 Task: Explore Airbnb accommodation in Iskandar, Uzbekistan from 11th December, 2023 to 18th December, 2023 for 2 adults. Place can be private room with 1  bedroom having 1 bed and 1 bathroom. Property type can be flat. Amenities needed are: wifi, TV, free parkinig on premises, gym, breakfast.
Action: Mouse moved to (573, 112)
Screenshot: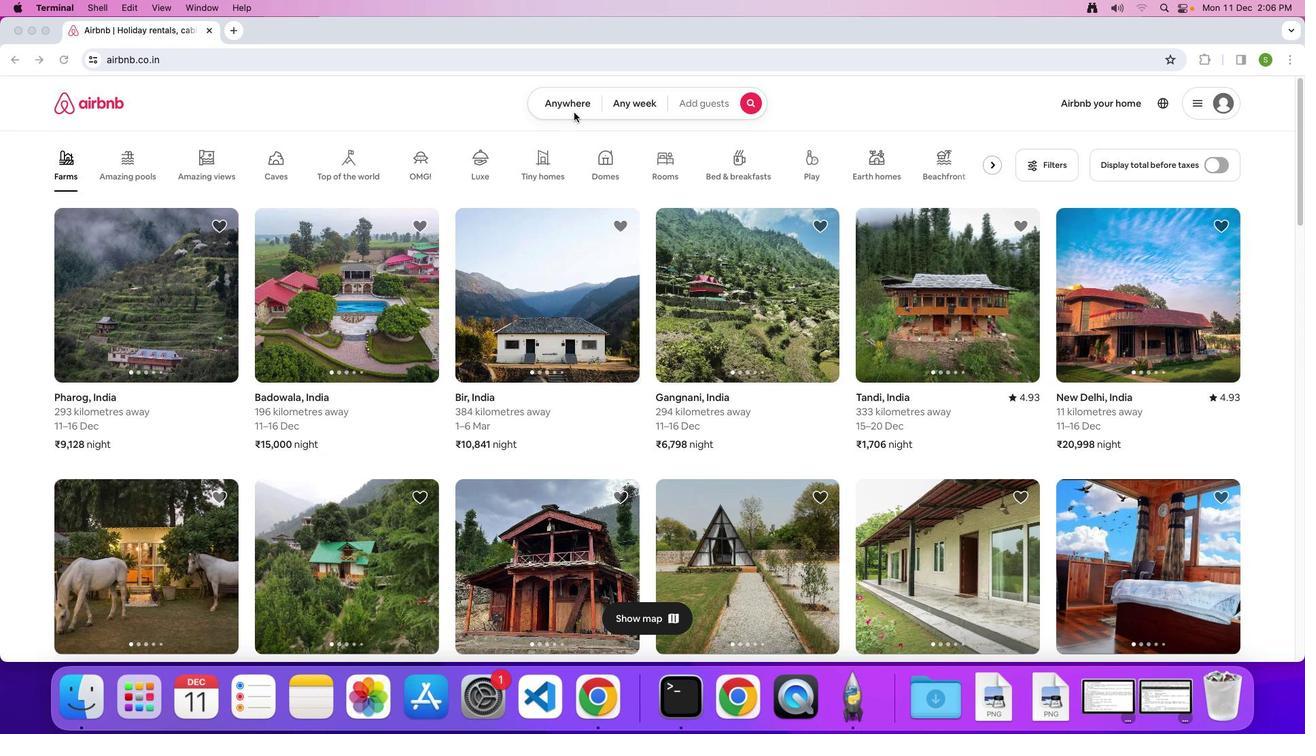 
Action: Mouse pressed left at (573, 112)
Screenshot: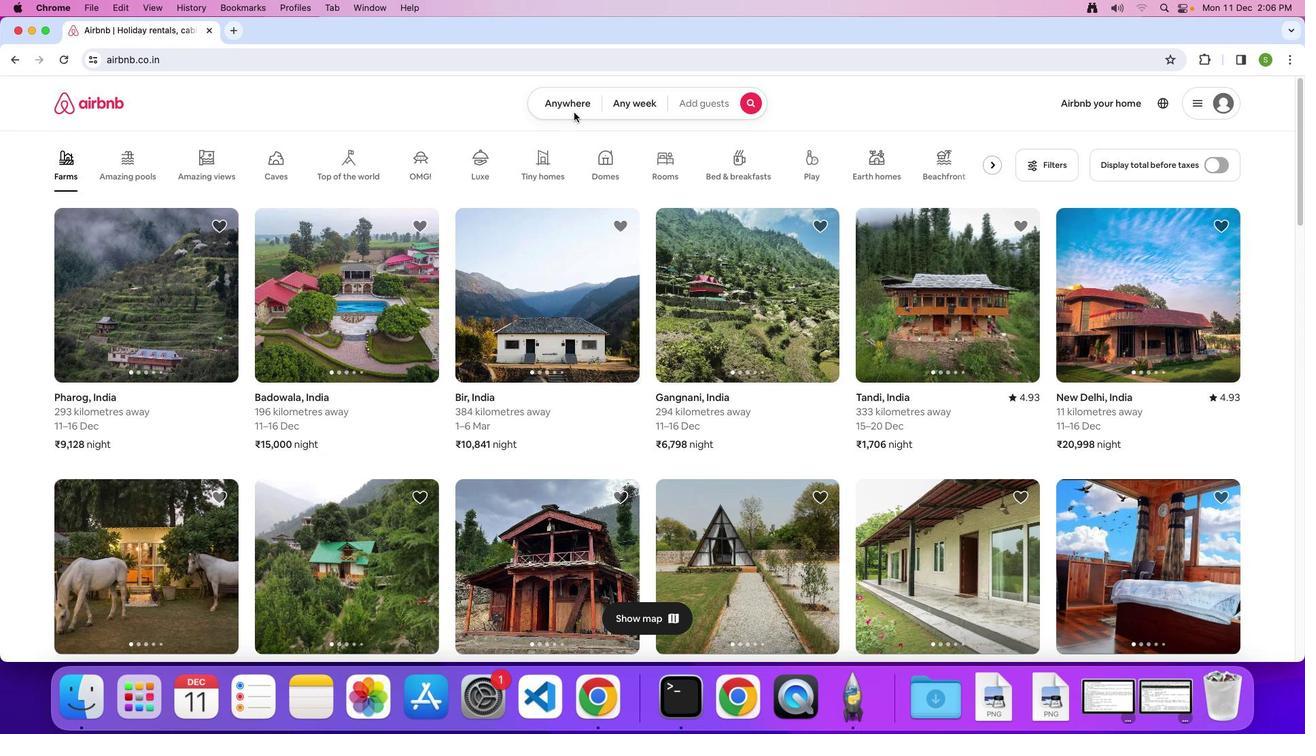 
Action: Mouse moved to (575, 100)
Screenshot: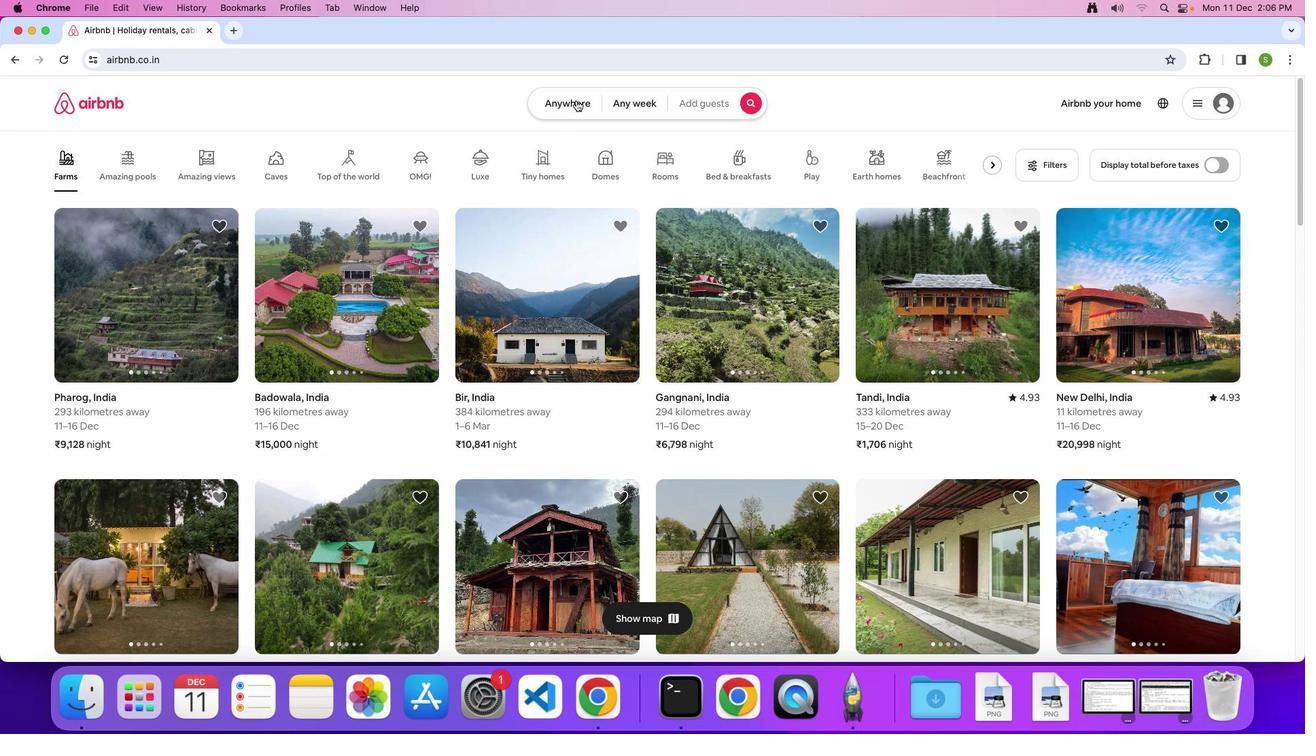 
Action: Mouse pressed left at (575, 100)
Screenshot: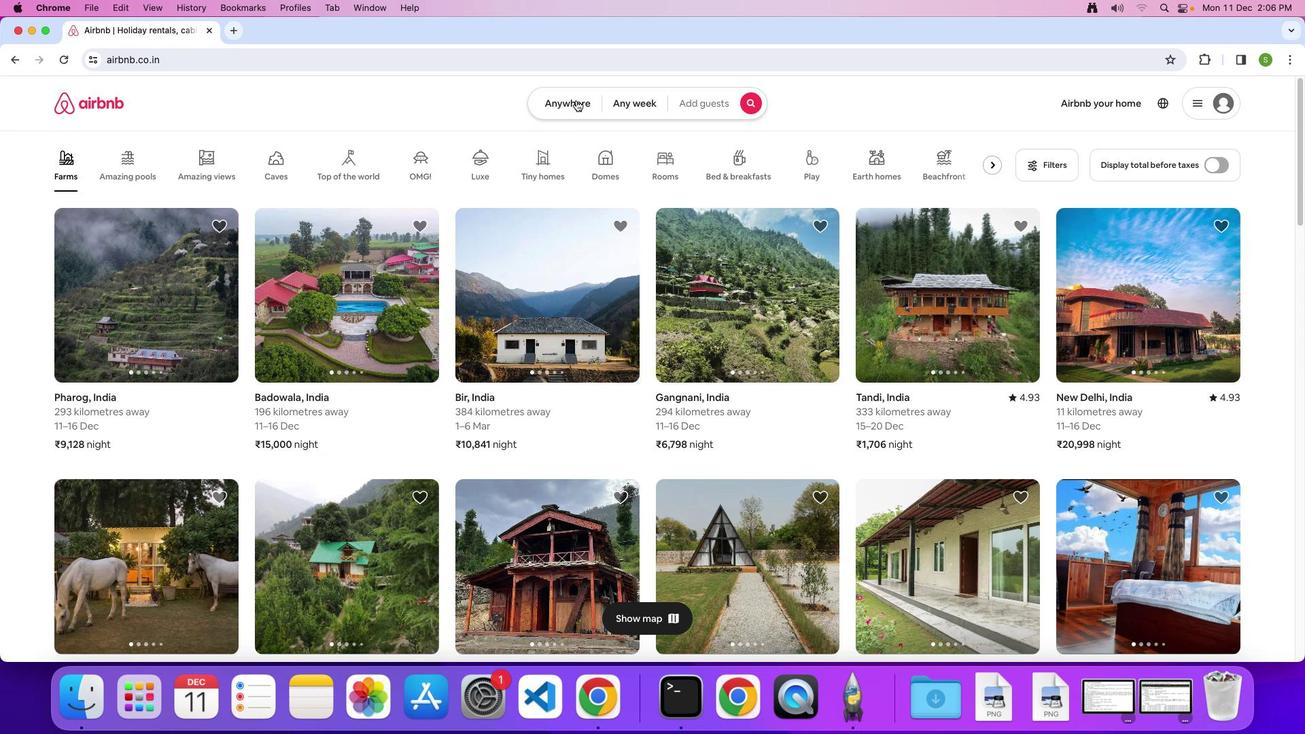 
Action: Mouse moved to (471, 154)
Screenshot: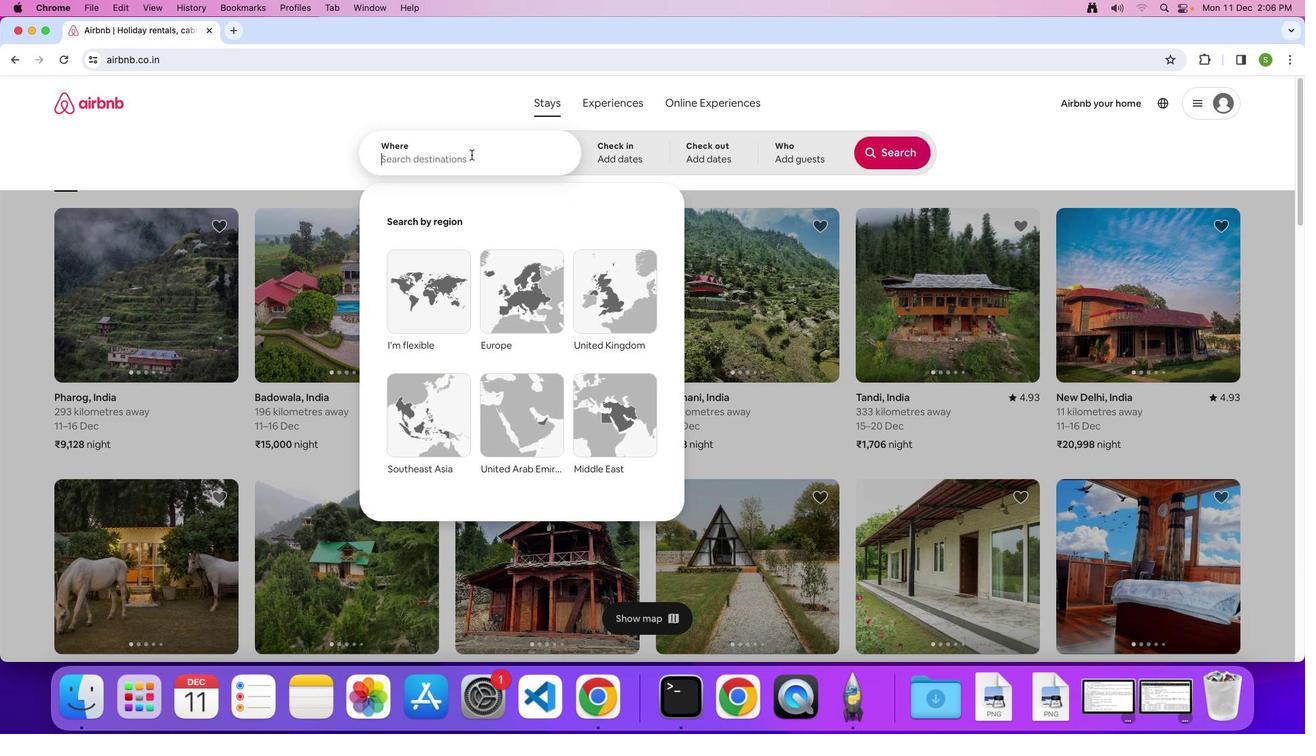 
Action: Mouse pressed left at (471, 154)
Screenshot: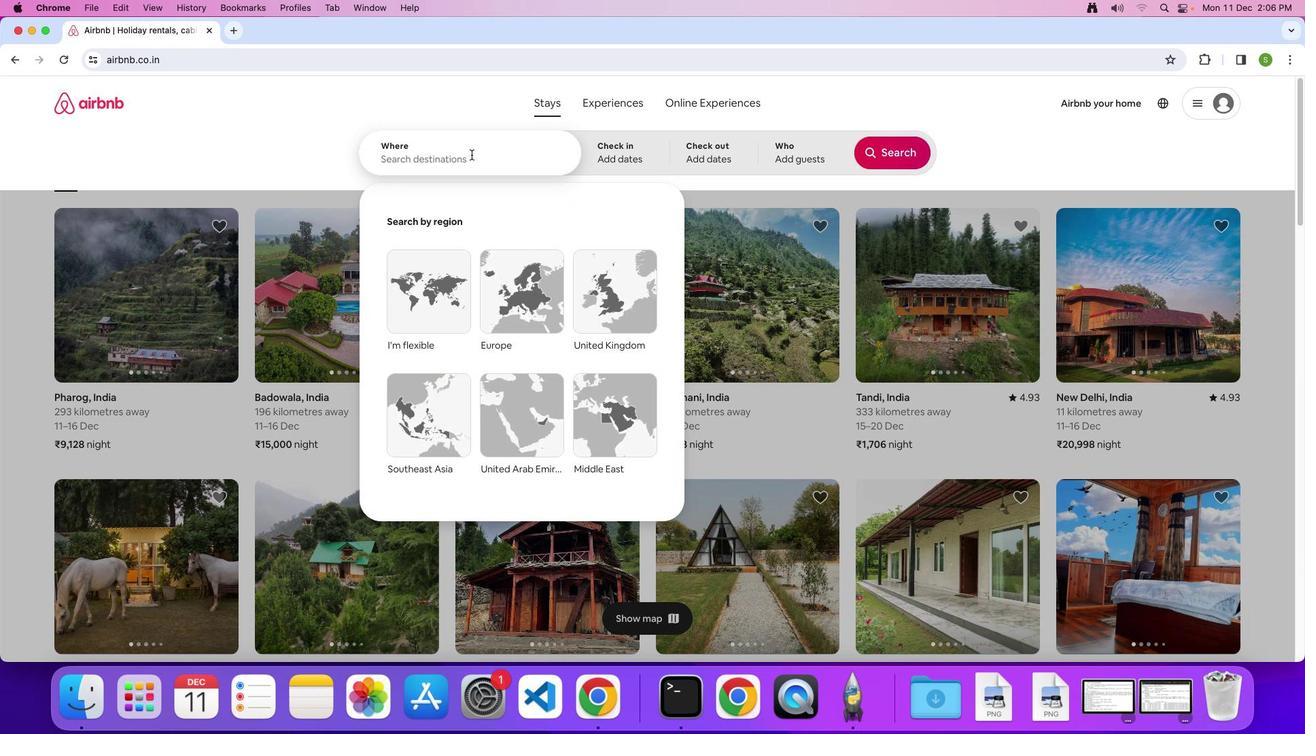 
Action: Mouse moved to (475, 167)
Screenshot: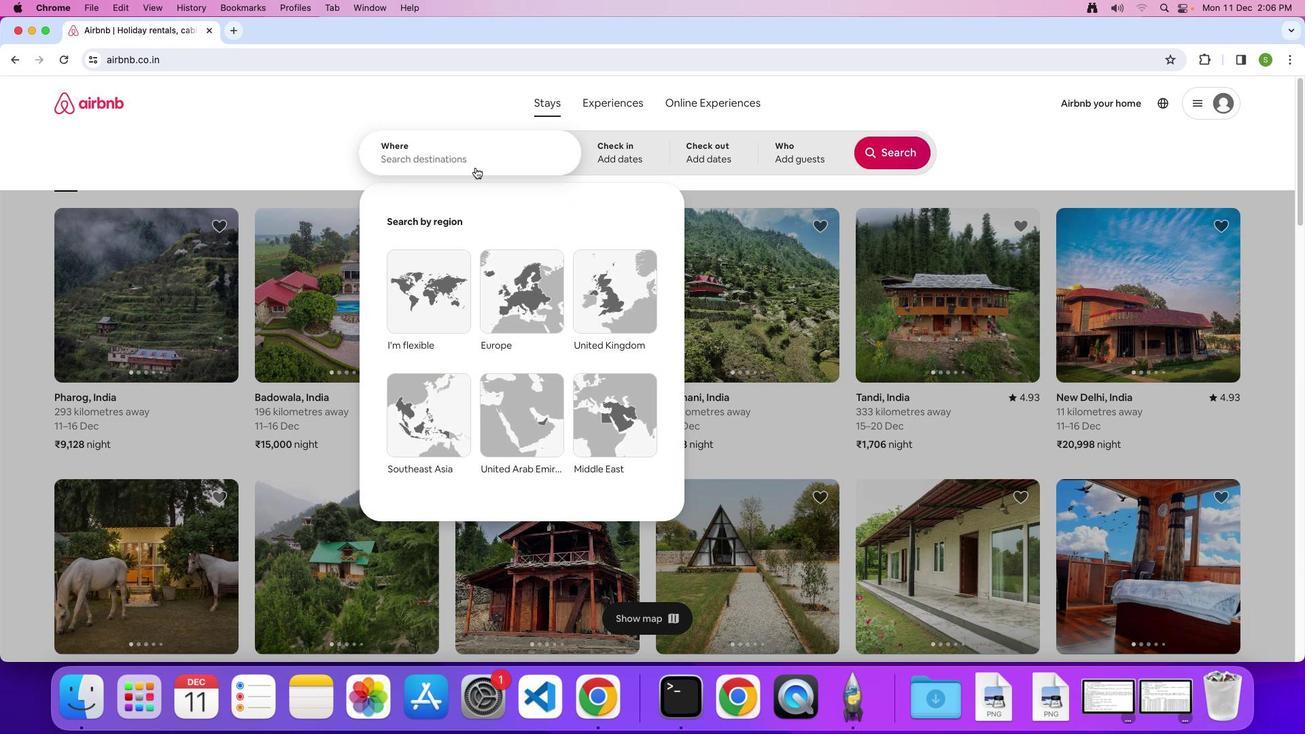 
Action: Key pressed 'I'Key.caps_lock's''k''a''n''d''a''r'','Key.spaceKey.shift'U''z''b''e''k''i''s''t''a''n'Key.enter
Screenshot: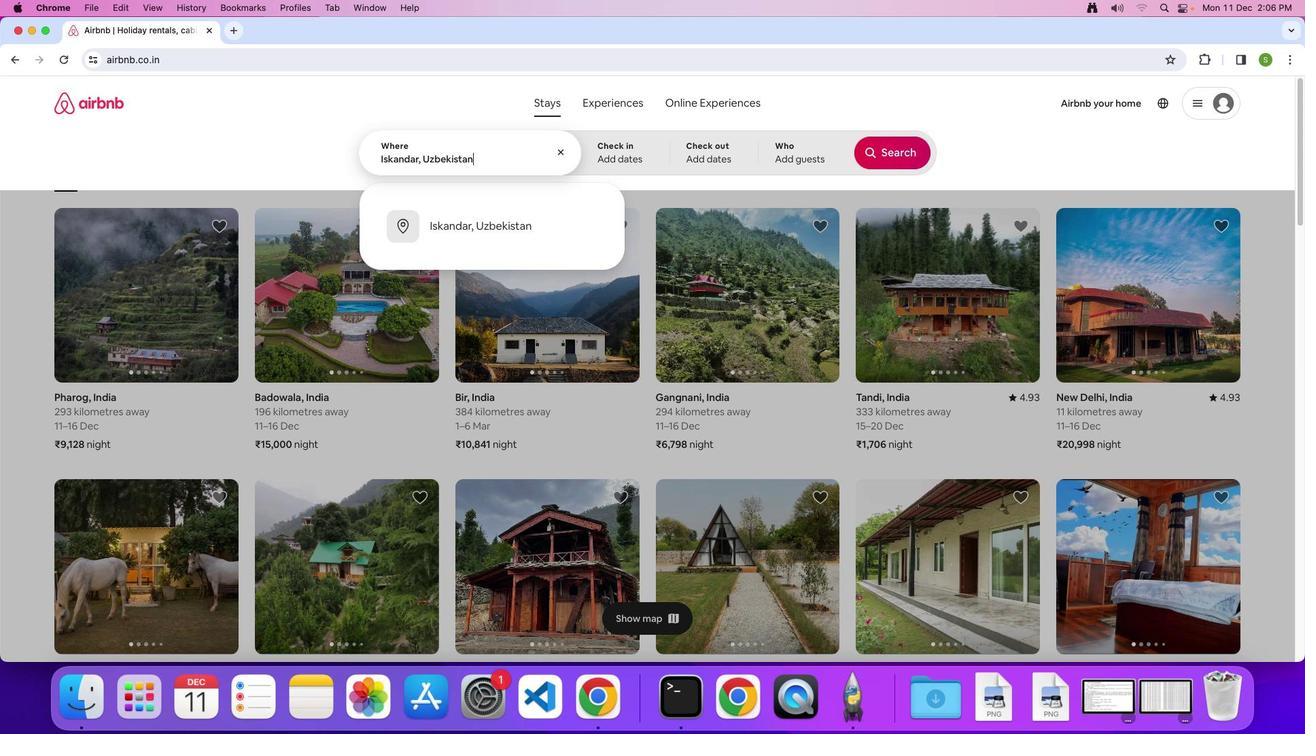 
Action: Mouse moved to (454, 391)
Screenshot: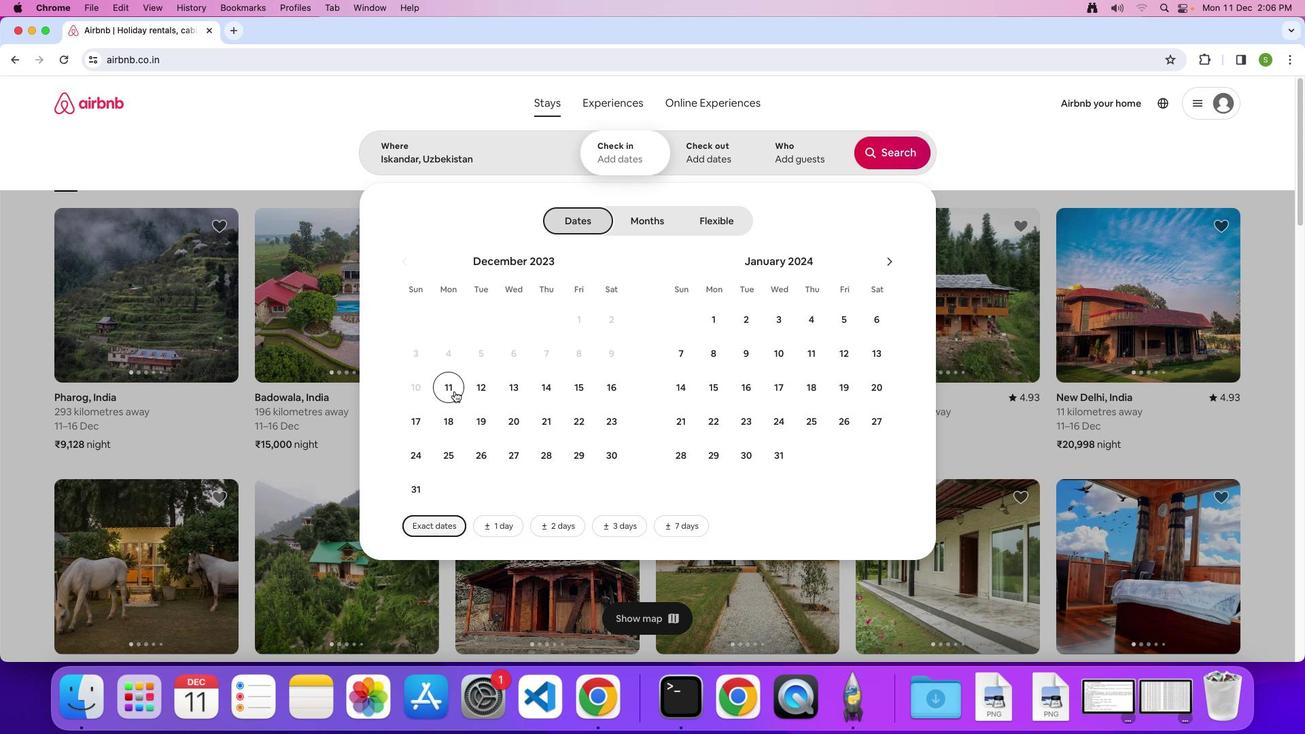 
Action: Mouse pressed left at (454, 391)
Screenshot: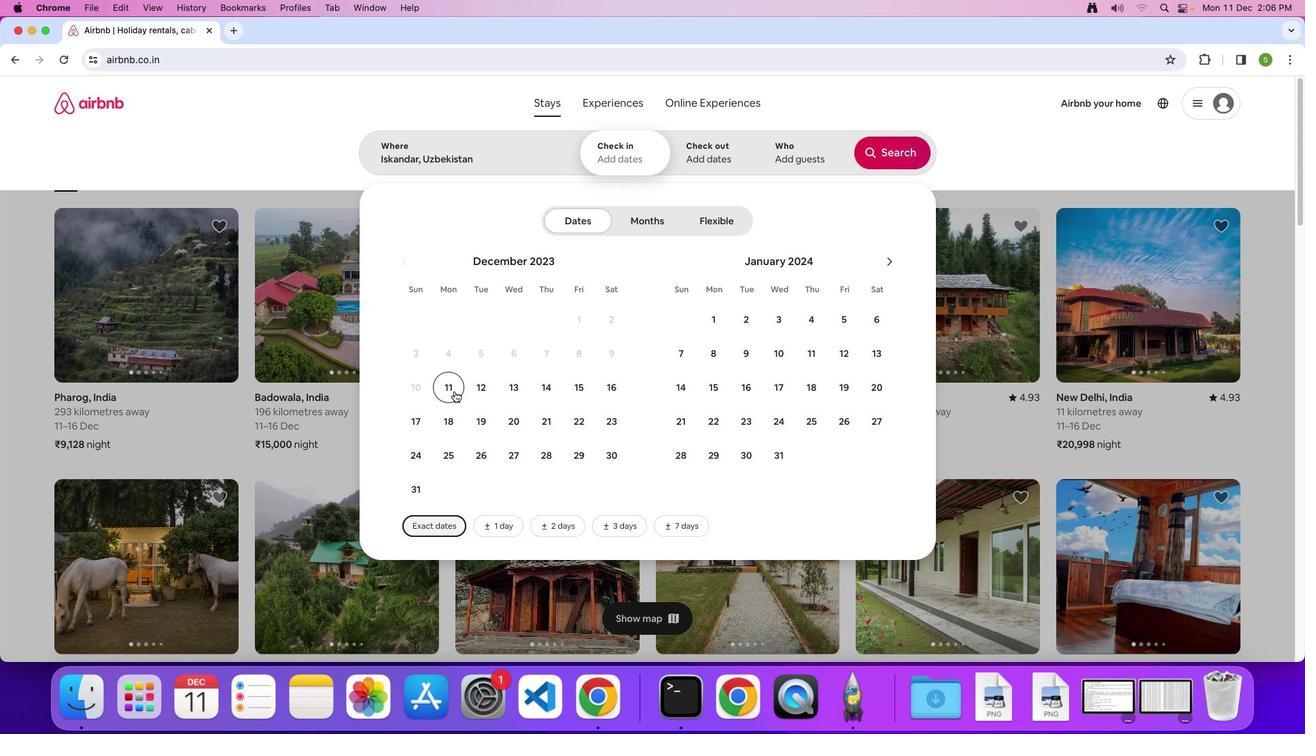 
Action: Mouse moved to (450, 427)
Screenshot: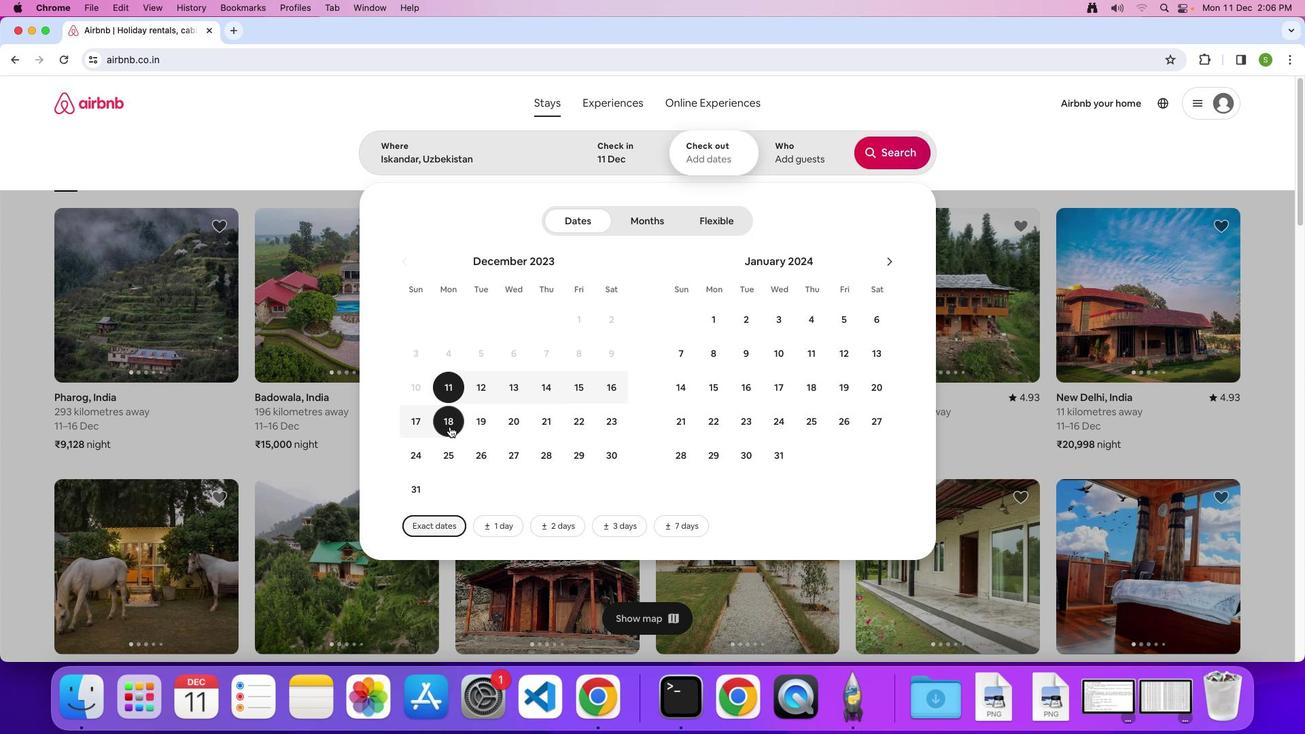 
Action: Mouse pressed left at (450, 427)
Screenshot: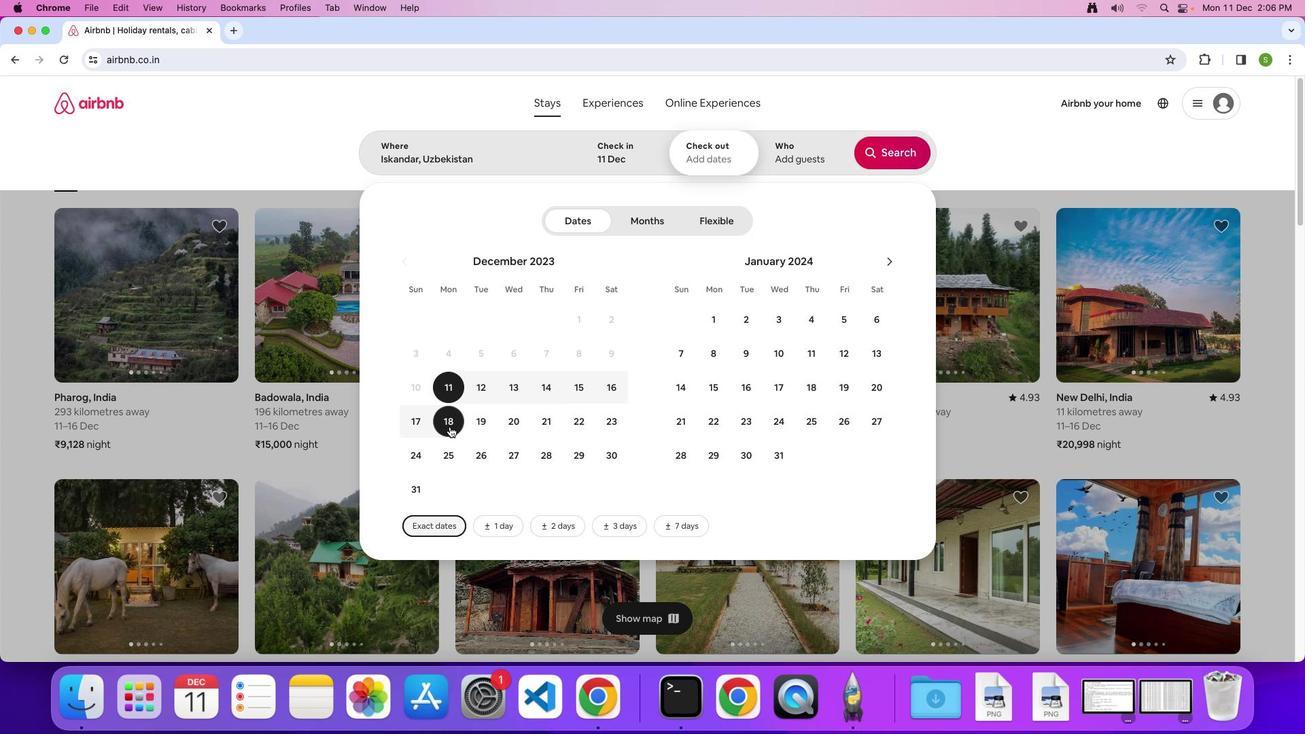 
Action: Mouse moved to (787, 162)
Screenshot: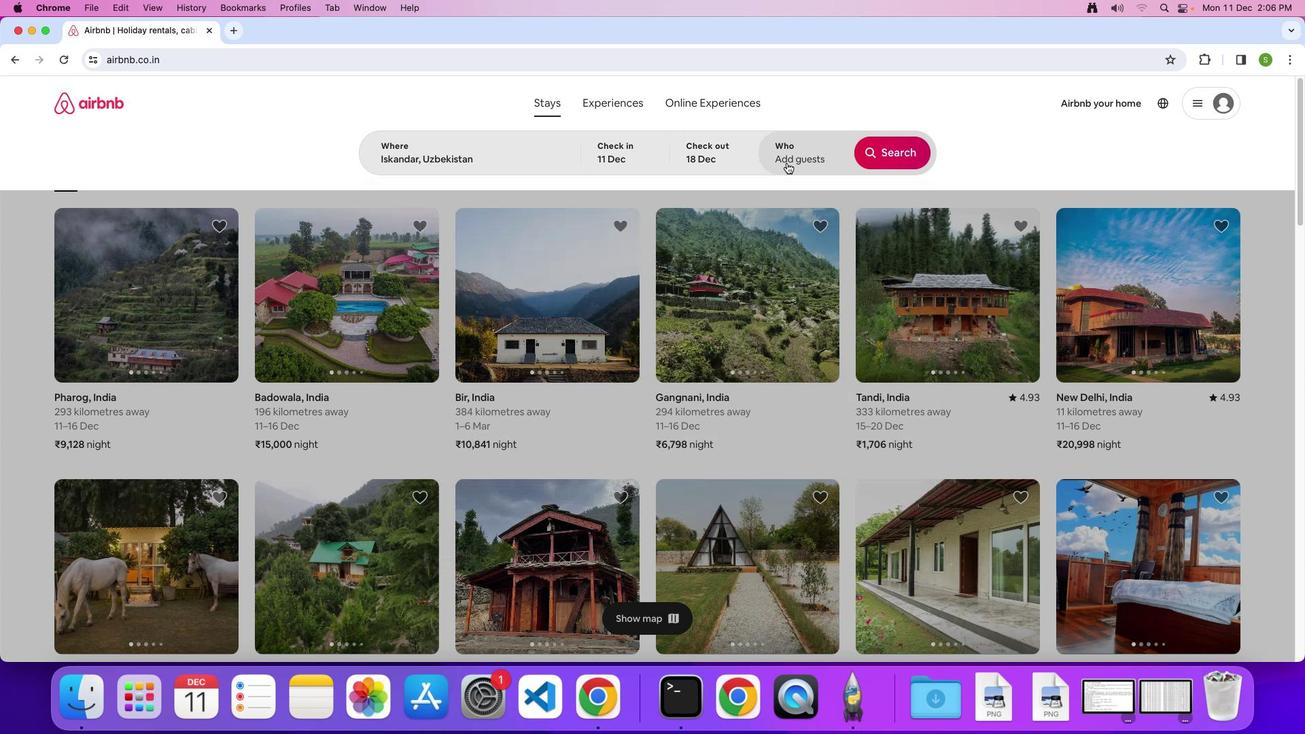 
Action: Mouse pressed left at (787, 162)
Screenshot: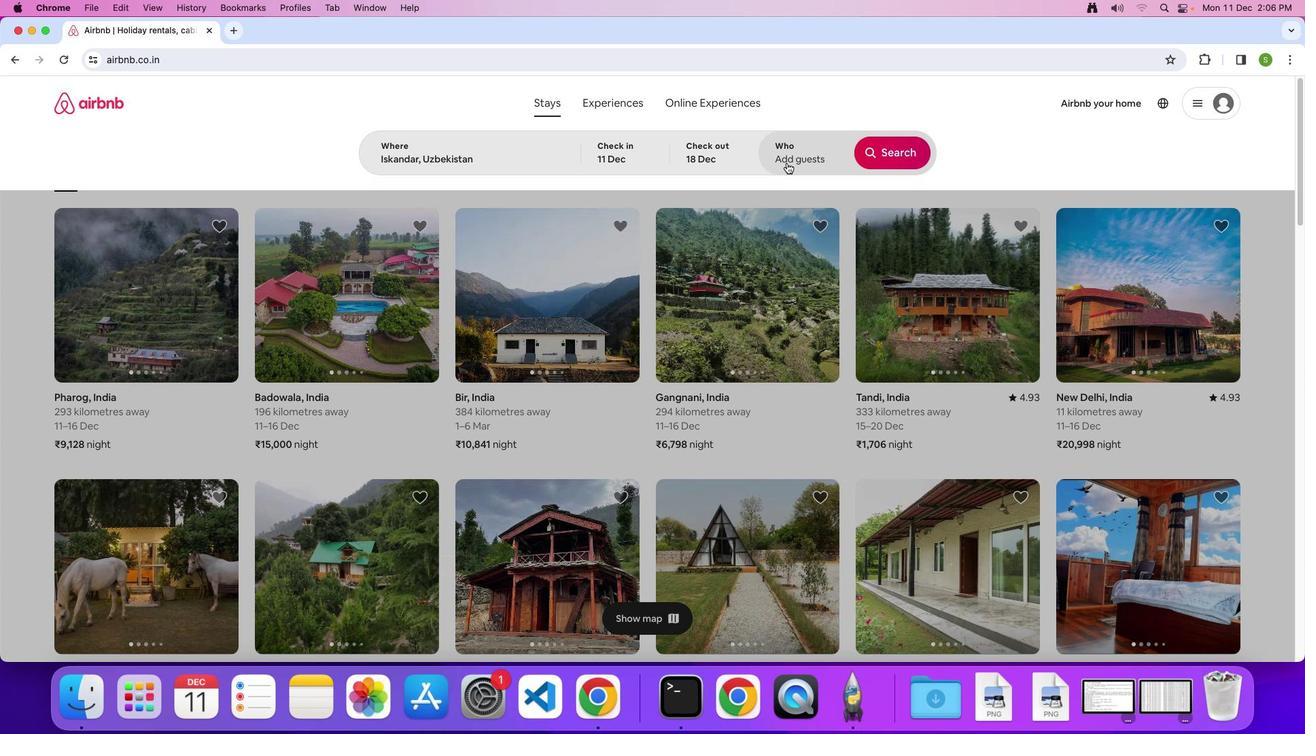 
Action: Mouse moved to (897, 217)
Screenshot: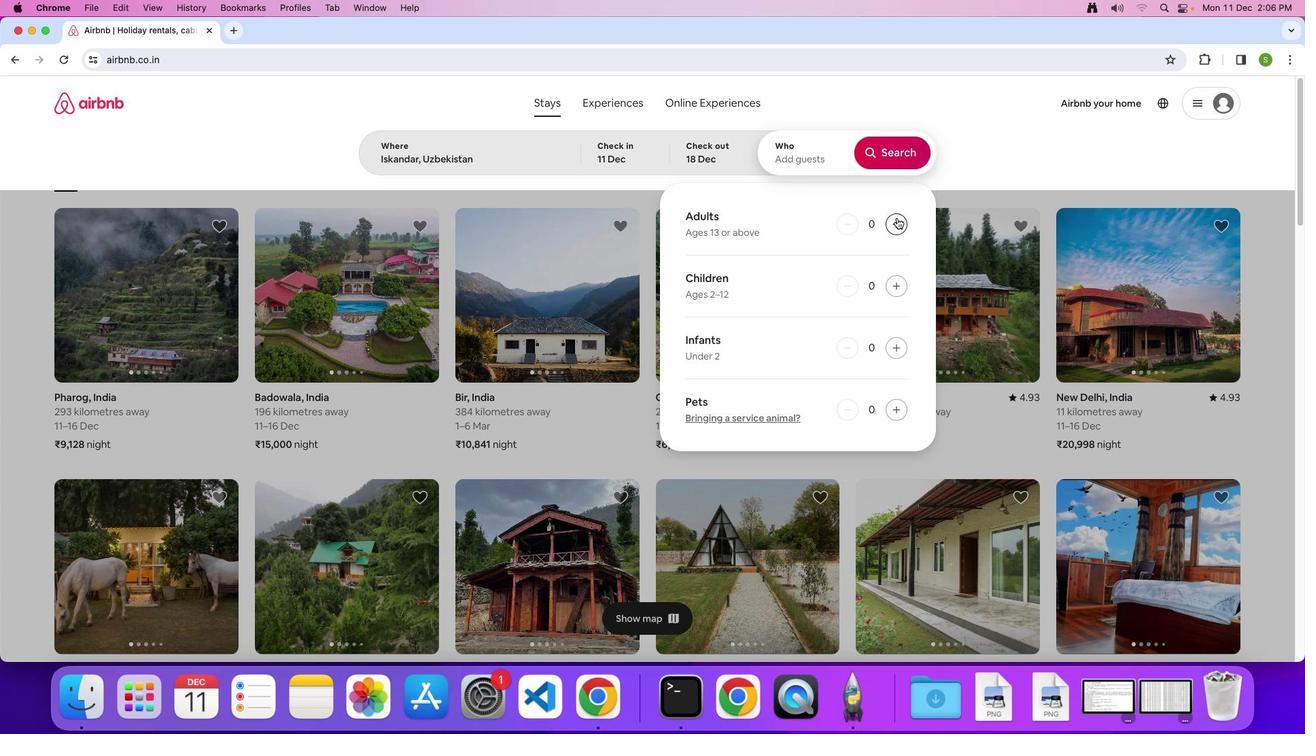 
Action: Mouse pressed left at (897, 217)
Screenshot: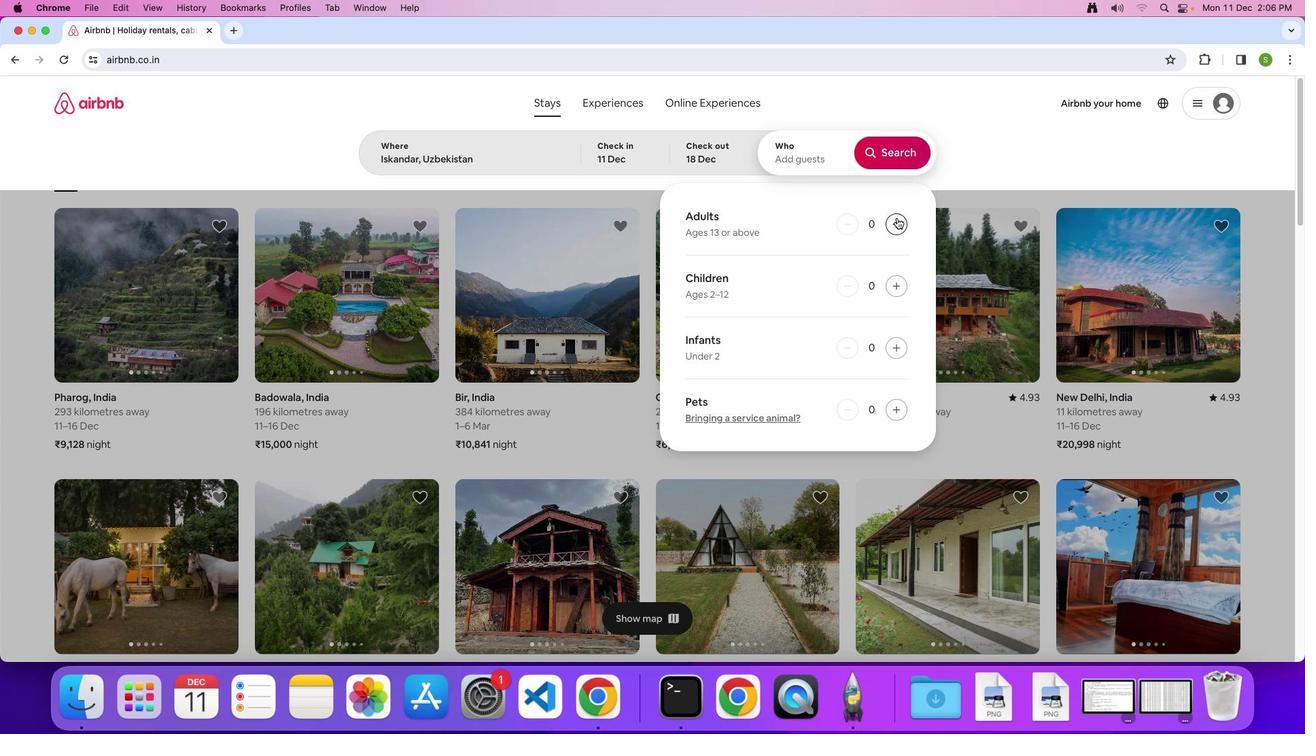 
Action: Mouse pressed left at (897, 217)
Screenshot: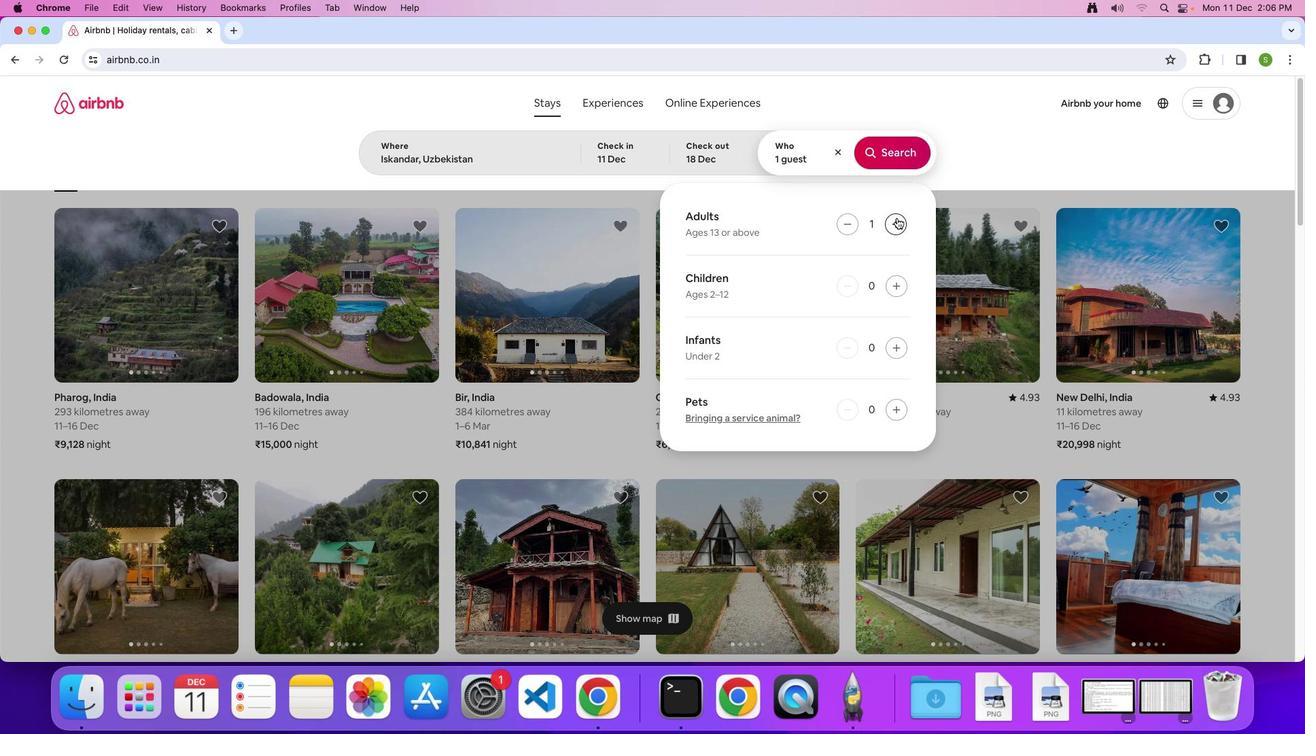 
Action: Mouse moved to (900, 161)
Screenshot: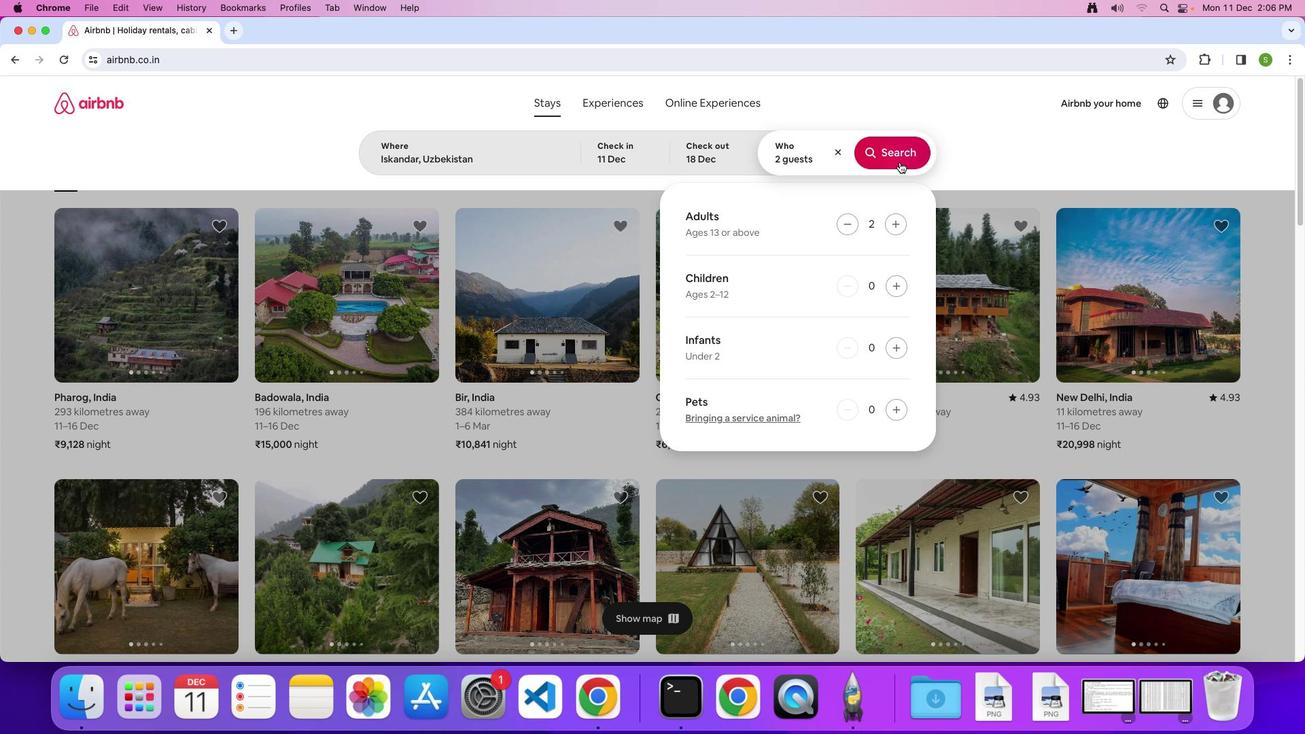 
Action: Mouse pressed left at (900, 161)
Screenshot: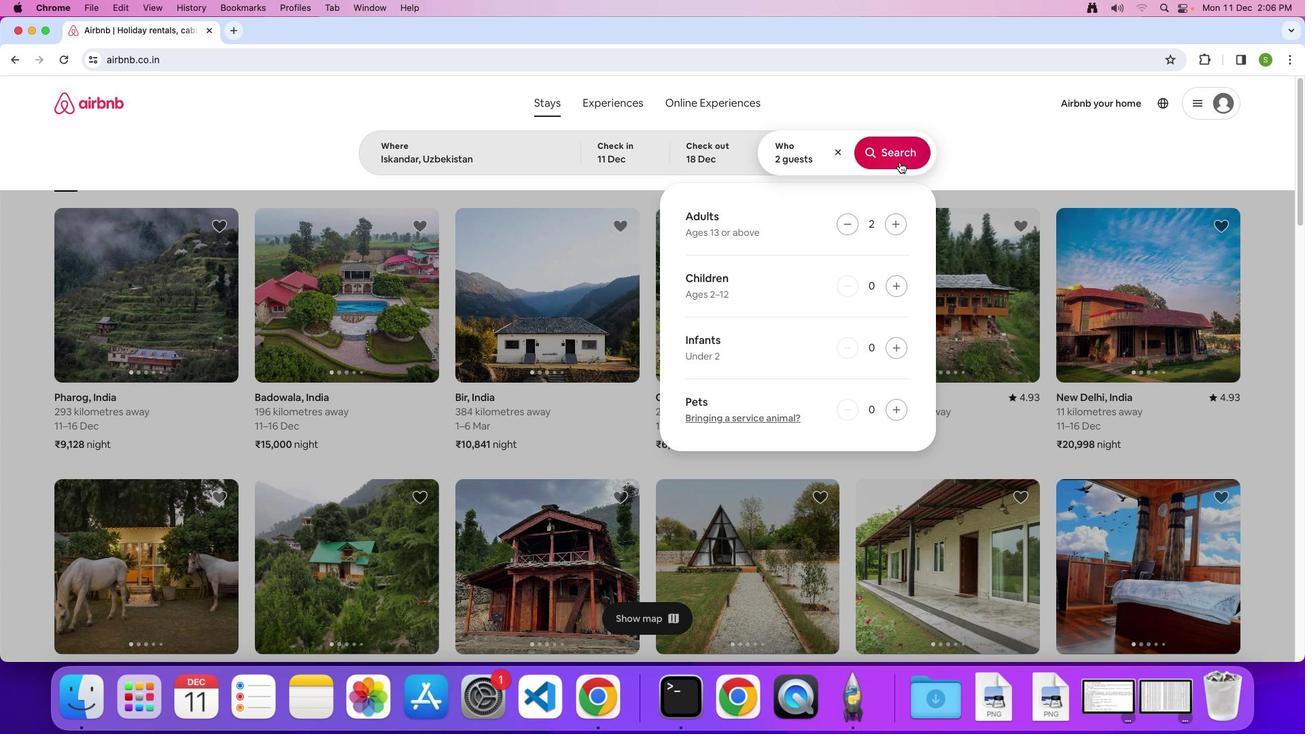 
Action: Mouse moved to (1091, 163)
Screenshot: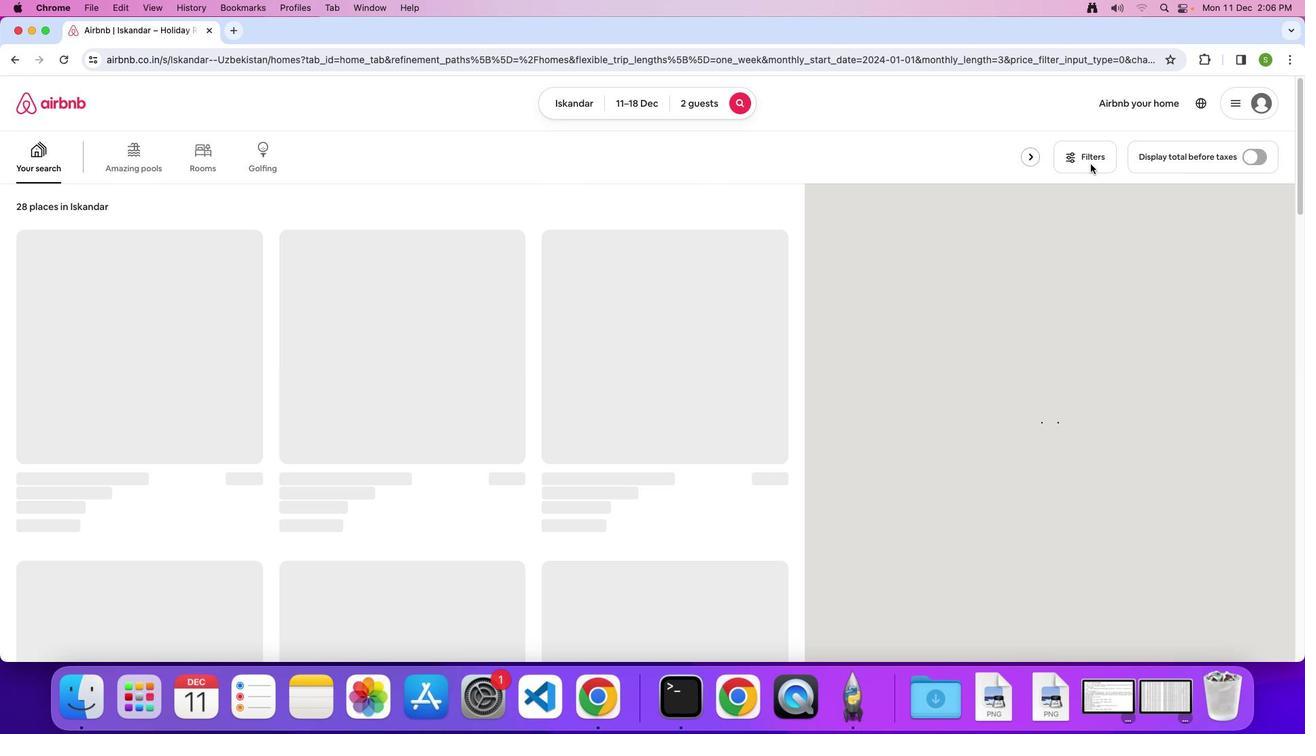 
Action: Mouse pressed left at (1091, 163)
Screenshot: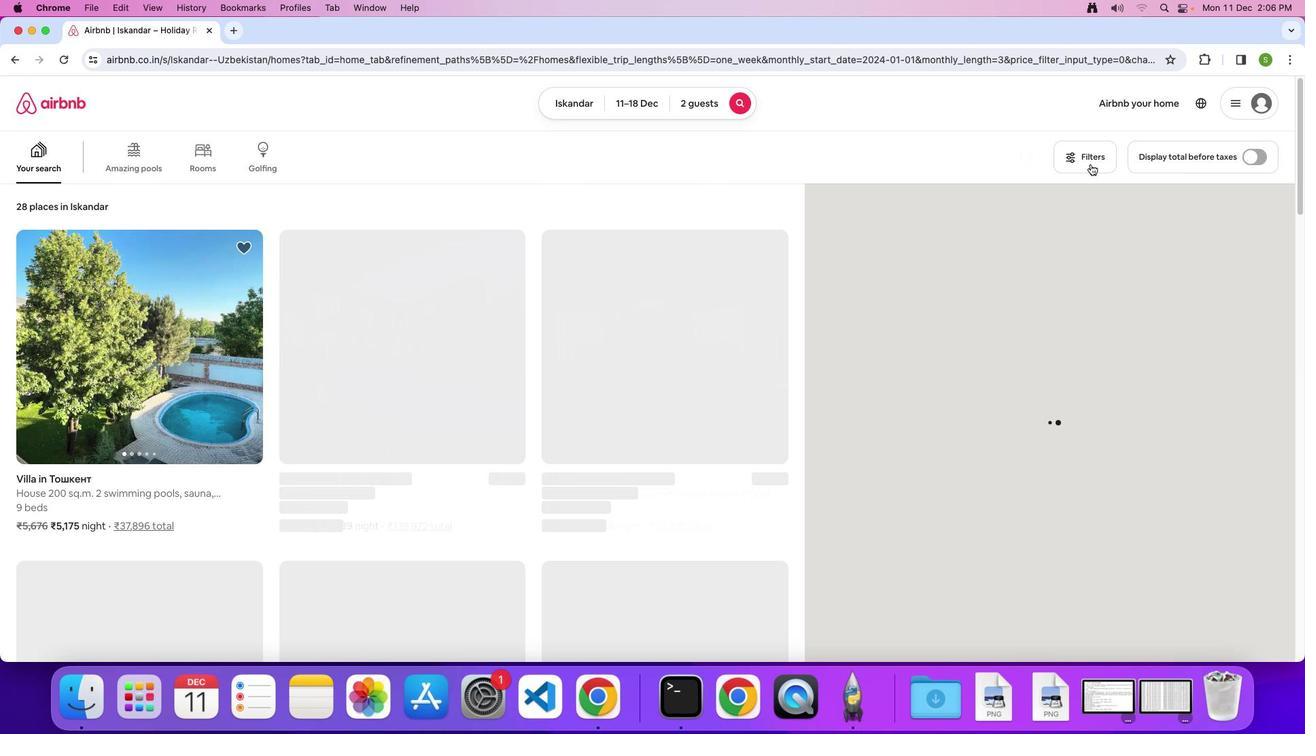 
Action: Mouse moved to (689, 389)
Screenshot: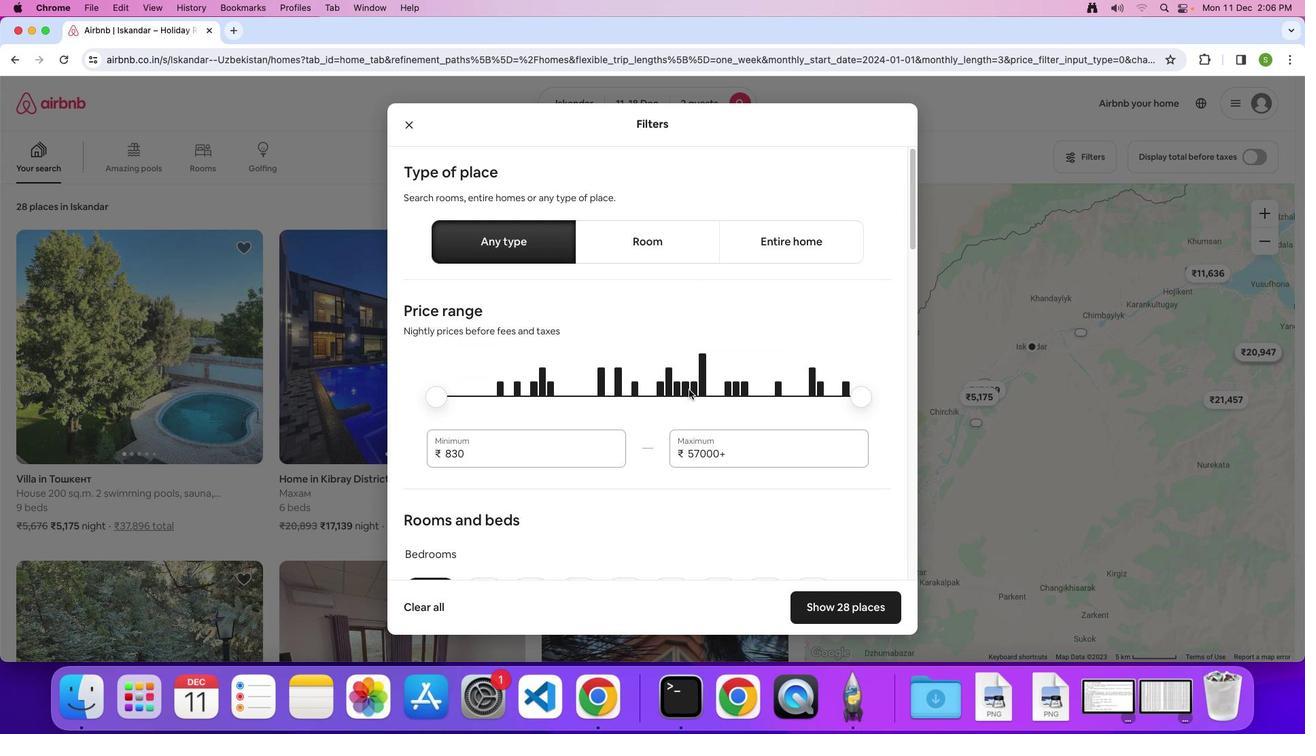 
Action: Mouse scrolled (689, 389) with delta (0, 0)
Screenshot: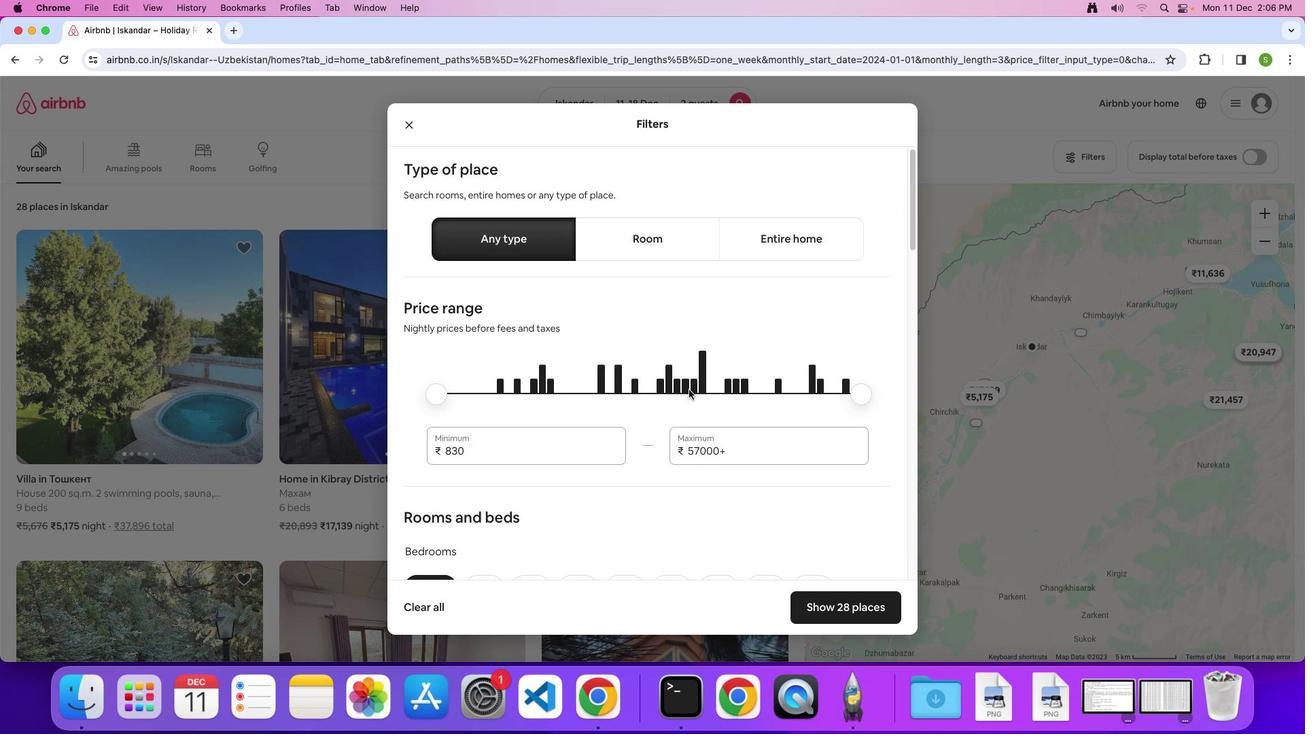 
Action: Mouse scrolled (689, 389) with delta (0, 0)
Screenshot: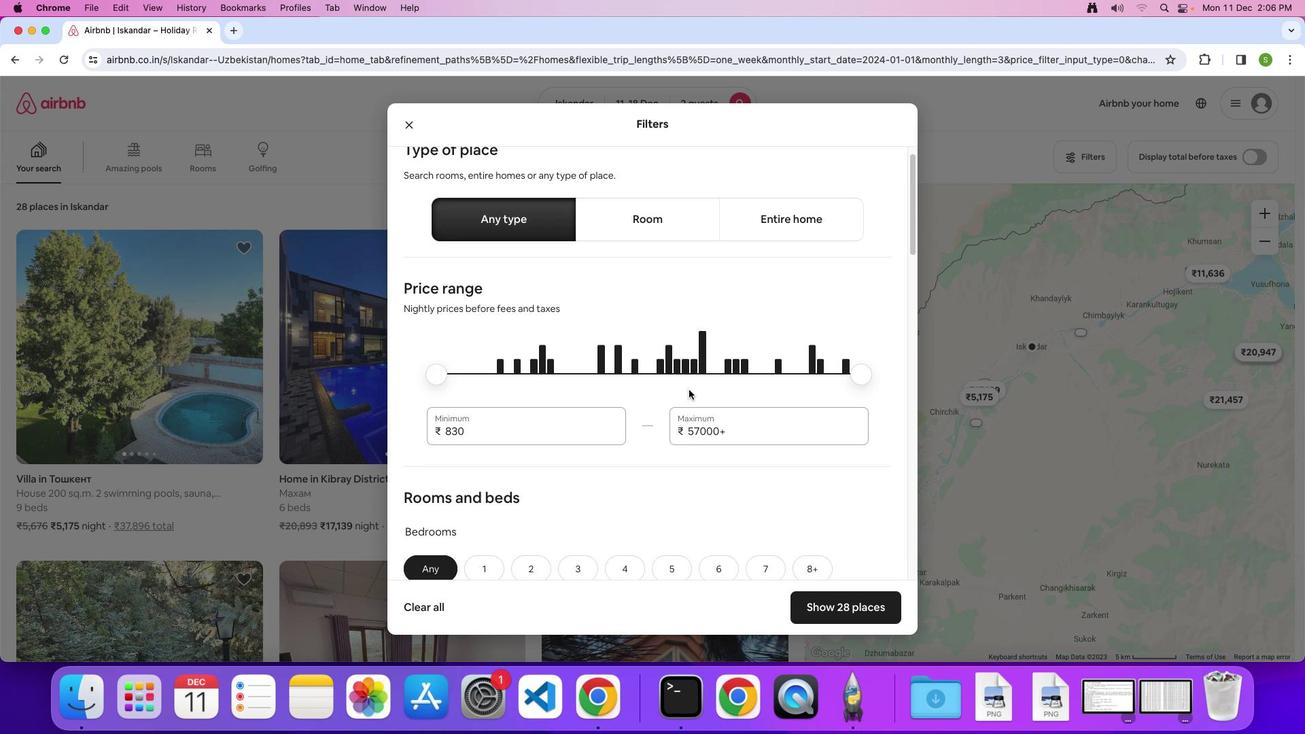 
Action: Mouse scrolled (689, 389) with delta (0, -1)
Screenshot: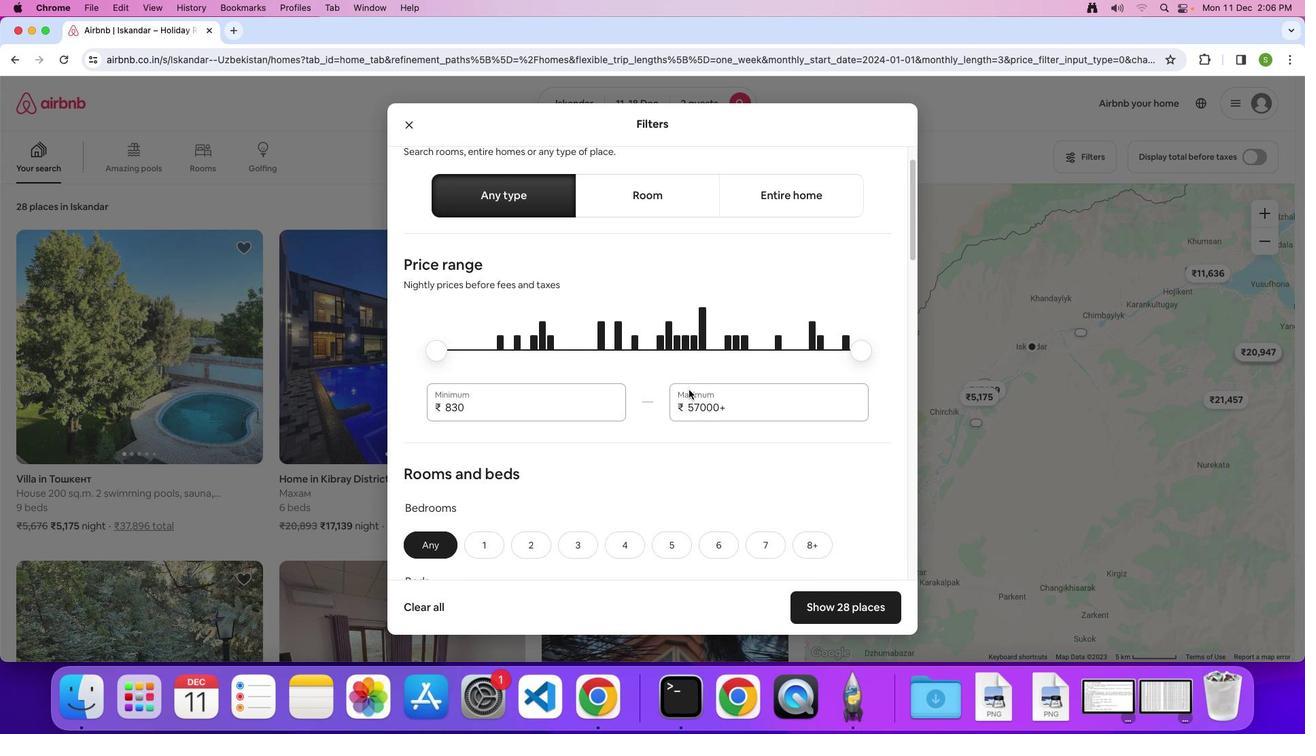 
Action: Mouse scrolled (689, 389) with delta (0, 0)
Screenshot: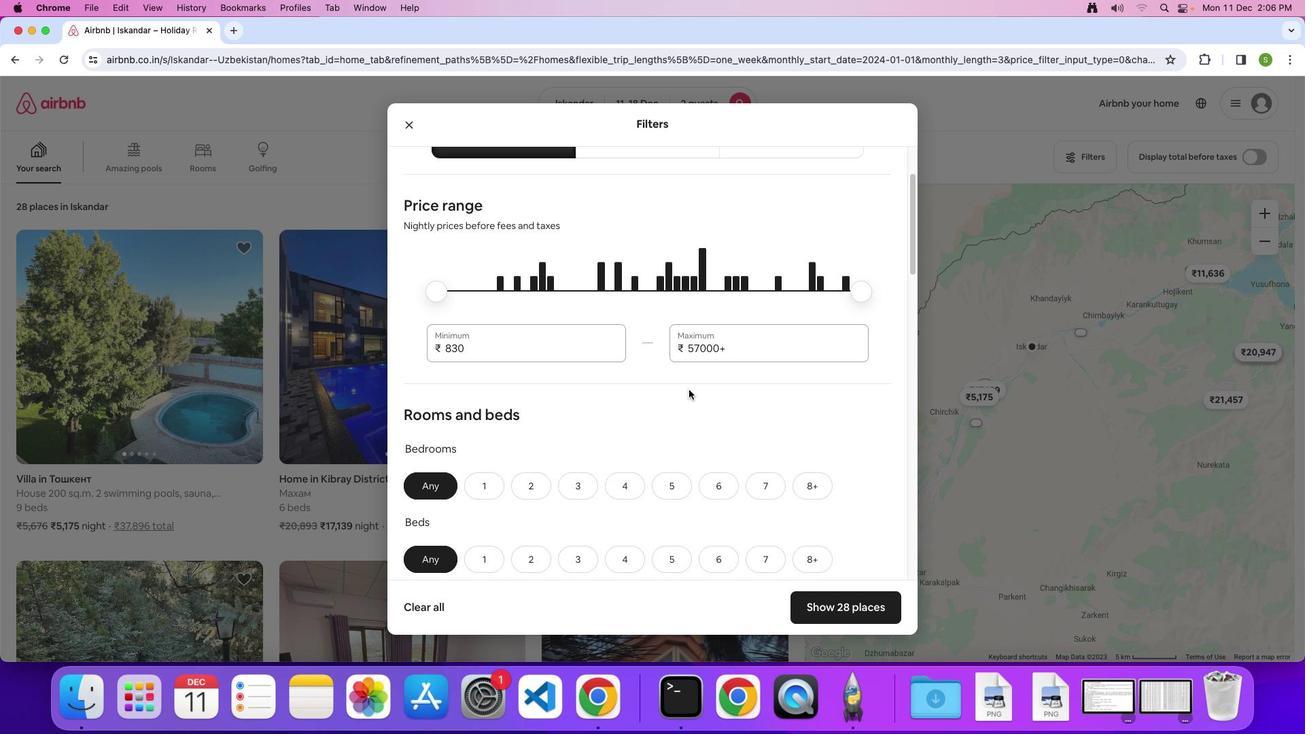 
Action: Mouse scrolled (689, 389) with delta (0, 0)
Screenshot: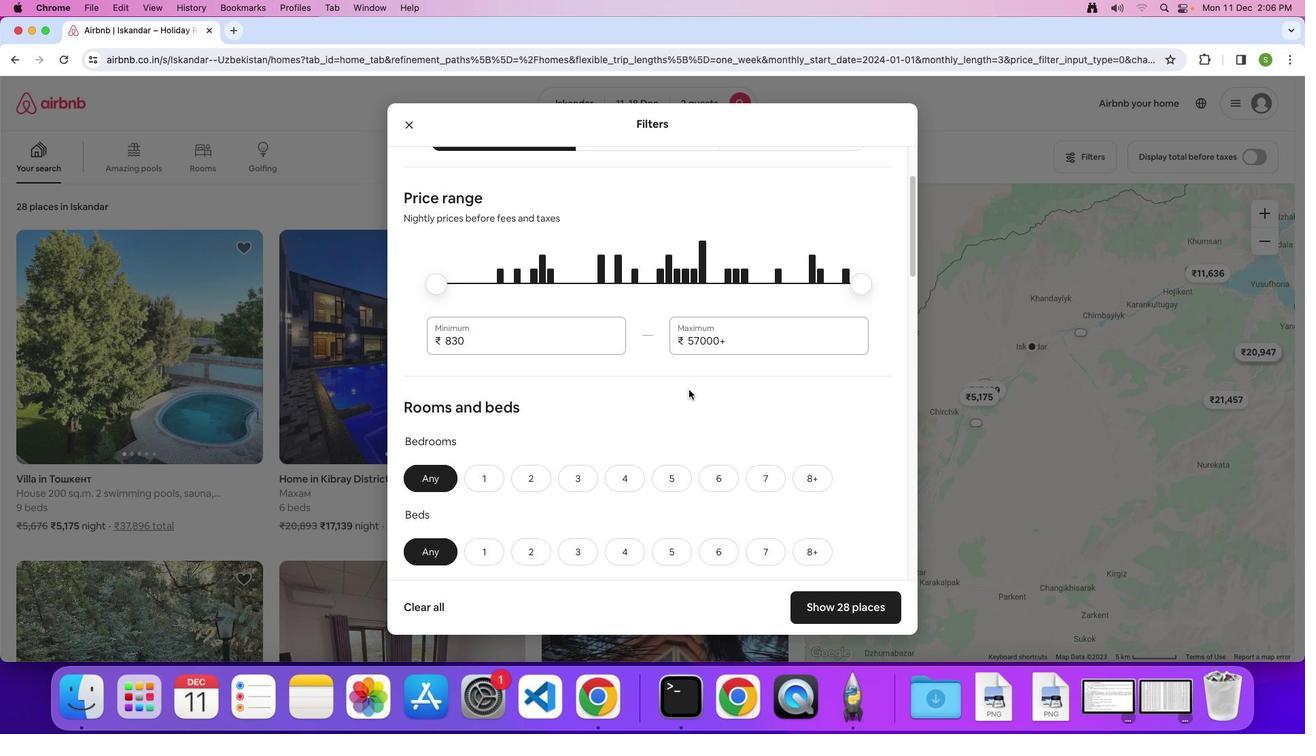 
Action: Mouse scrolled (689, 389) with delta (0, 0)
Screenshot: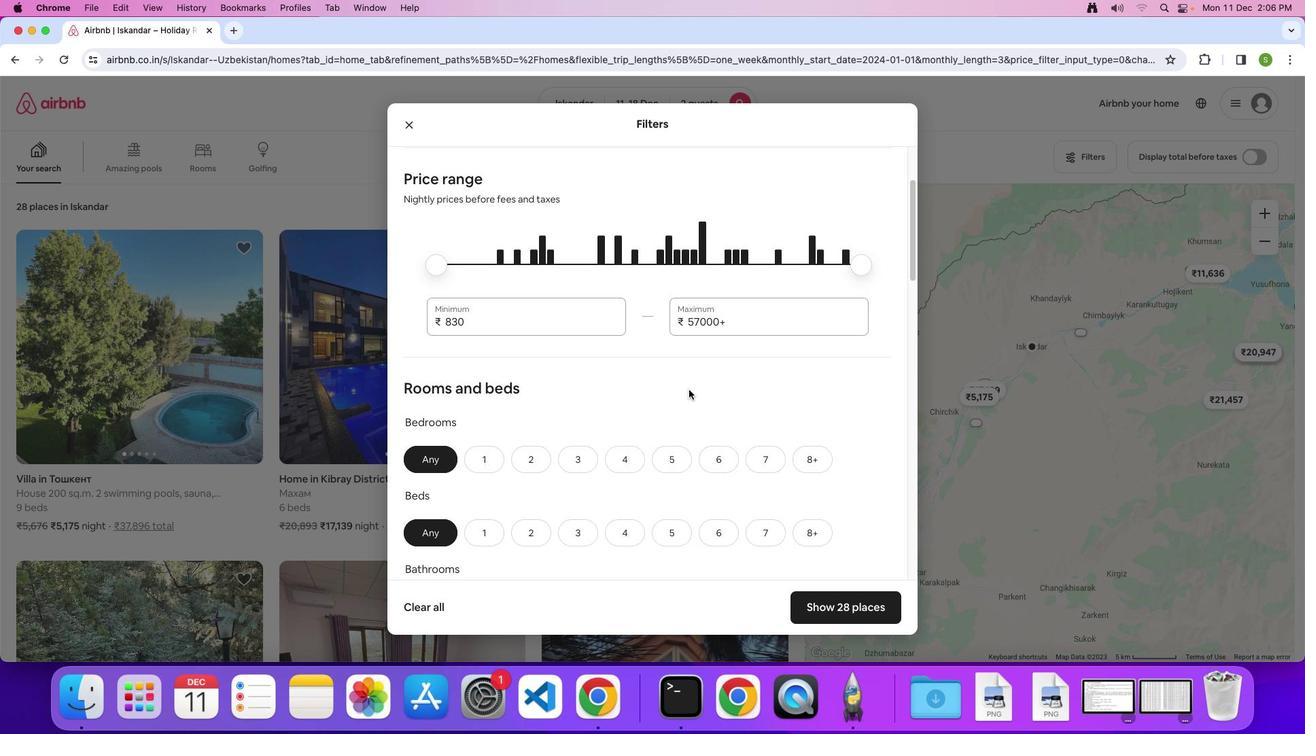 
Action: Mouse scrolled (689, 389) with delta (0, 0)
Screenshot: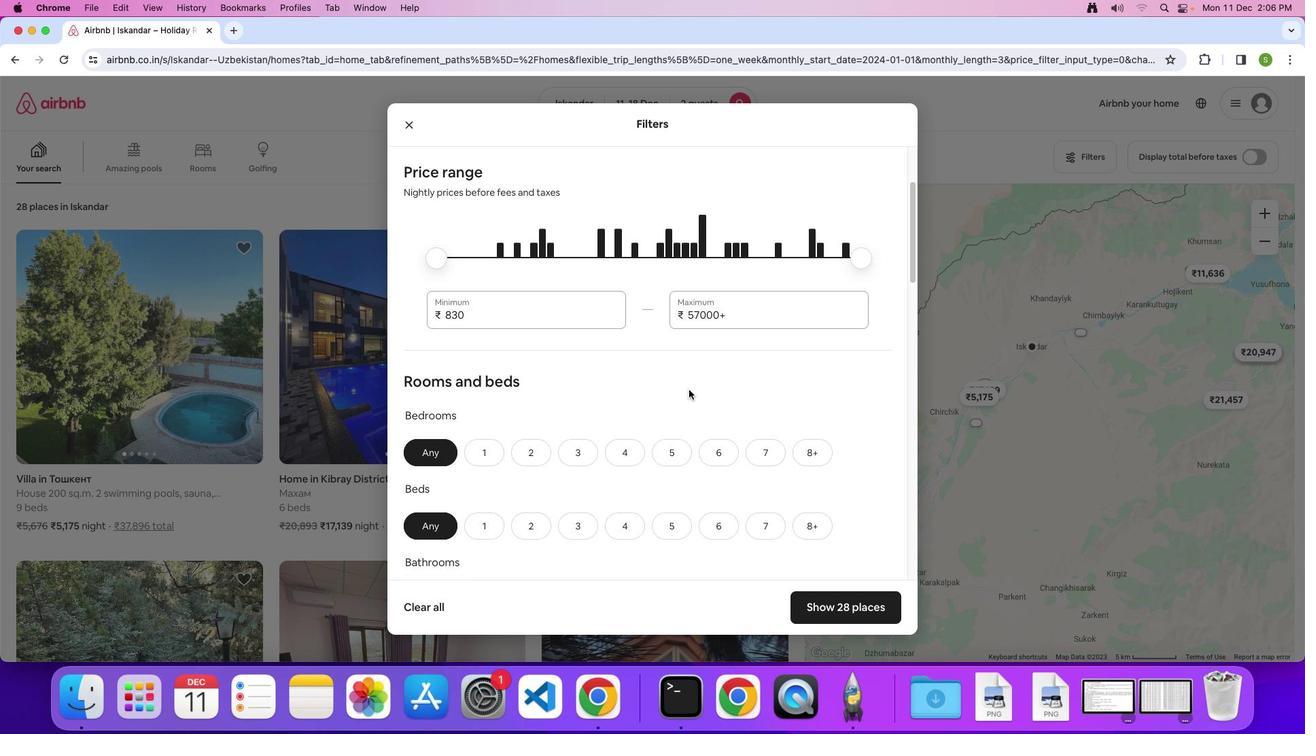 
Action: Mouse scrolled (689, 389) with delta (0, 0)
Screenshot: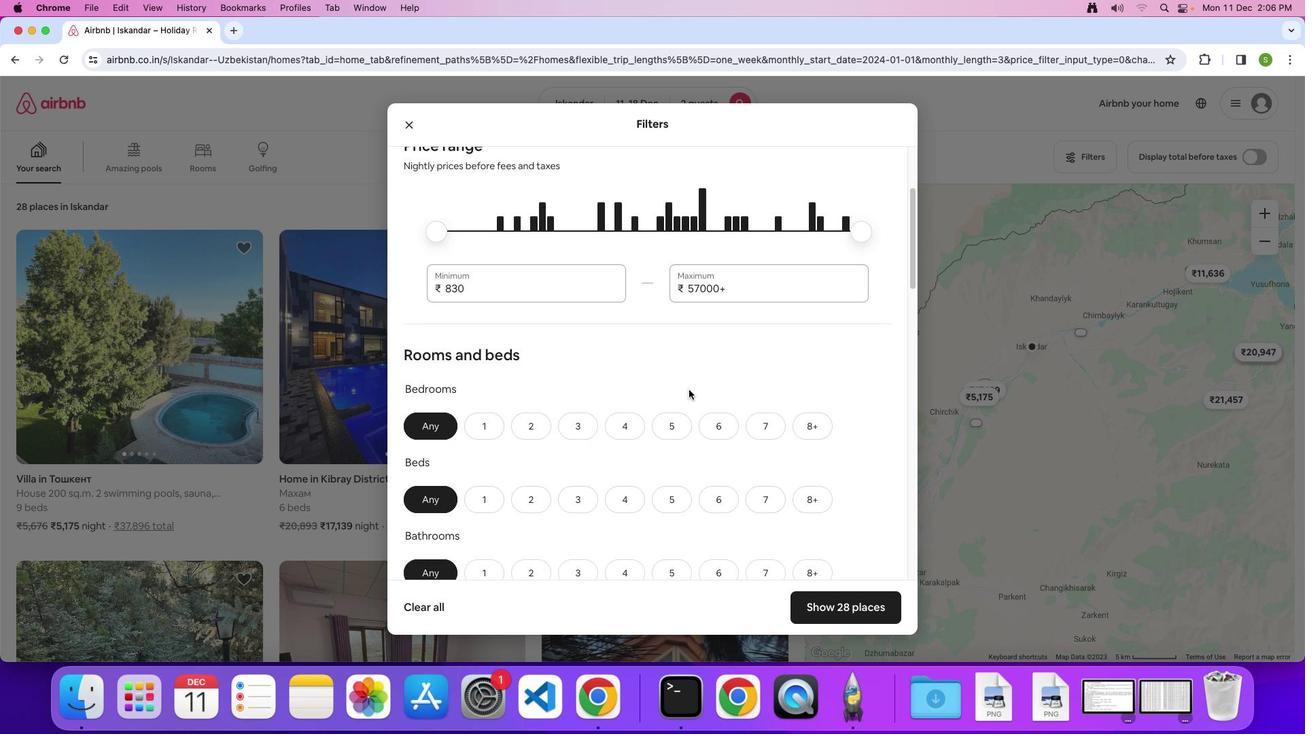 
Action: Mouse scrolled (689, 389) with delta (0, 0)
Screenshot: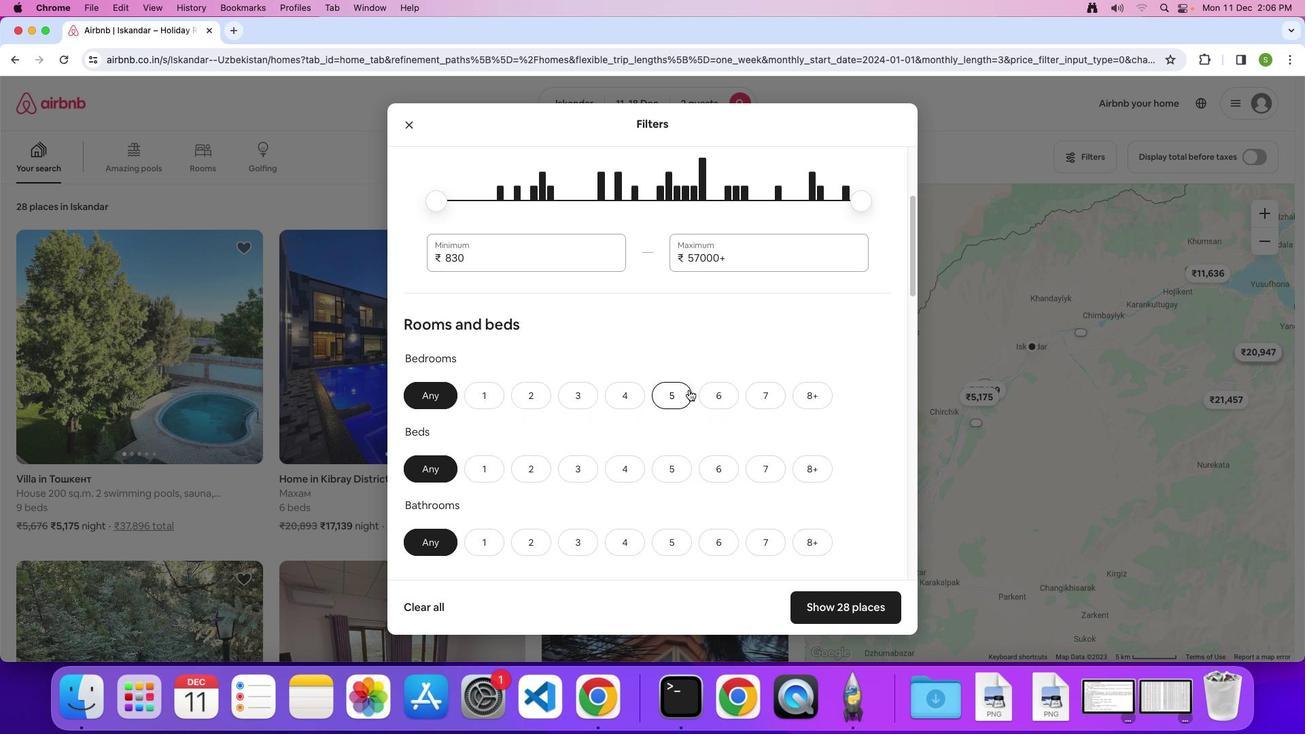 
Action: Mouse scrolled (689, 389) with delta (0, 0)
Screenshot: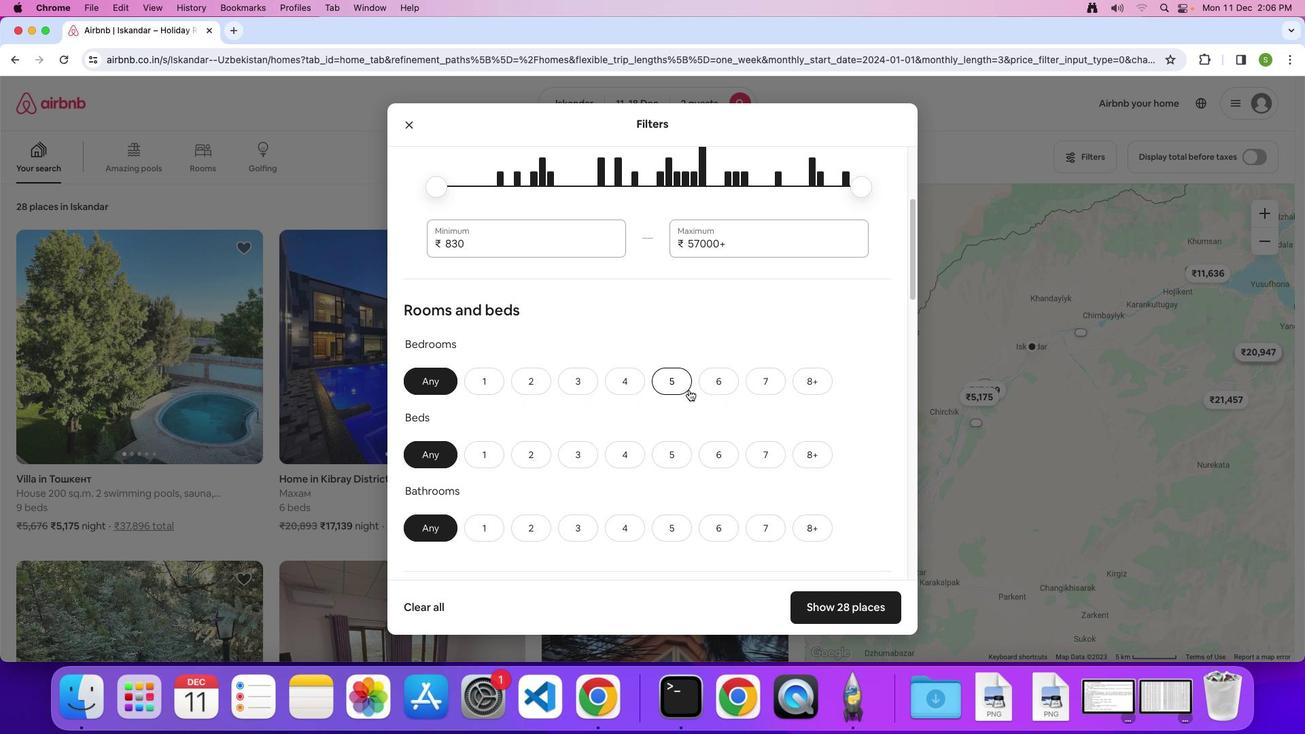 
Action: Mouse scrolled (689, 389) with delta (0, -1)
Screenshot: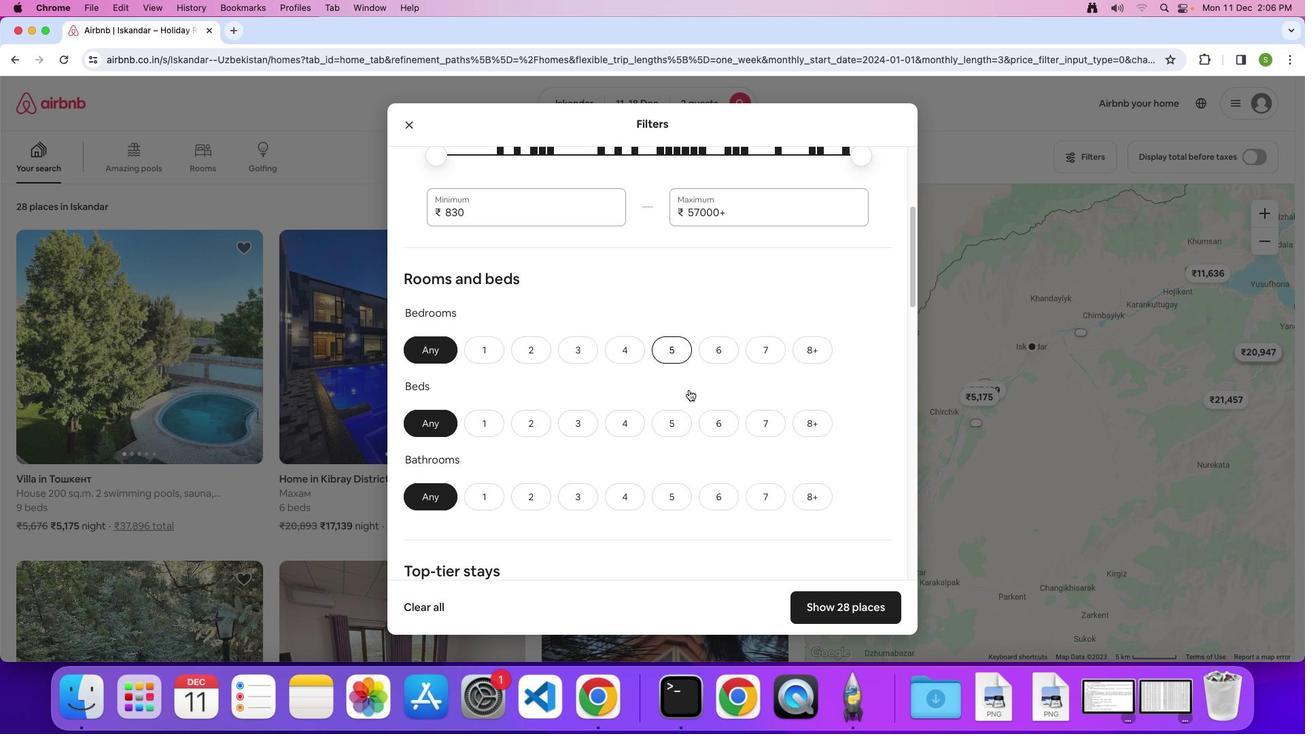 
Action: Mouse scrolled (689, 389) with delta (0, 0)
Screenshot: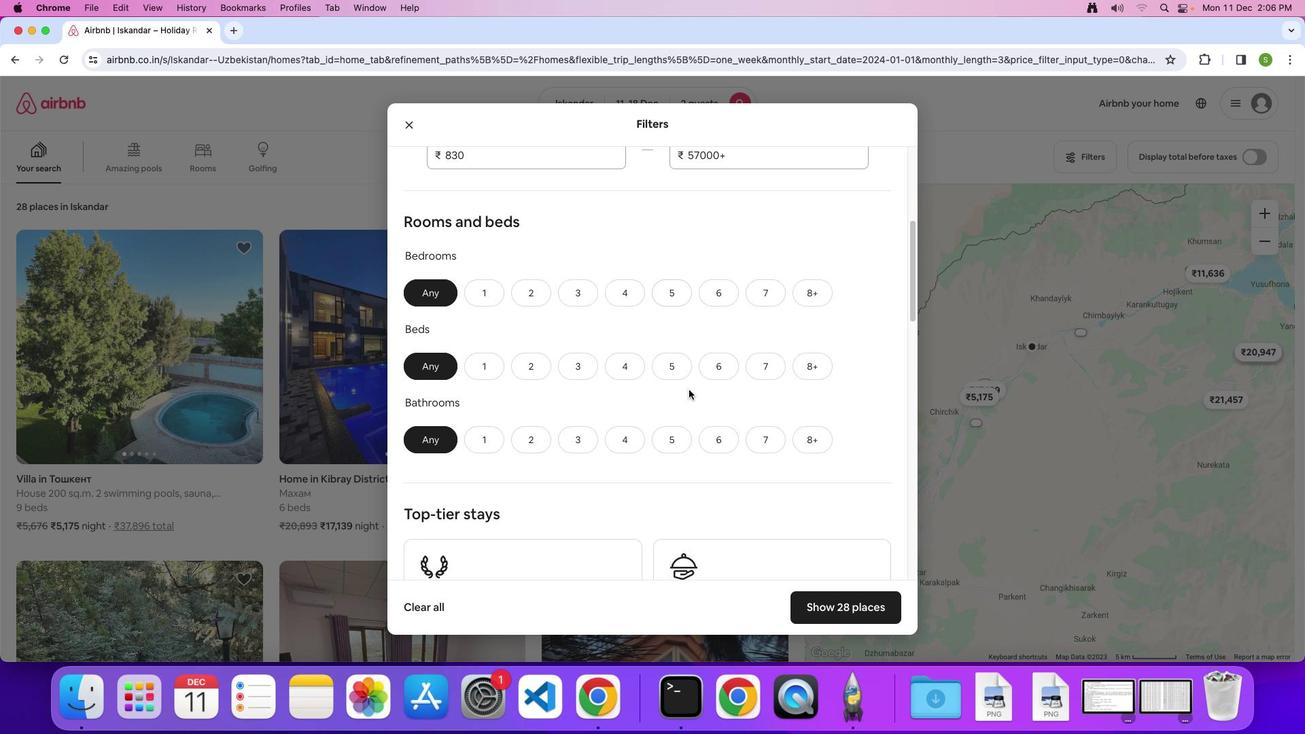 
Action: Mouse scrolled (689, 389) with delta (0, 0)
Screenshot: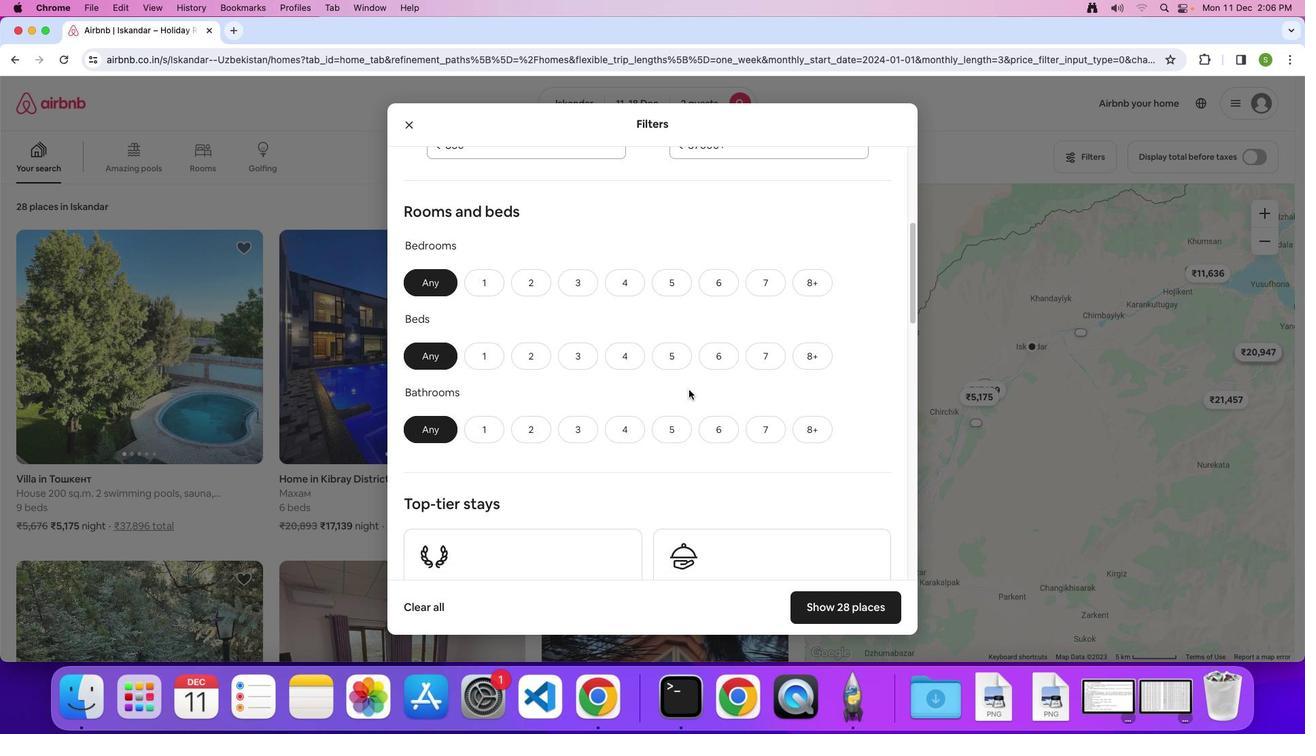 
Action: Mouse scrolled (689, 389) with delta (0, 0)
Screenshot: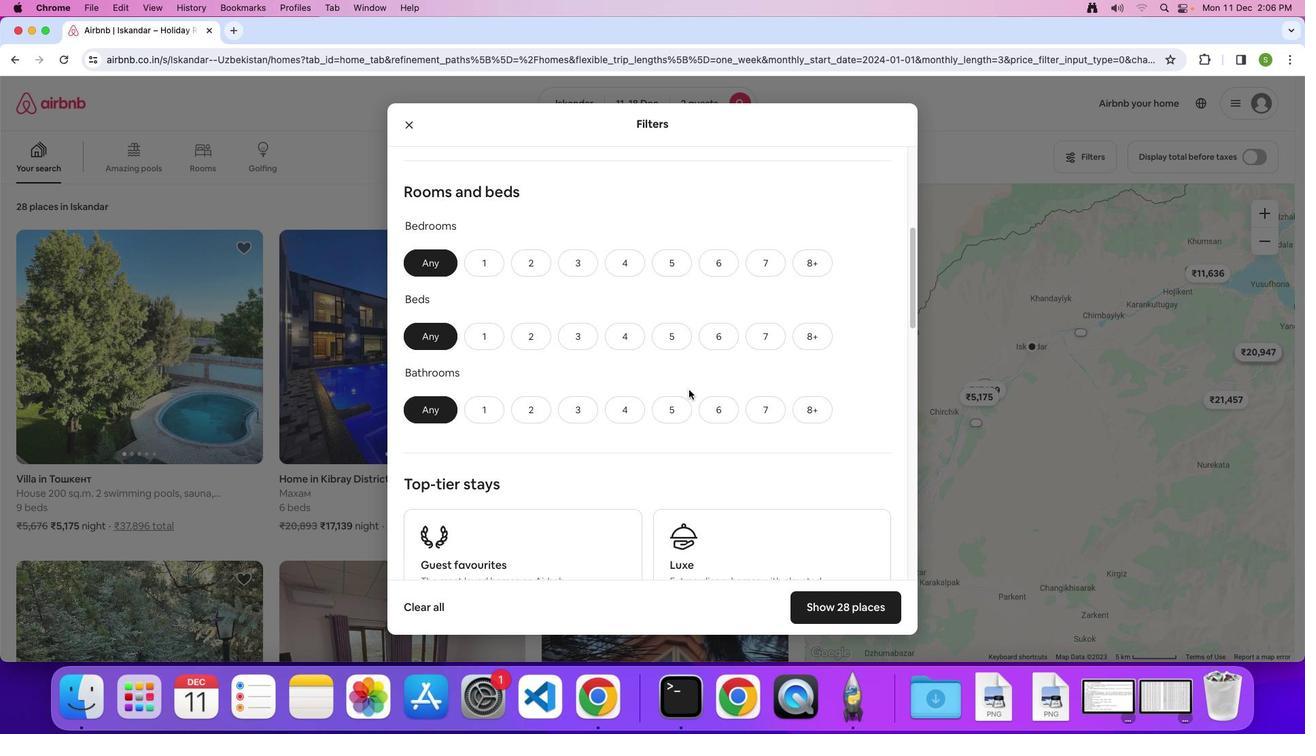 
Action: Mouse scrolled (689, 389) with delta (0, 0)
Screenshot: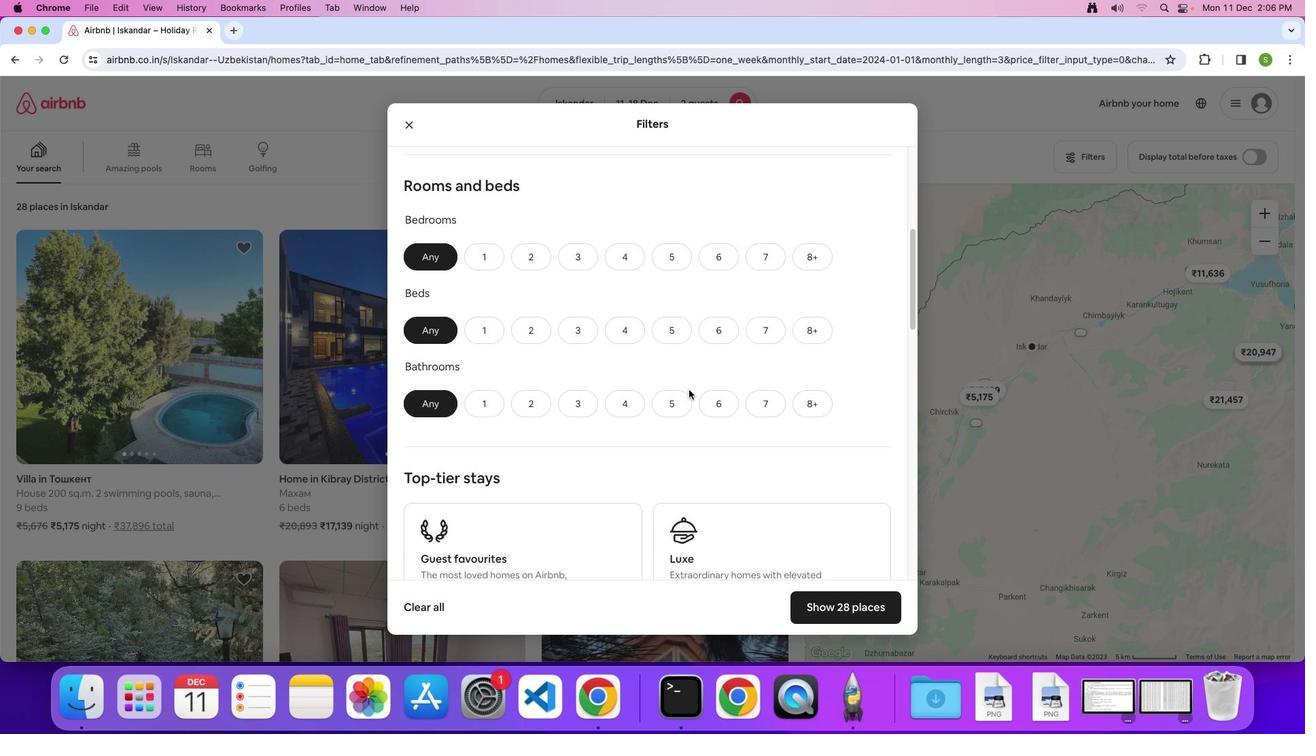 
Action: Mouse moved to (492, 237)
Screenshot: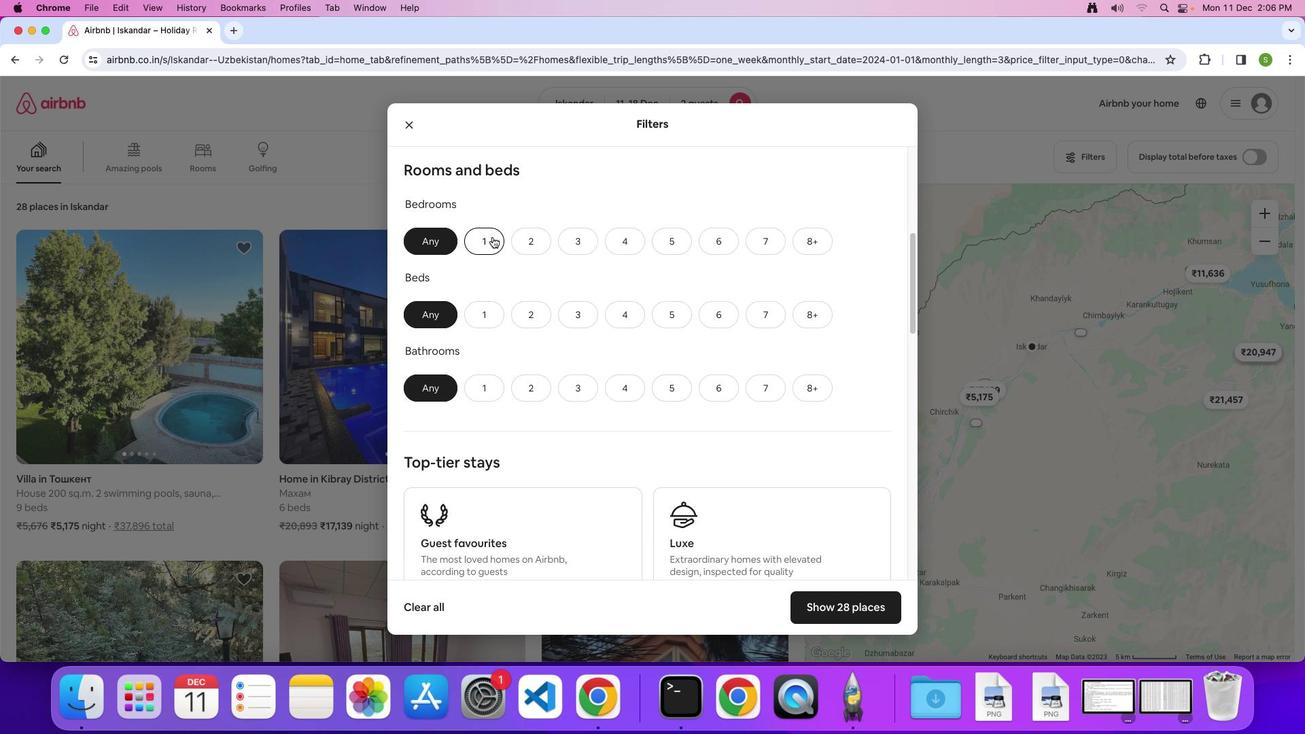 
Action: Mouse pressed left at (492, 237)
Screenshot: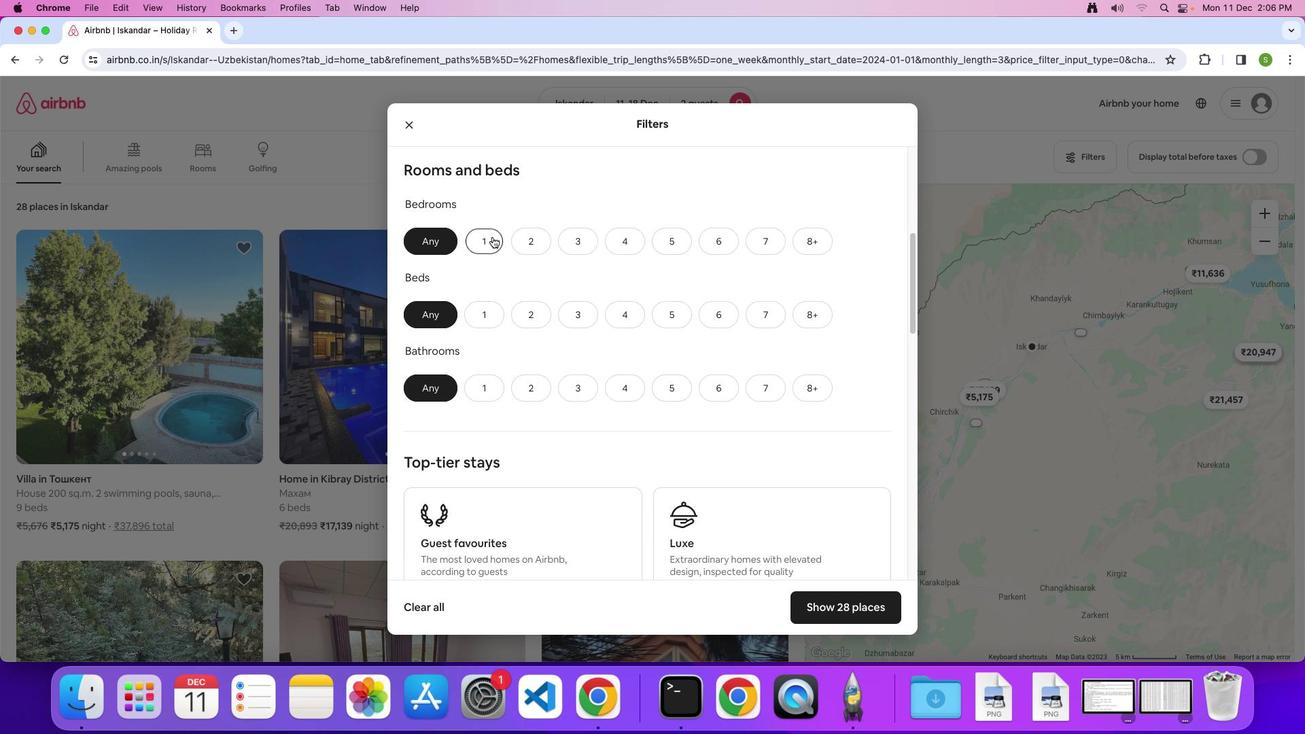 
Action: Mouse moved to (494, 310)
Screenshot: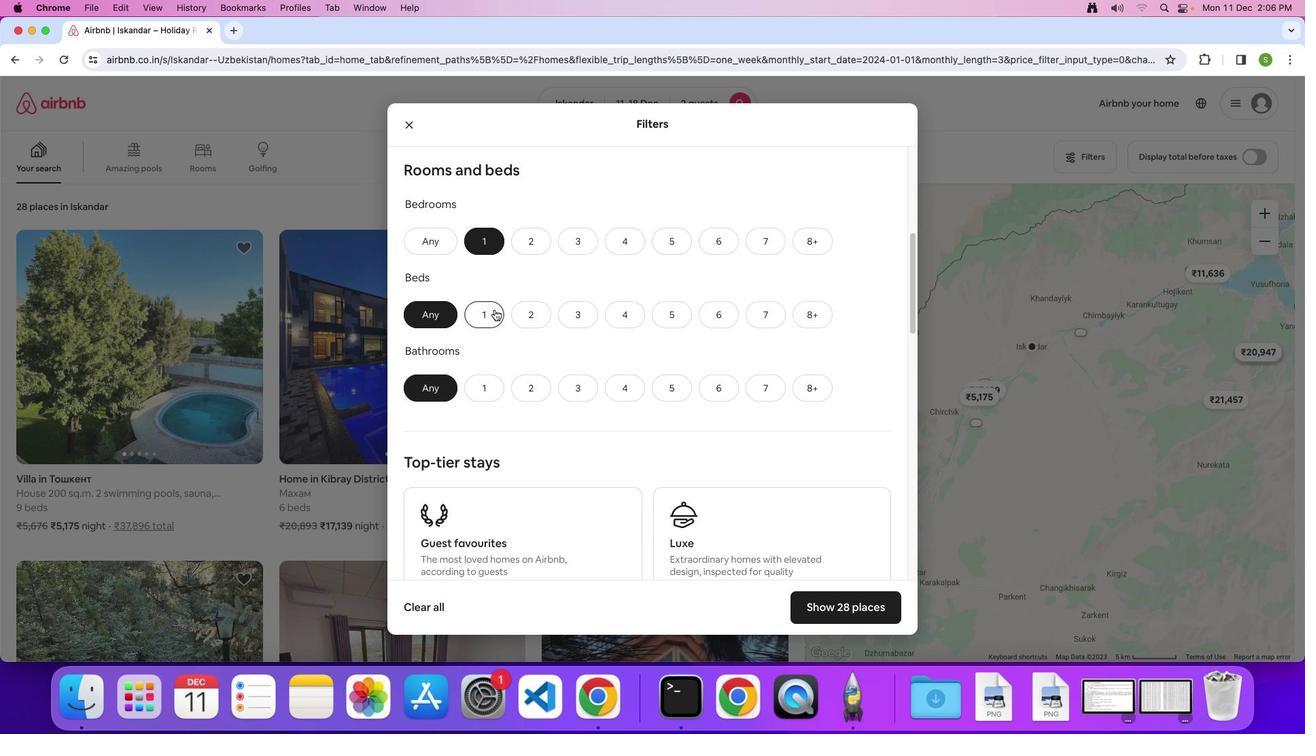 
Action: Mouse pressed left at (494, 310)
Screenshot: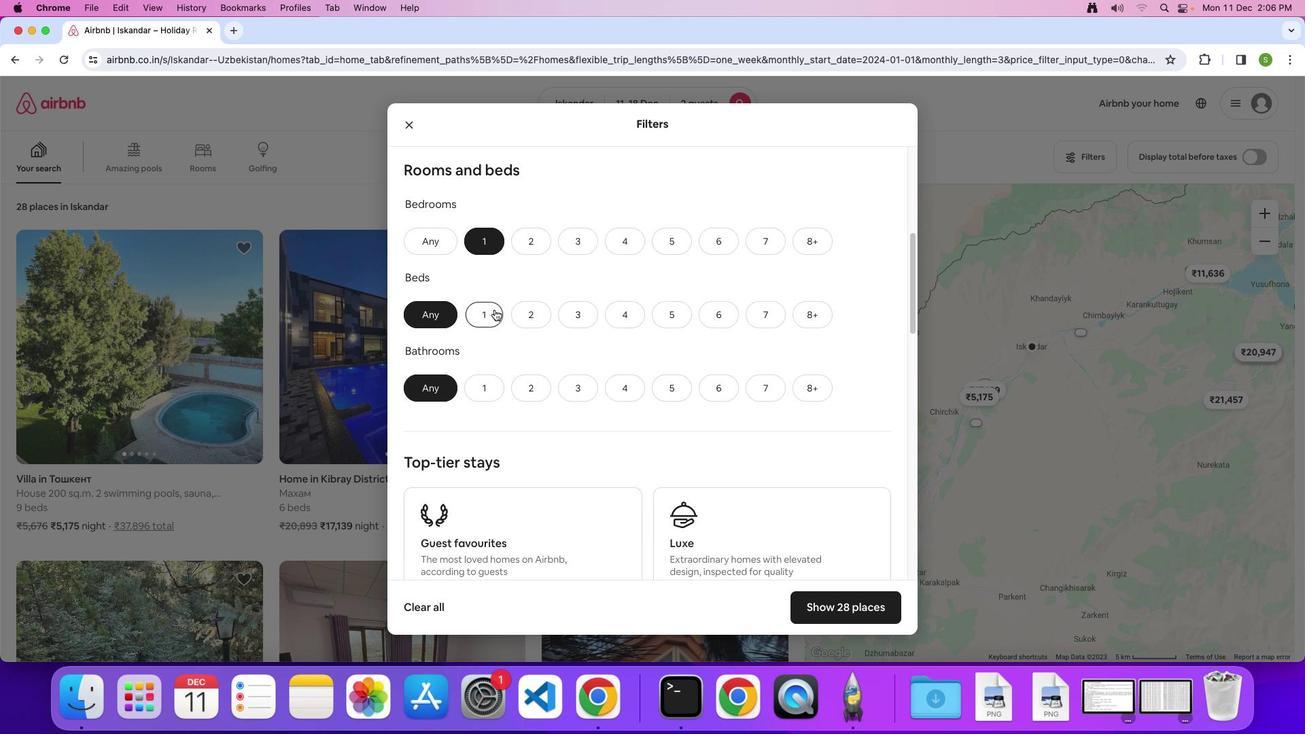 
Action: Mouse moved to (479, 398)
Screenshot: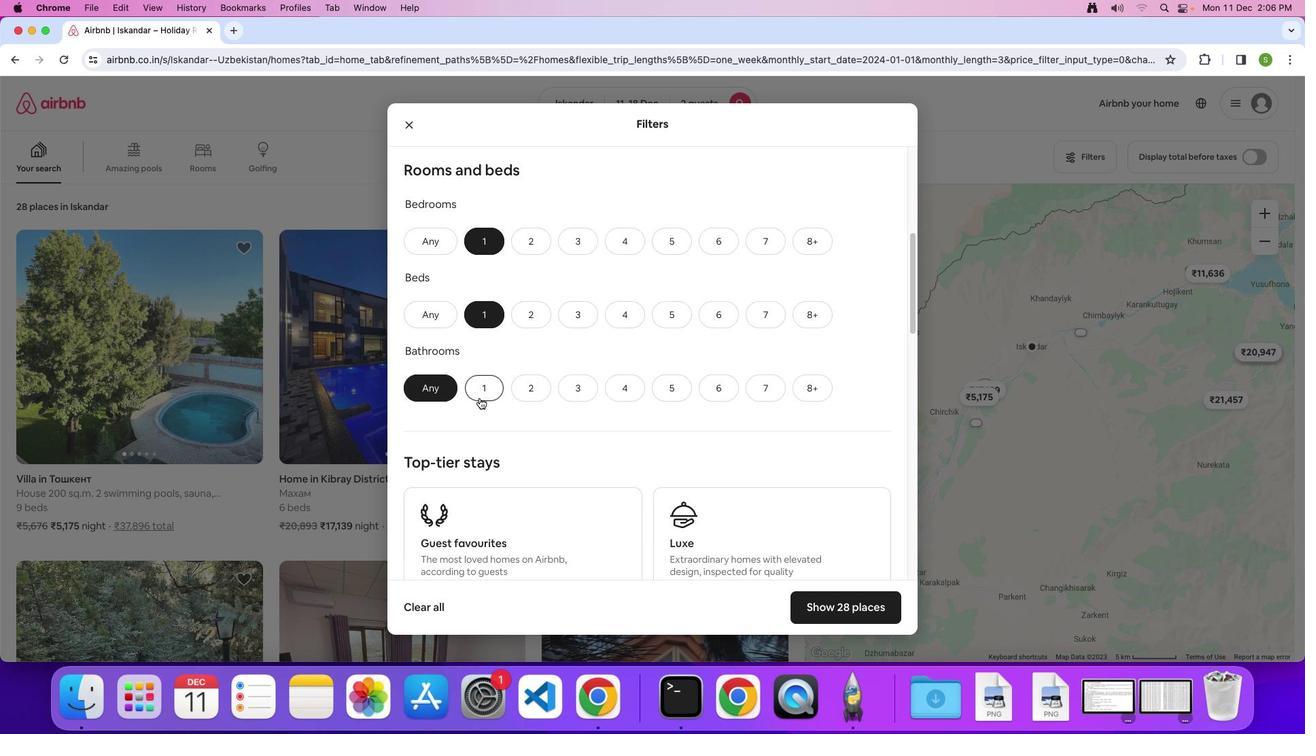 
Action: Mouse pressed left at (479, 398)
Screenshot: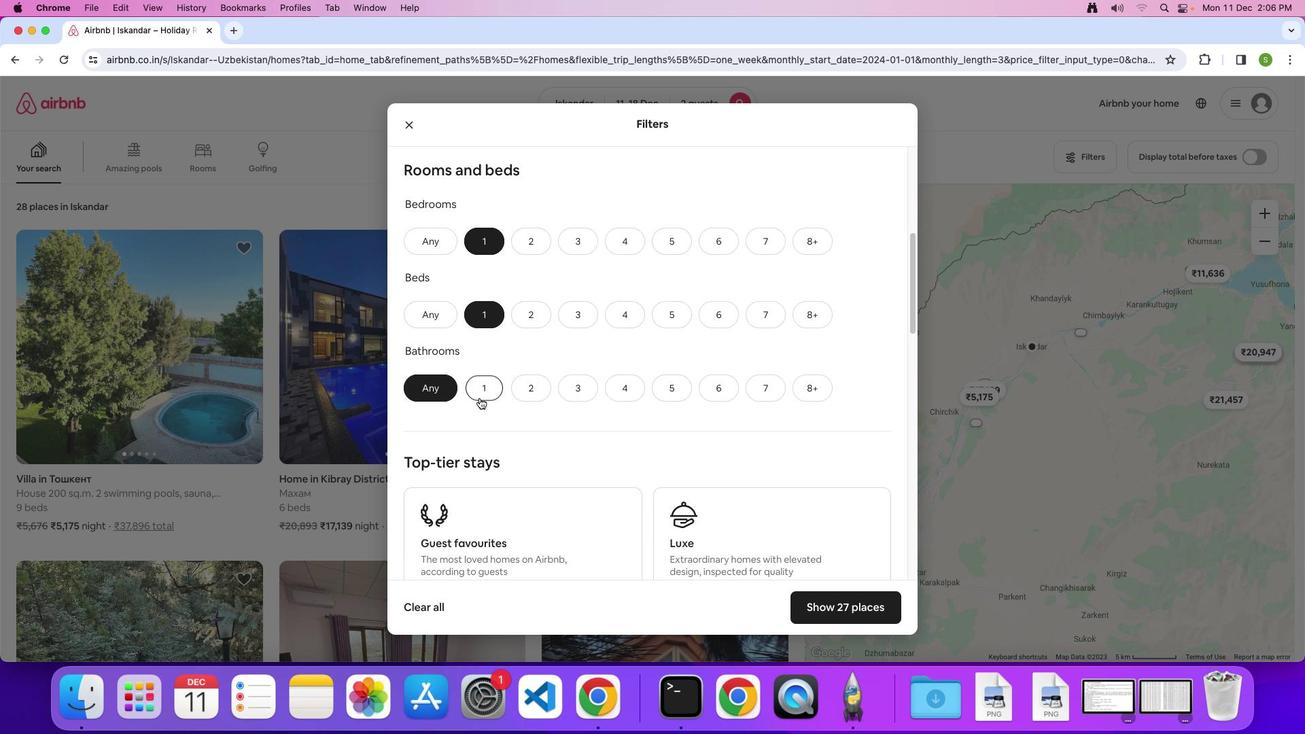
Action: Mouse moved to (733, 344)
Screenshot: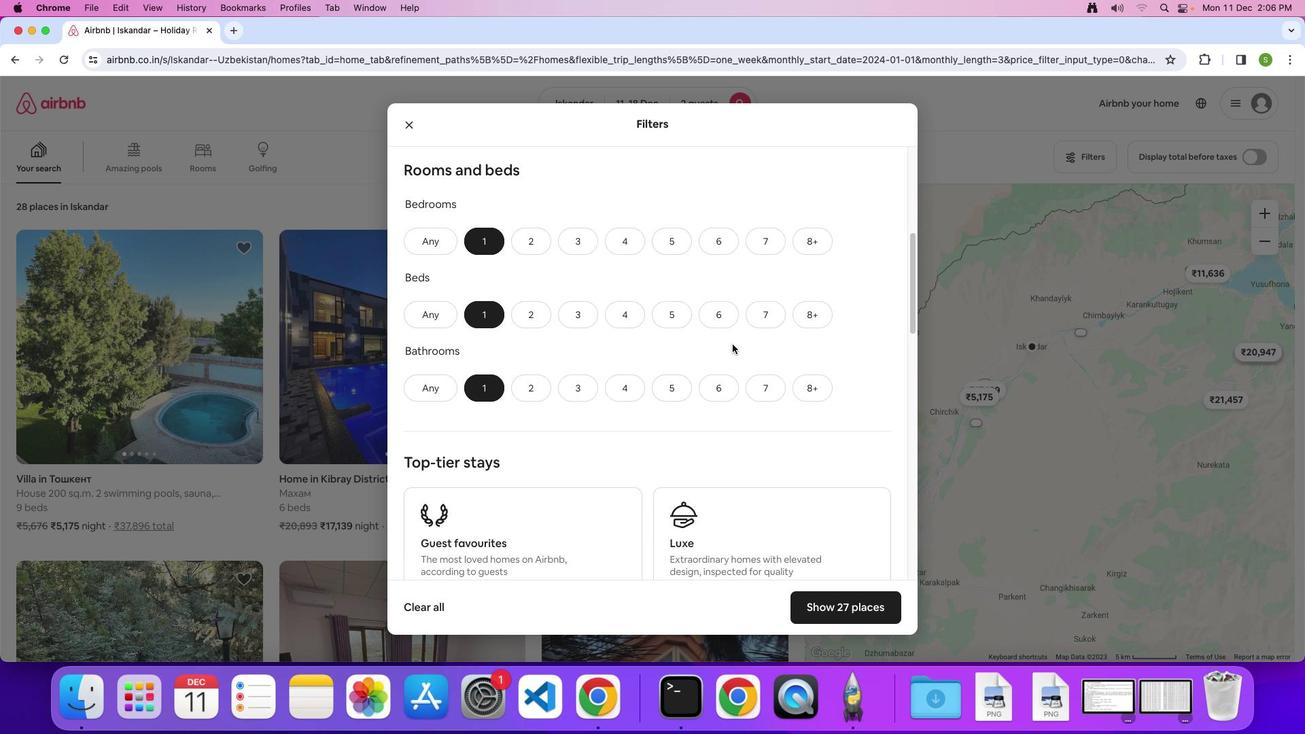 
Action: Mouse scrolled (733, 344) with delta (0, 0)
Screenshot: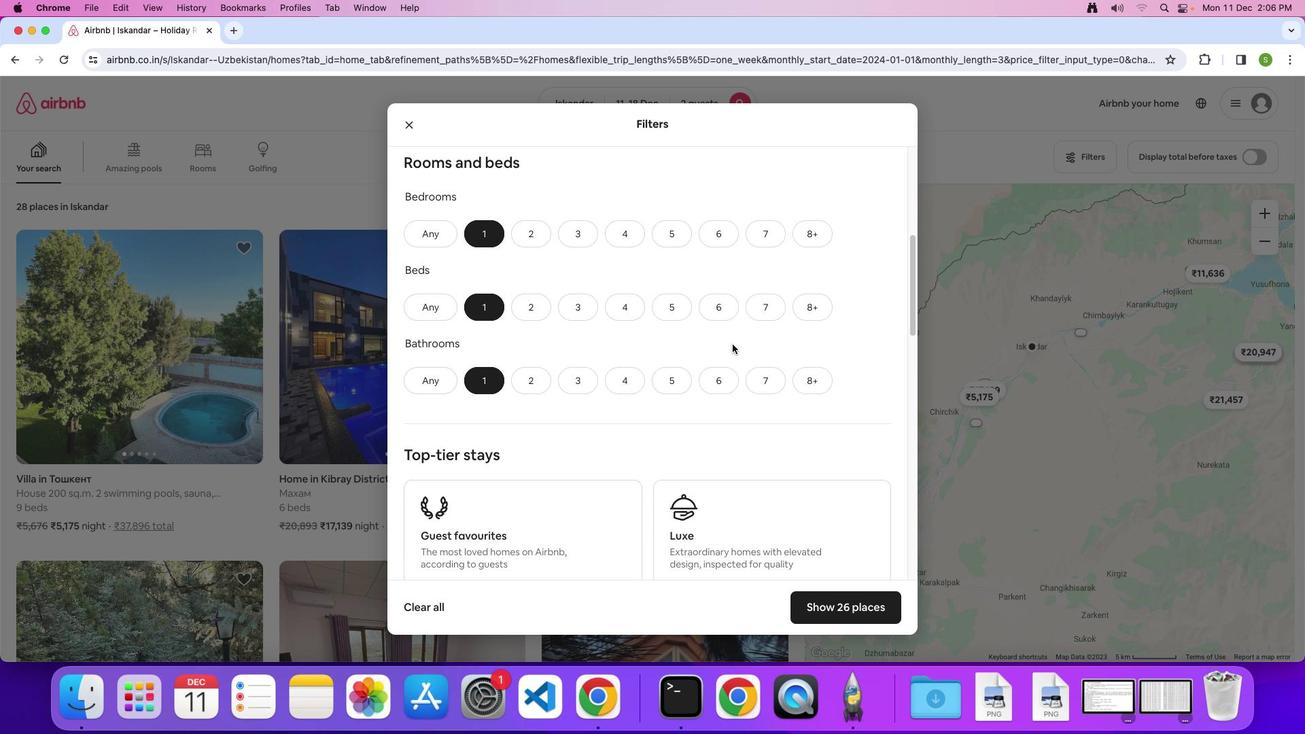 
Action: Mouse scrolled (733, 344) with delta (0, 0)
Screenshot: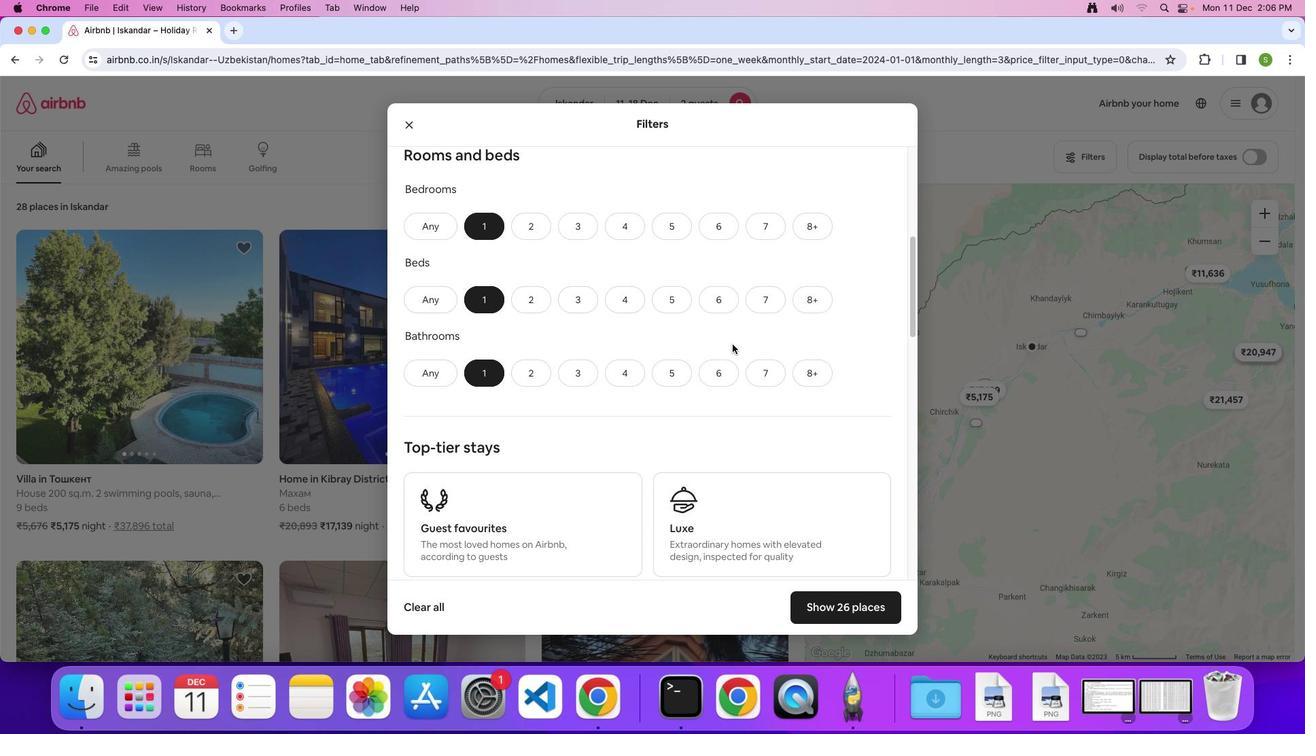 
Action: Mouse scrolled (733, 344) with delta (0, -1)
Screenshot: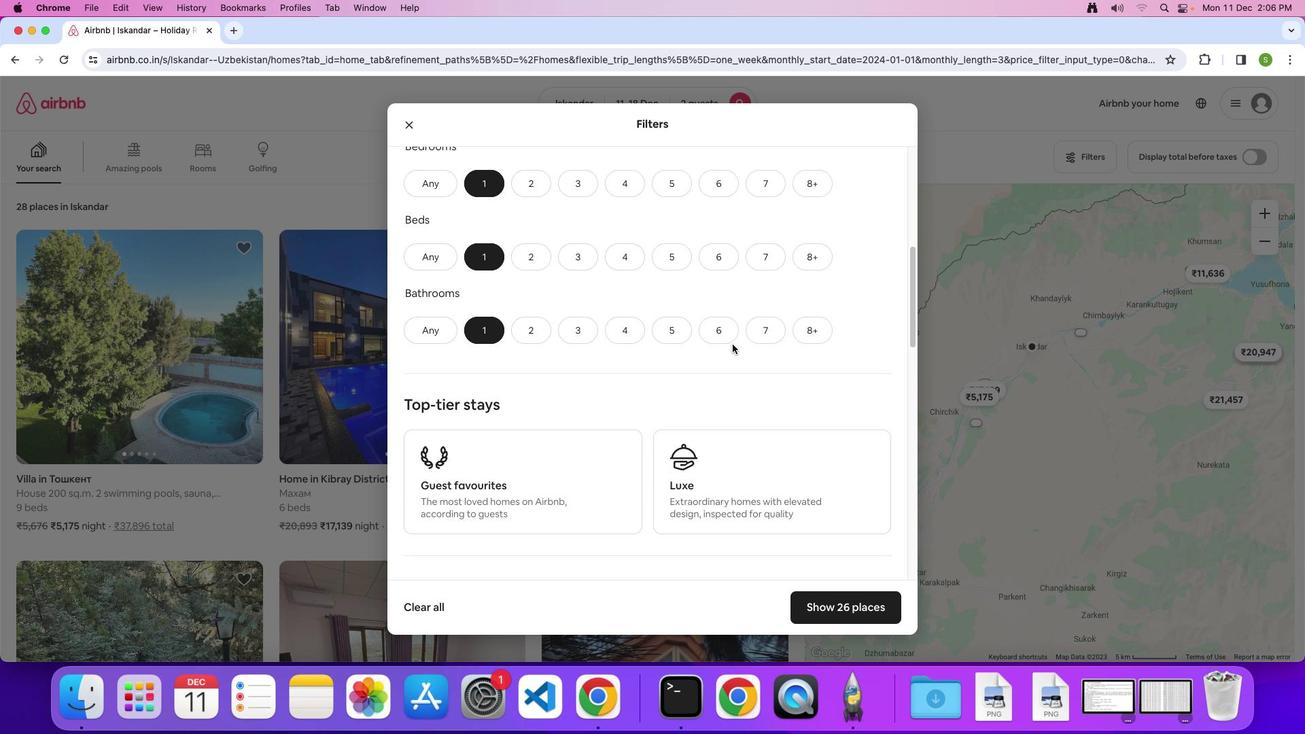 
Action: Mouse scrolled (733, 344) with delta (0, 0)
Screenshot: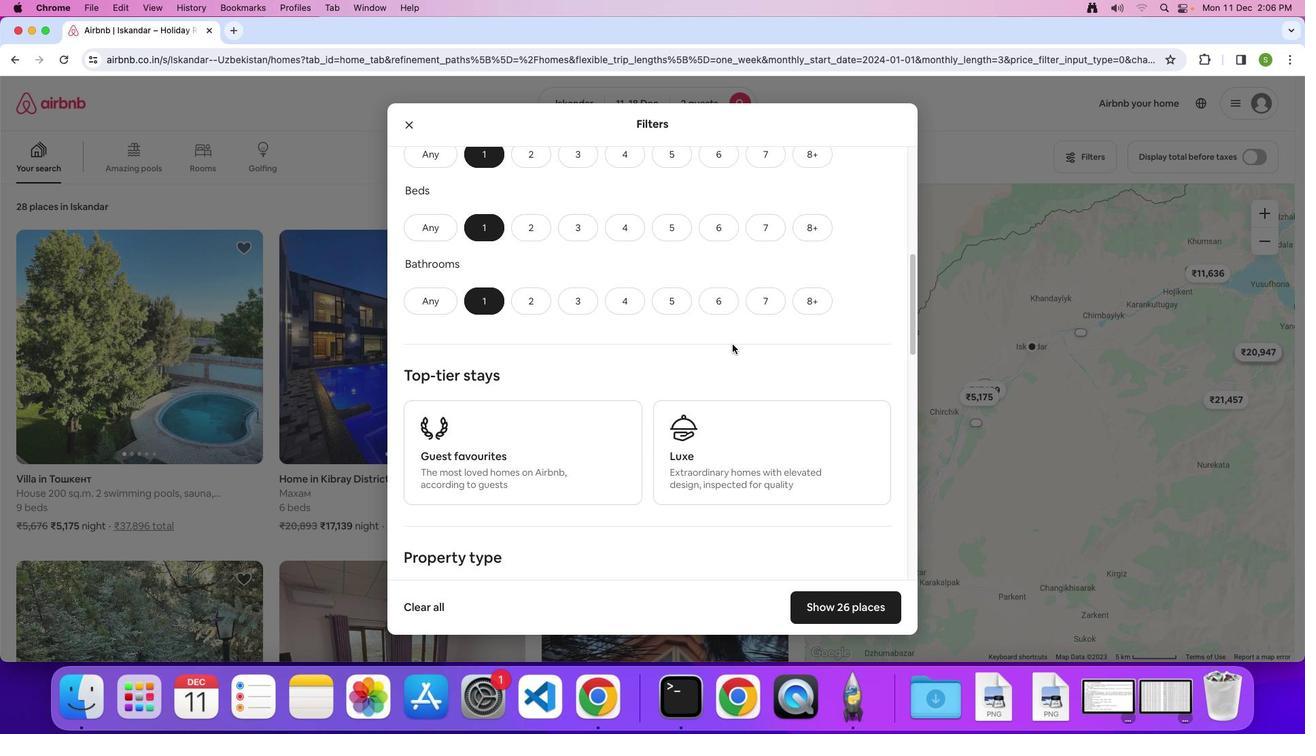 
Action: Mouse scrolled (733, 344) with delta (0, 0)
Screenshot: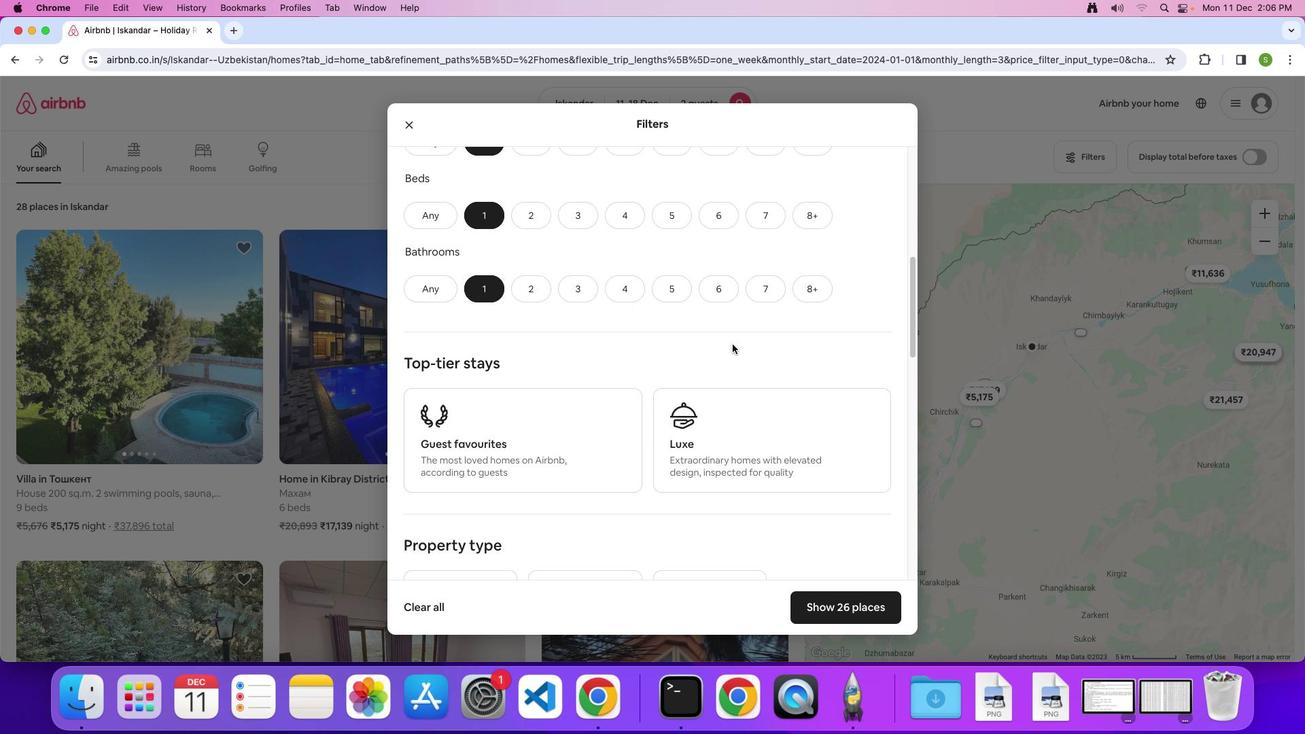 
Action: Mouse scrolled (733, 344) with delta (0, 0)
Screenshot: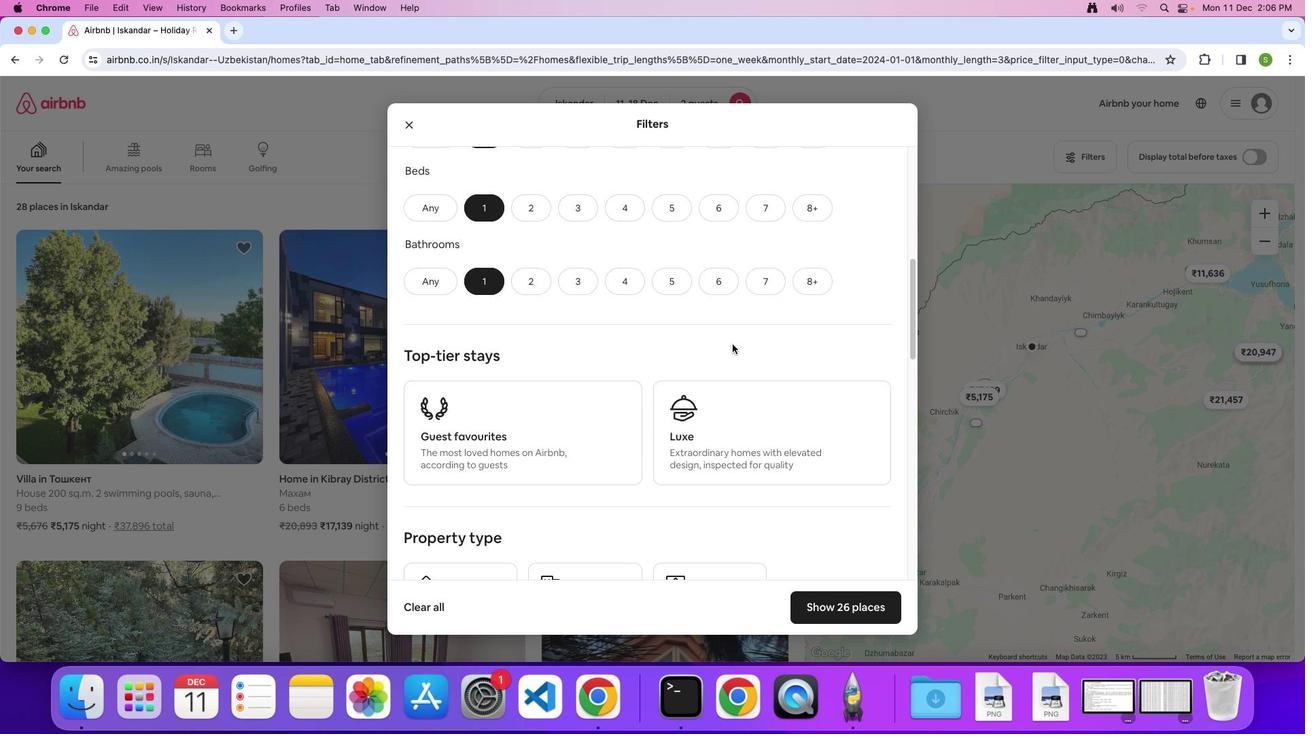 
Action: Mouse scrolled (733, 344) with delta (0, 0)
Screenshot: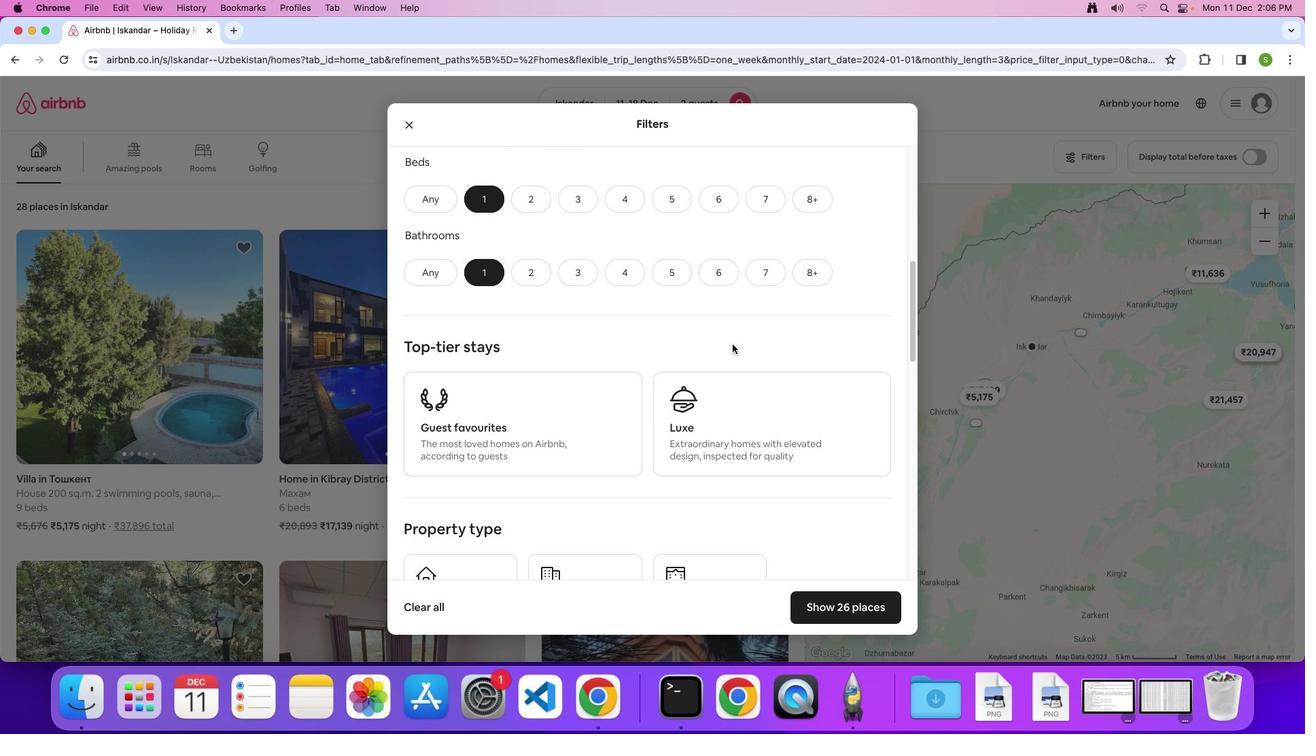 
Action: Mouse scrolled (733, 344) with delta (0, -1)
Screenshot: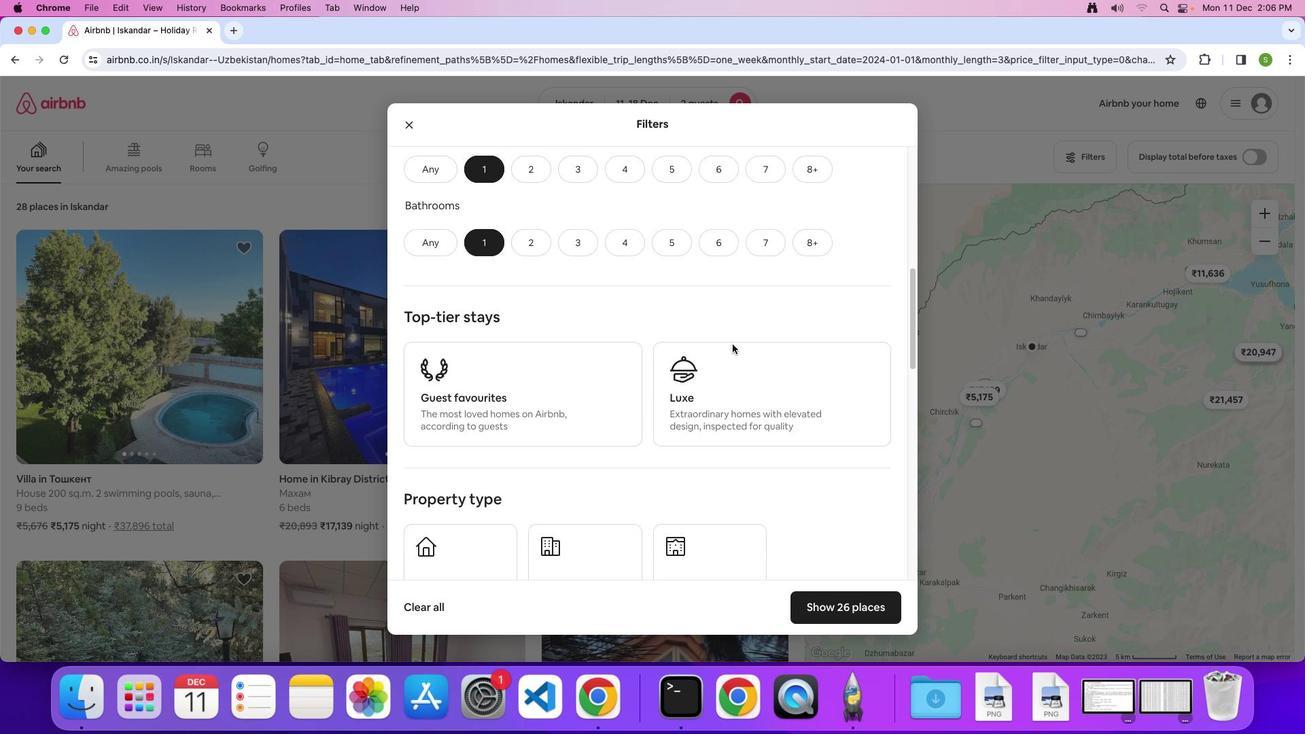 
Action: Mouse scrolled (733, 344) with delta (0, 0)
Screenshot: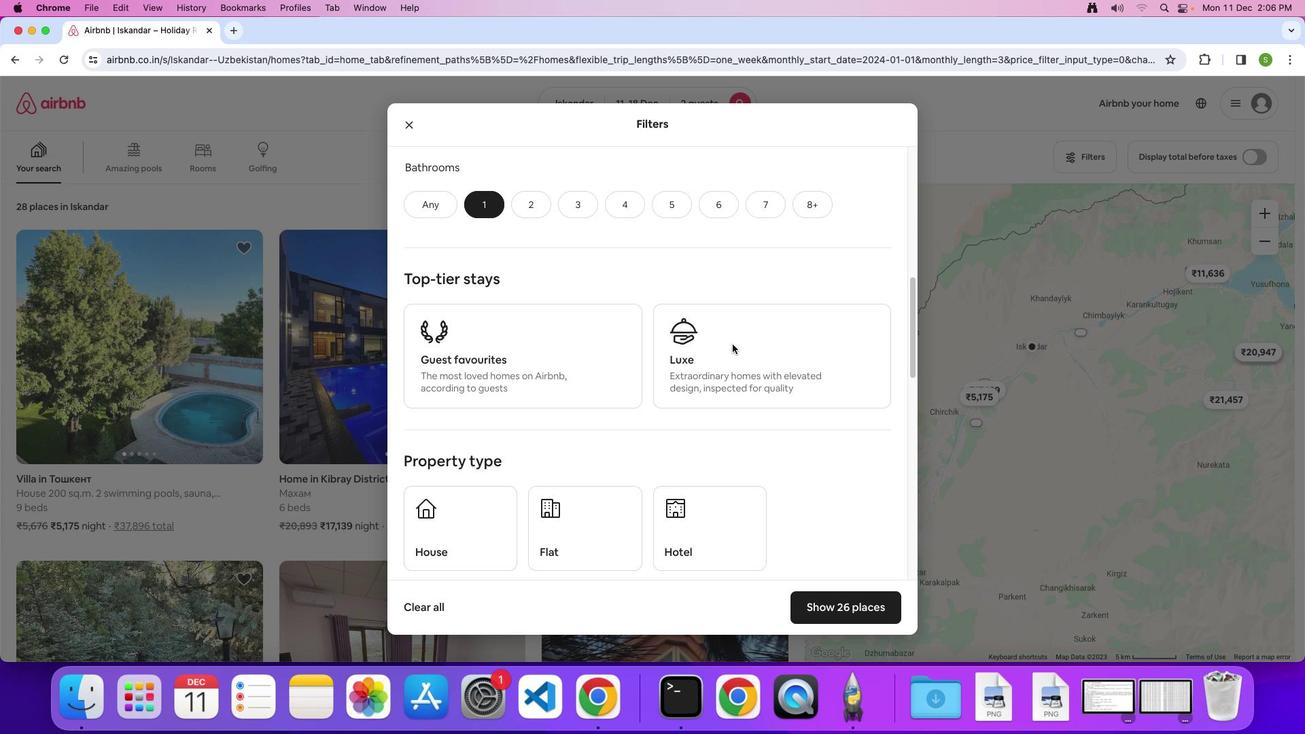 
Action: Mouse scrolled (733, 344) with delta (0, 0)
Screenshot: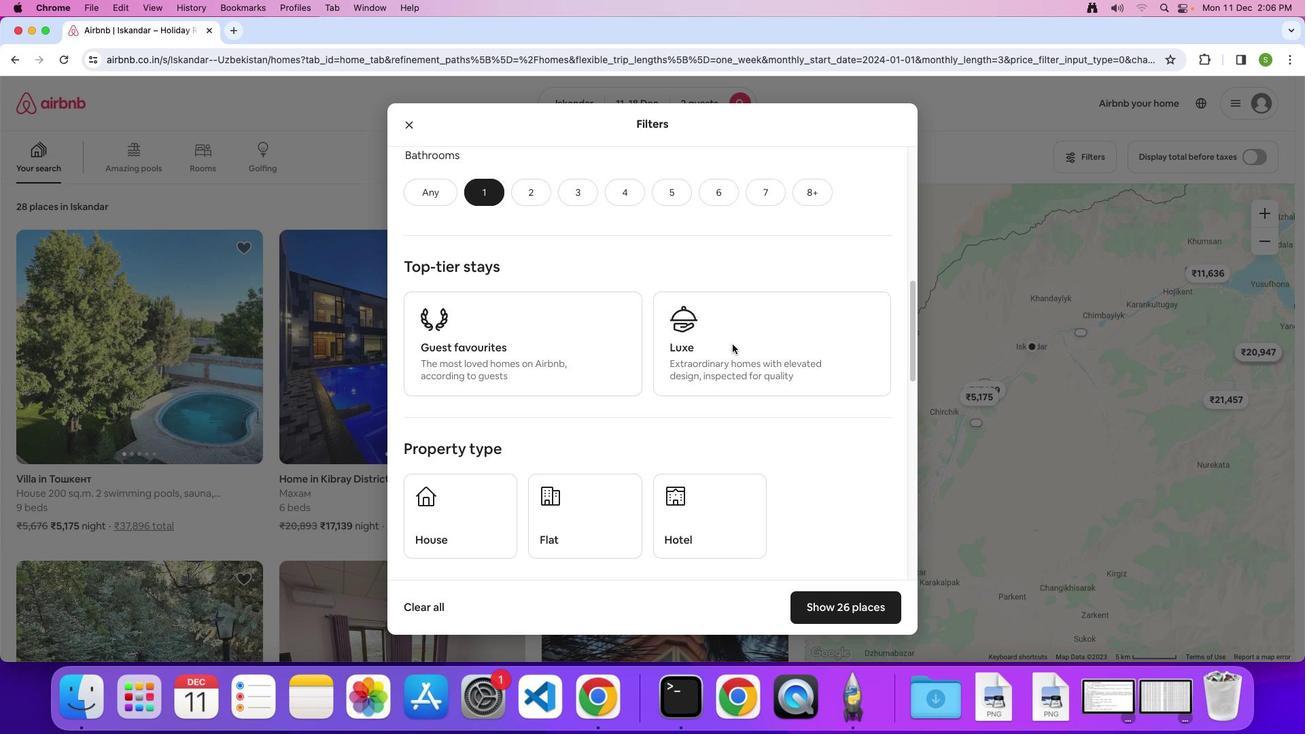 
Action: Mouse scrolled (733, 344) with delta (0, 0)
Screenshot: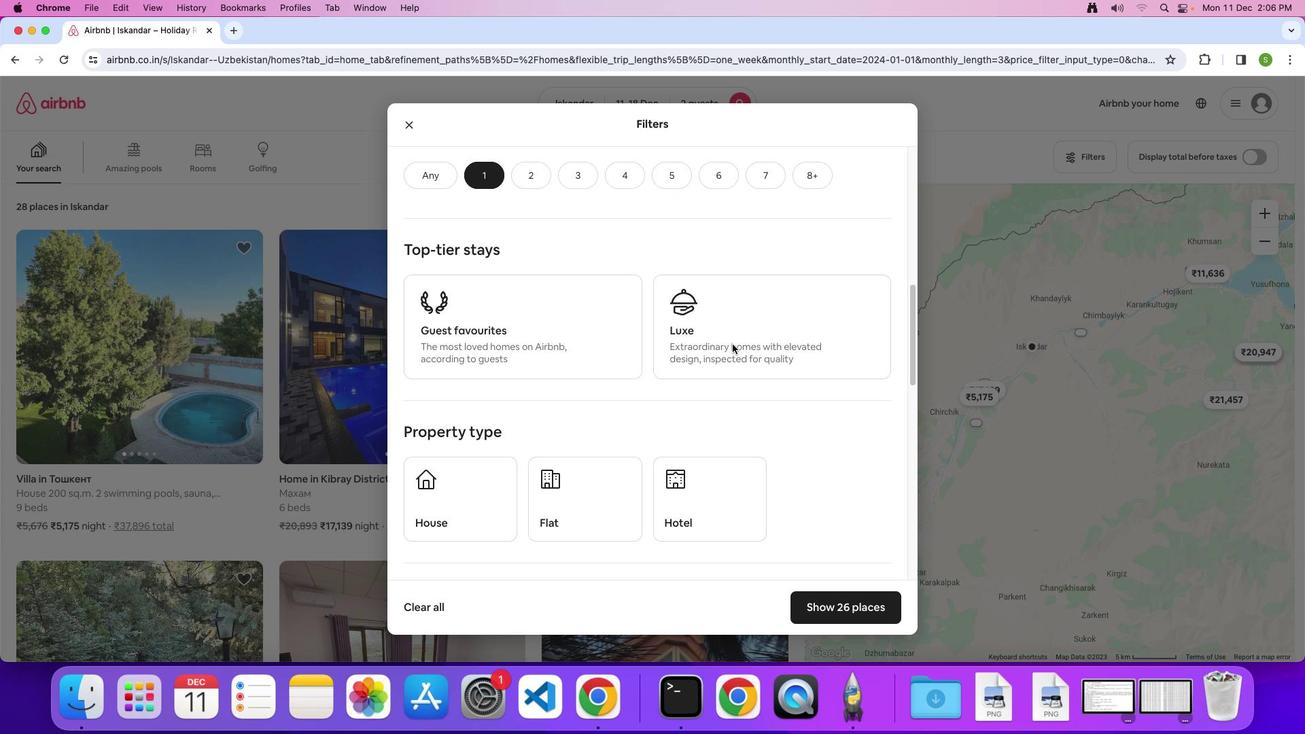 
Action: Mouse scrolled (733, 344) with delta (0, 0)
Screenshot: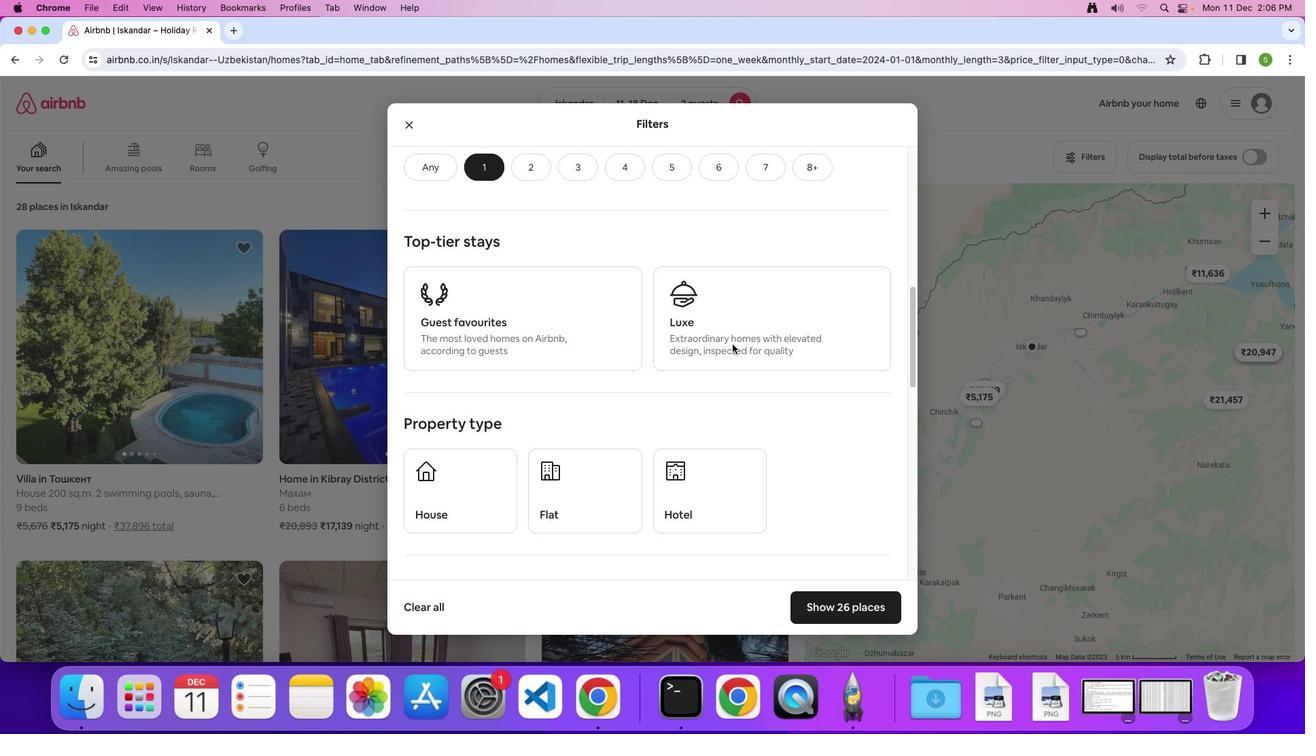 
Action: Mouse scrolled (733, 344) with delta (0, -1)
Screenshot: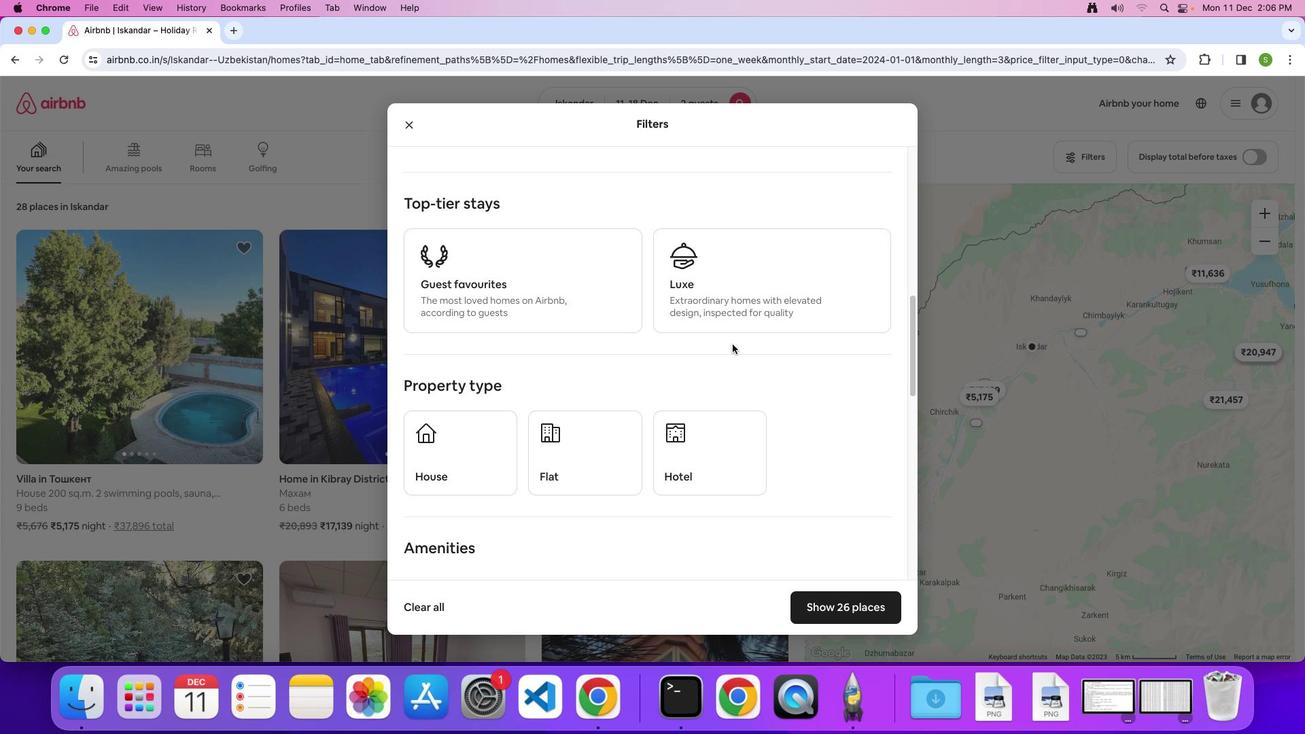 
Action: Mouse moved to (733, 344)
Screenshot: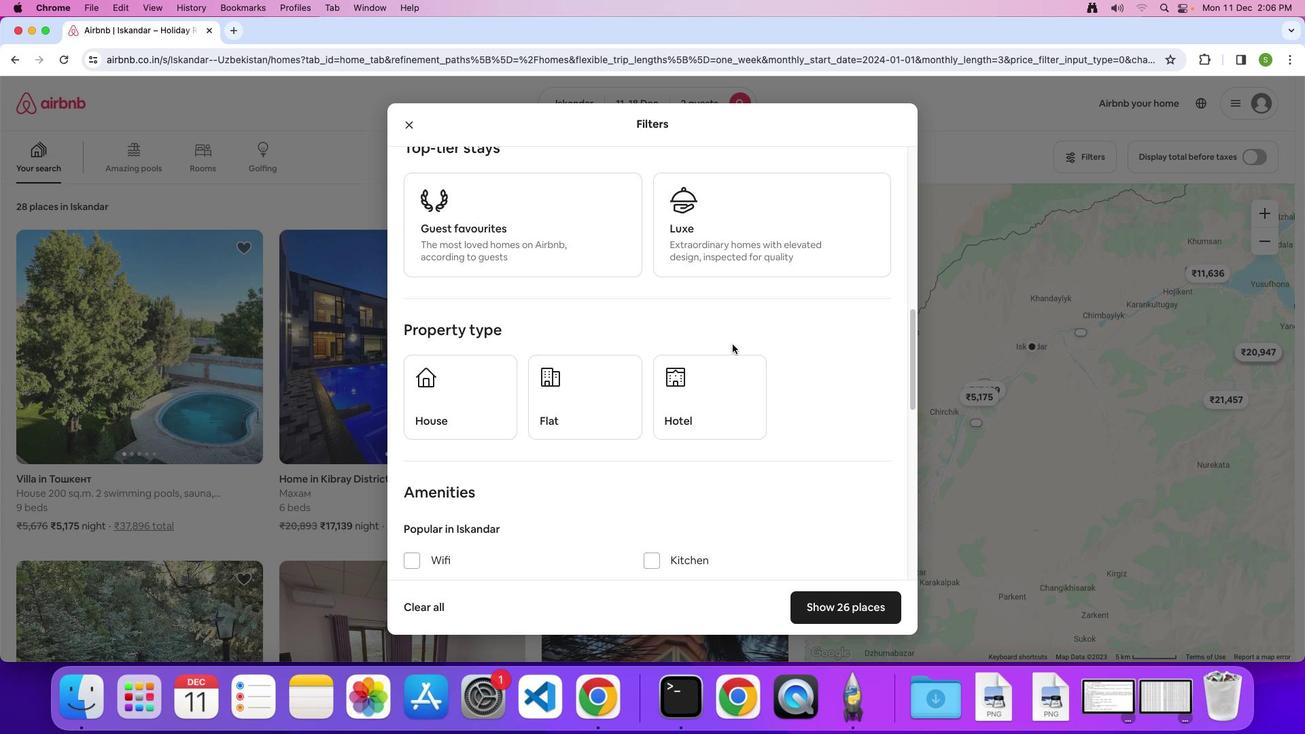 
Action: Mouse scrolled (733, 344) with delta (0, 0)
Screenshot: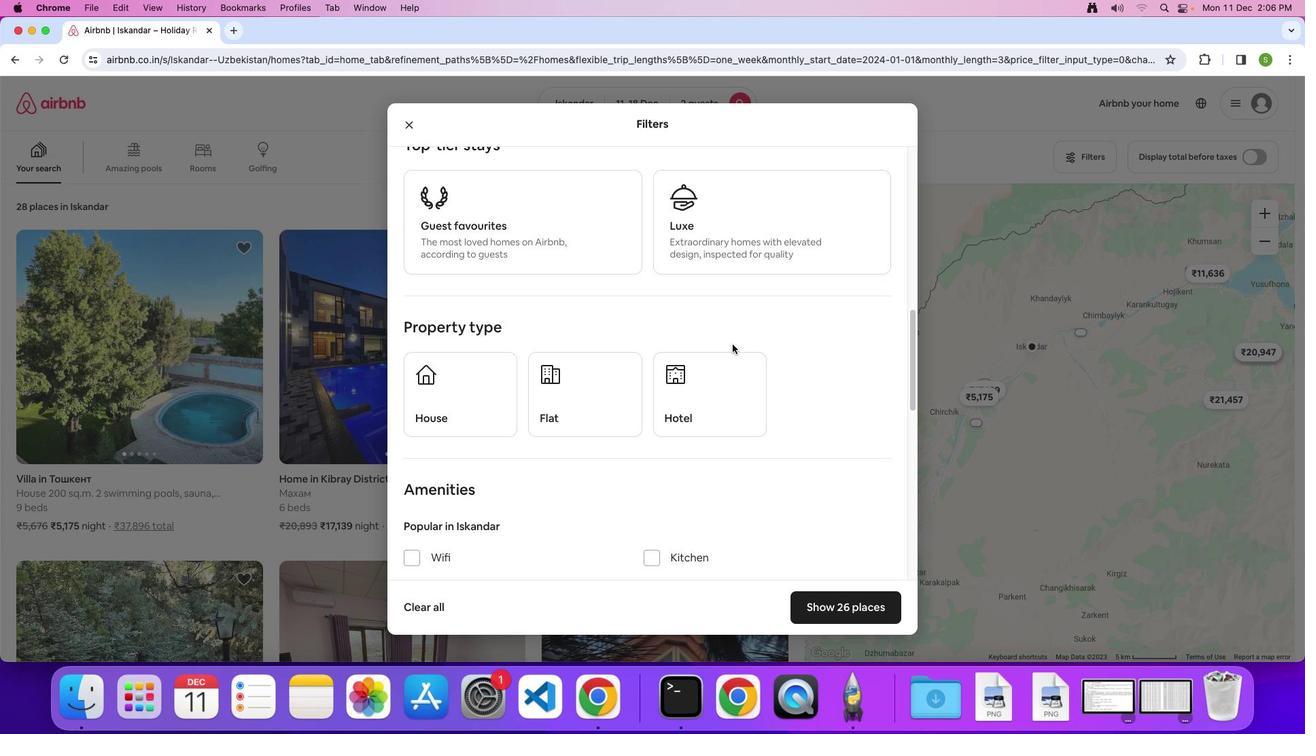 
Action: Mouse scrolled (733, 344) with delta (0, 0)
Screenshot: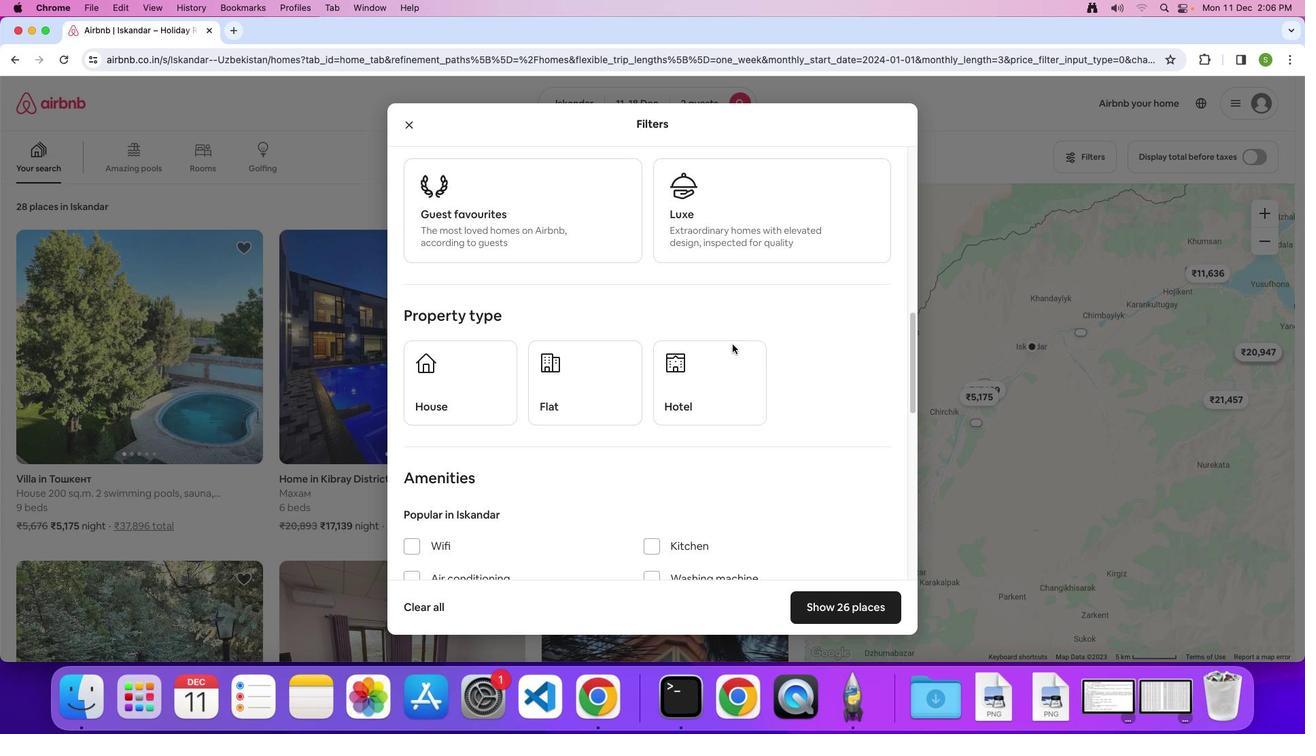 
Action: Mouse moved to (580, 344)
Screenshot: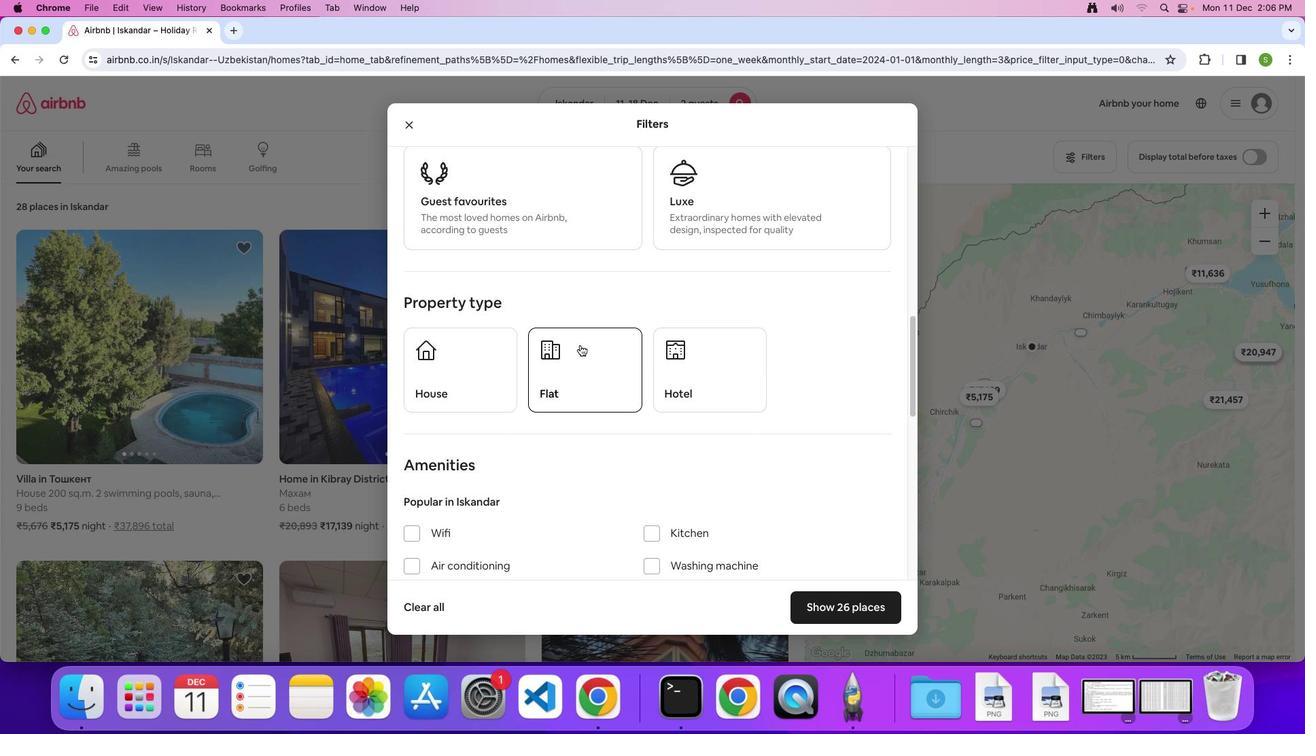 
Action: Mouse pressed left at (580, 344)
Screenshot: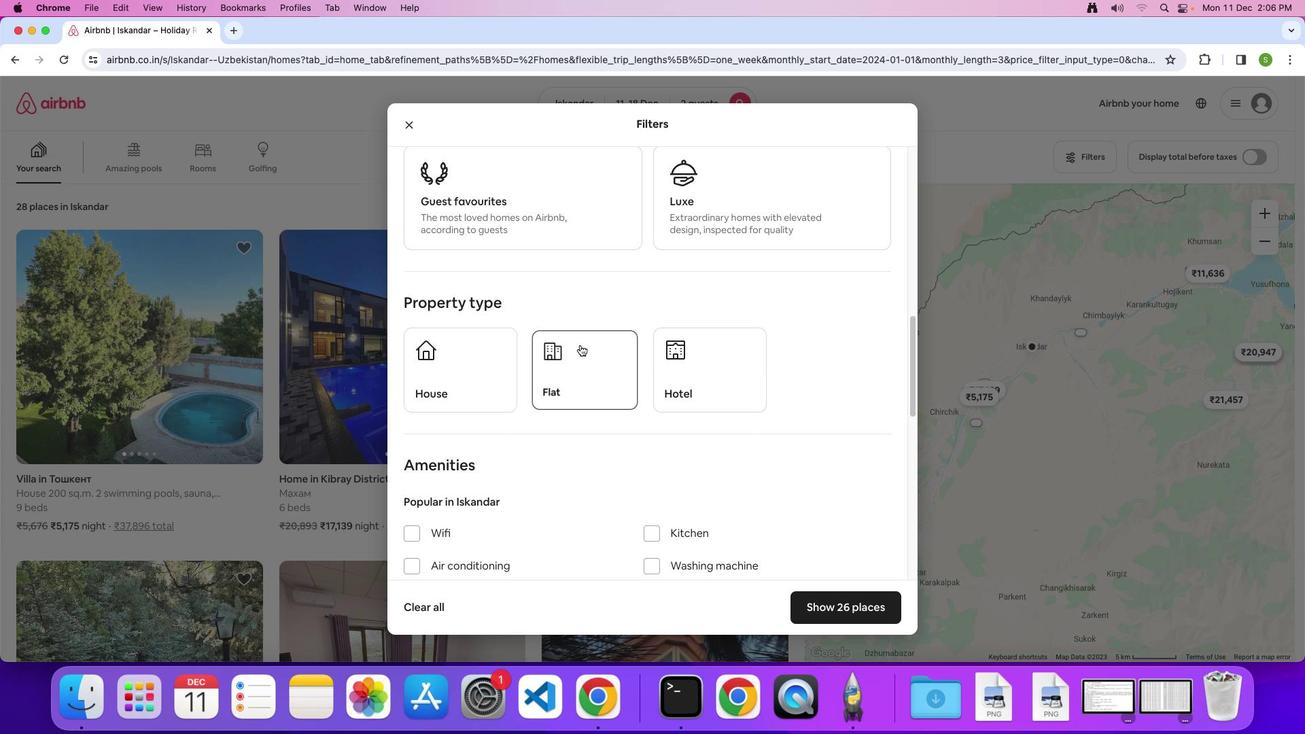 
Action: Mouse moved to (793, 340)
Screenshot: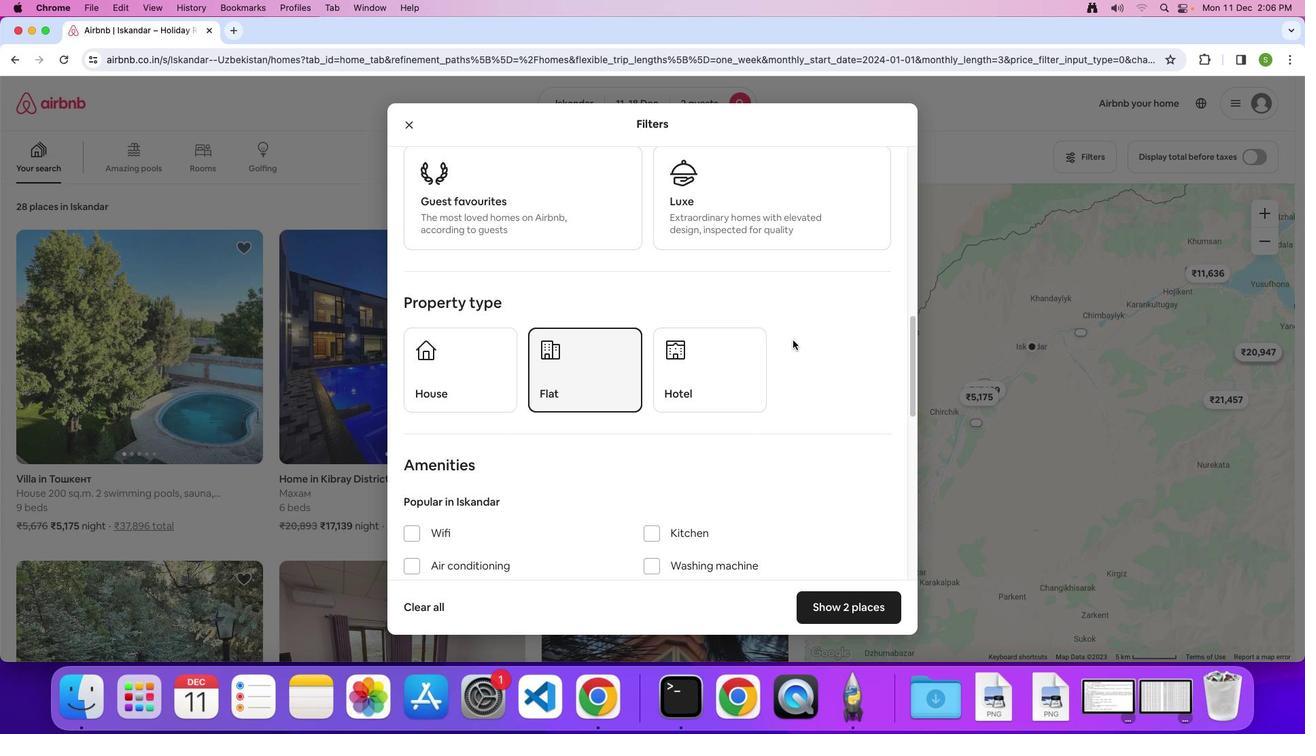 
Action: Mouse scrolled (793, 340) with delta (0, 0)
Screenshot: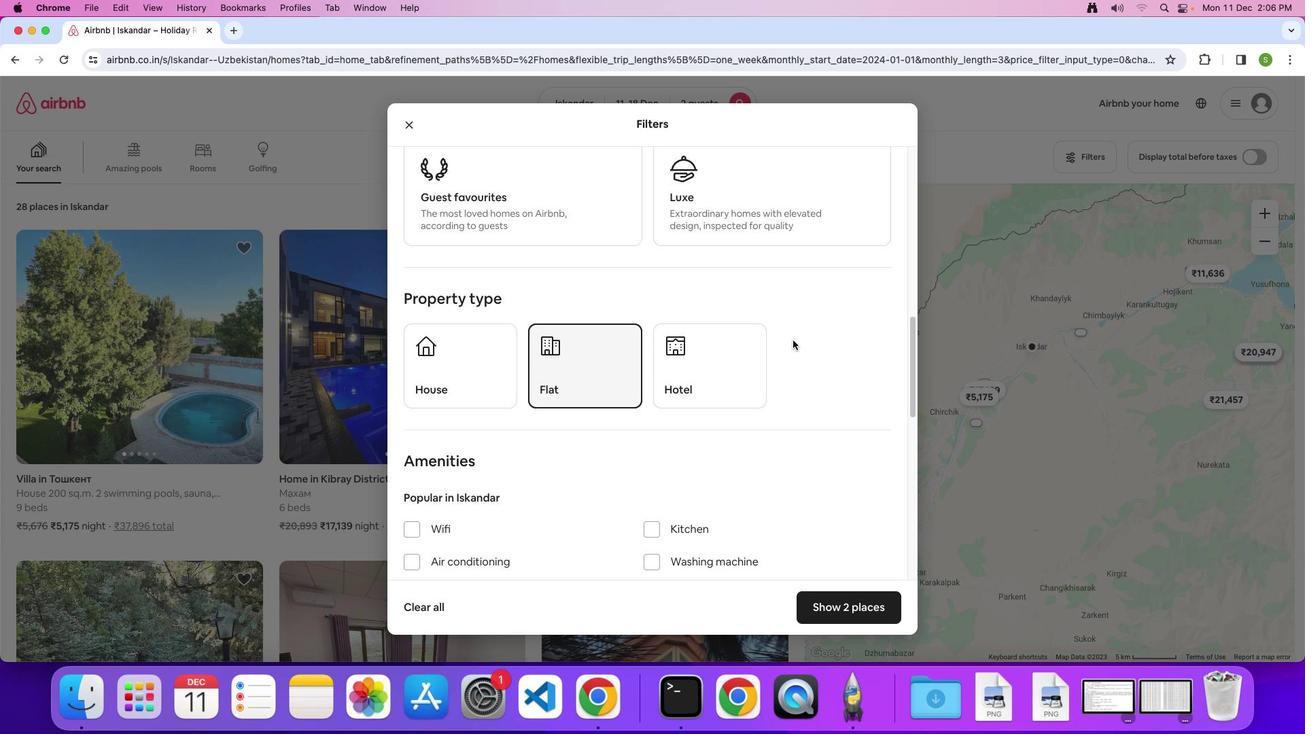 
Action: Mouse scrolled (793, 340) with delta (0, 0)
Screenshot: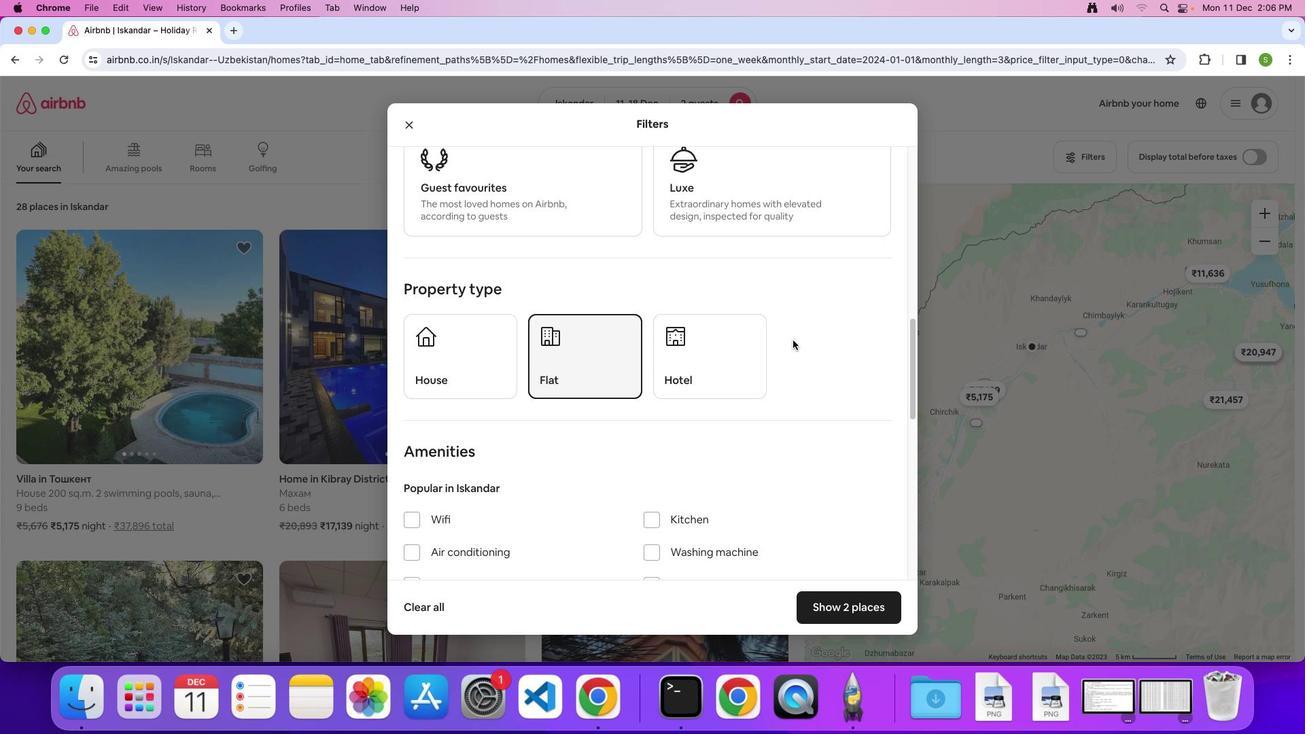 
Action: Mouse scrolled (793, 340) with delta (0, 0)
Screenshot: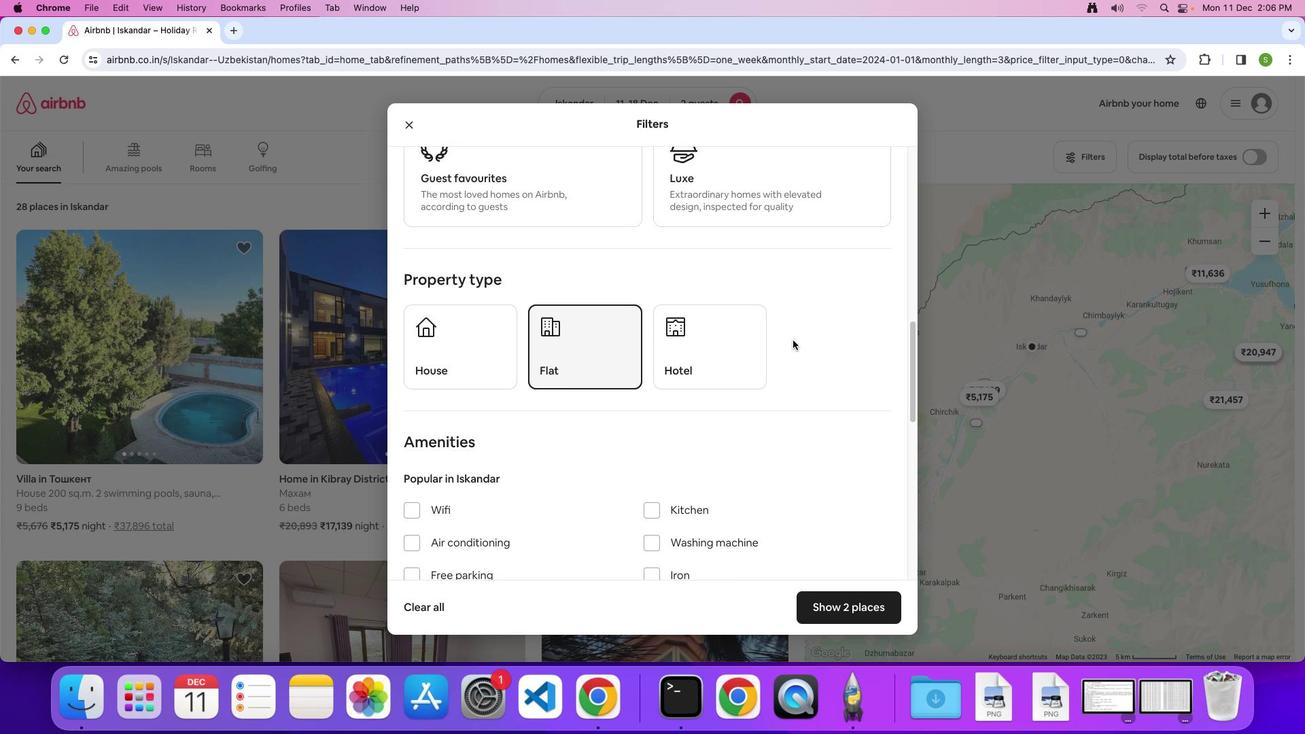 
Action: Mouse scrolled (793, 340) with delta (0, 0)
Screenshot: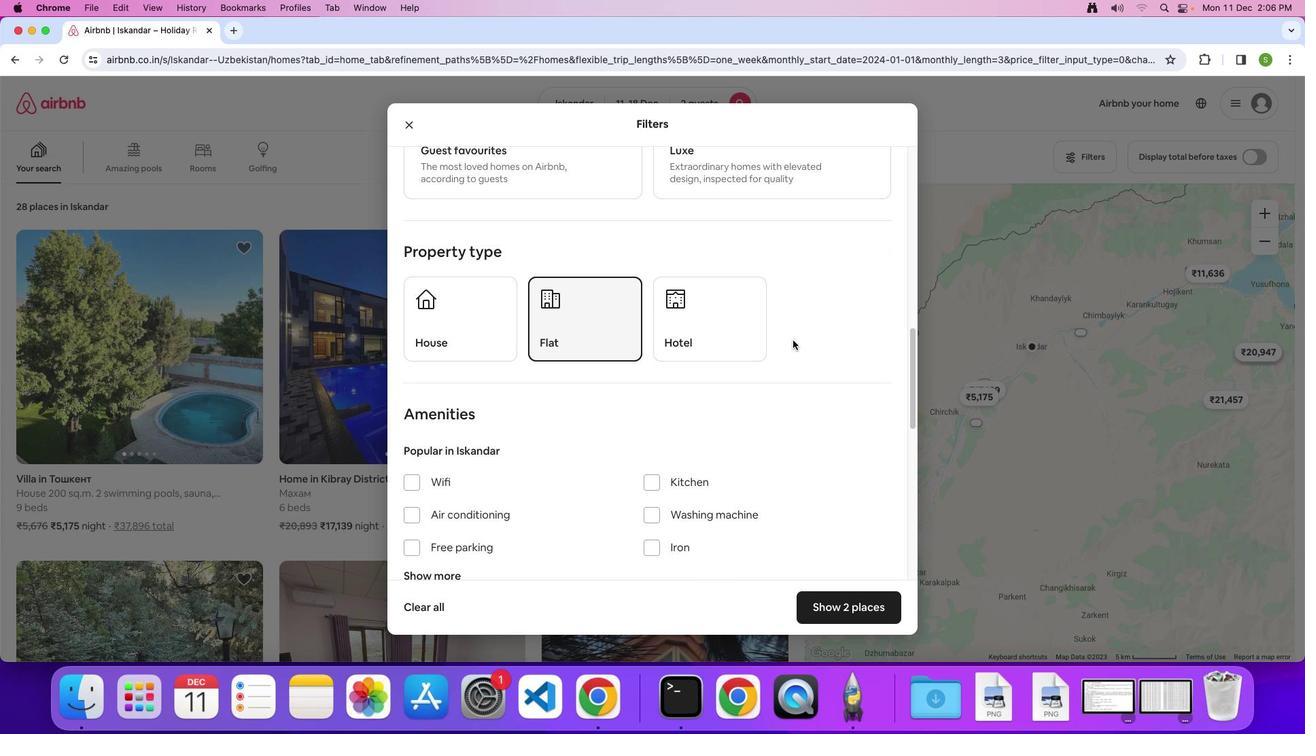 
Action: Mouse scrolled (793, 340) with delta (0, -1)
Screenshot: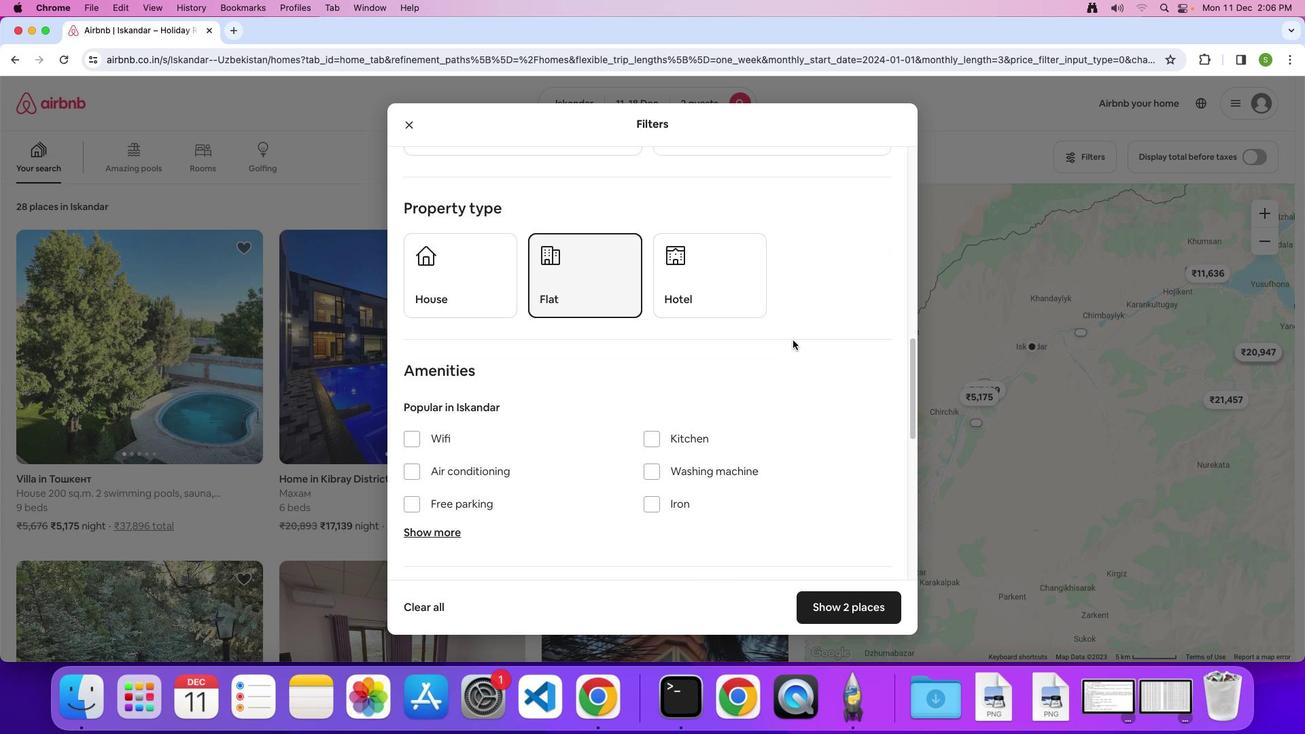 
Action: Mouse scrolled (793, 340) with delta (0, 0)
Screenshot: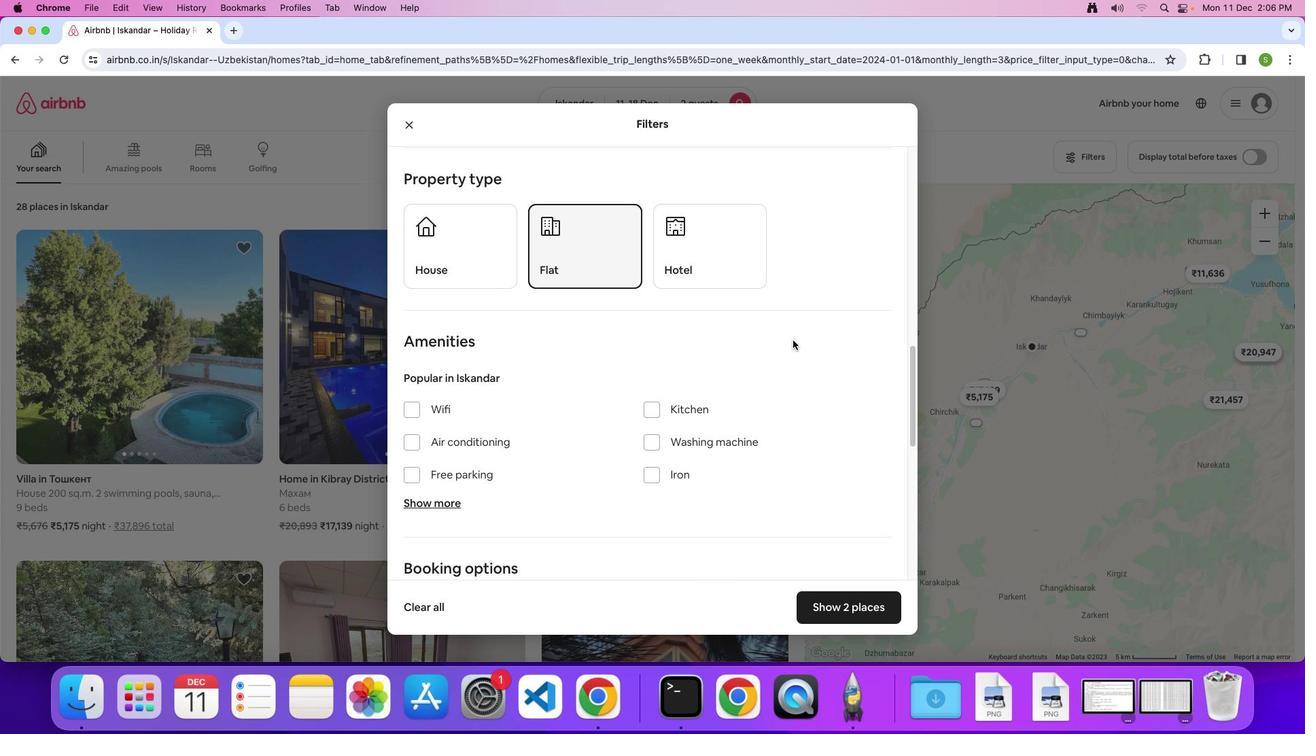 
Action: Mouse scrolled (793, 340) with delta (0, 0)
Screenshot: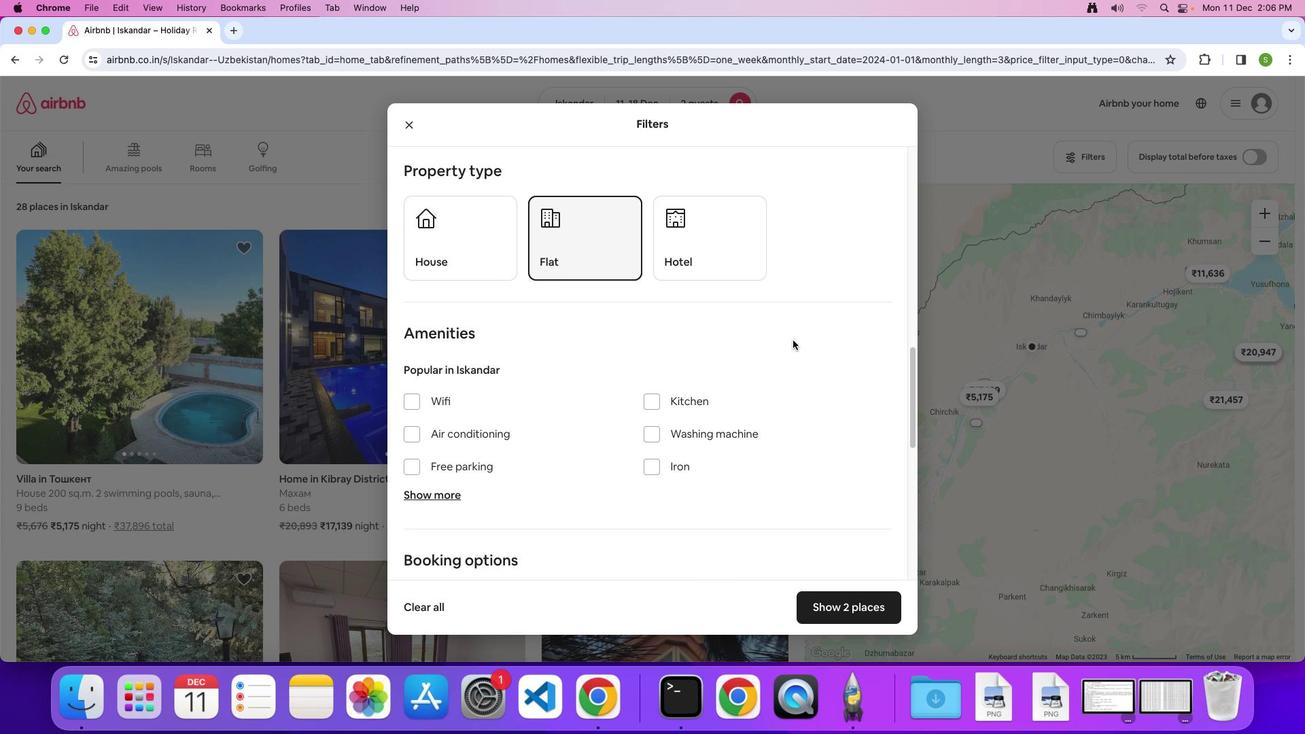 
Action: Mouse scrolled (793, 340) with delta (0, 0)
Screenshot: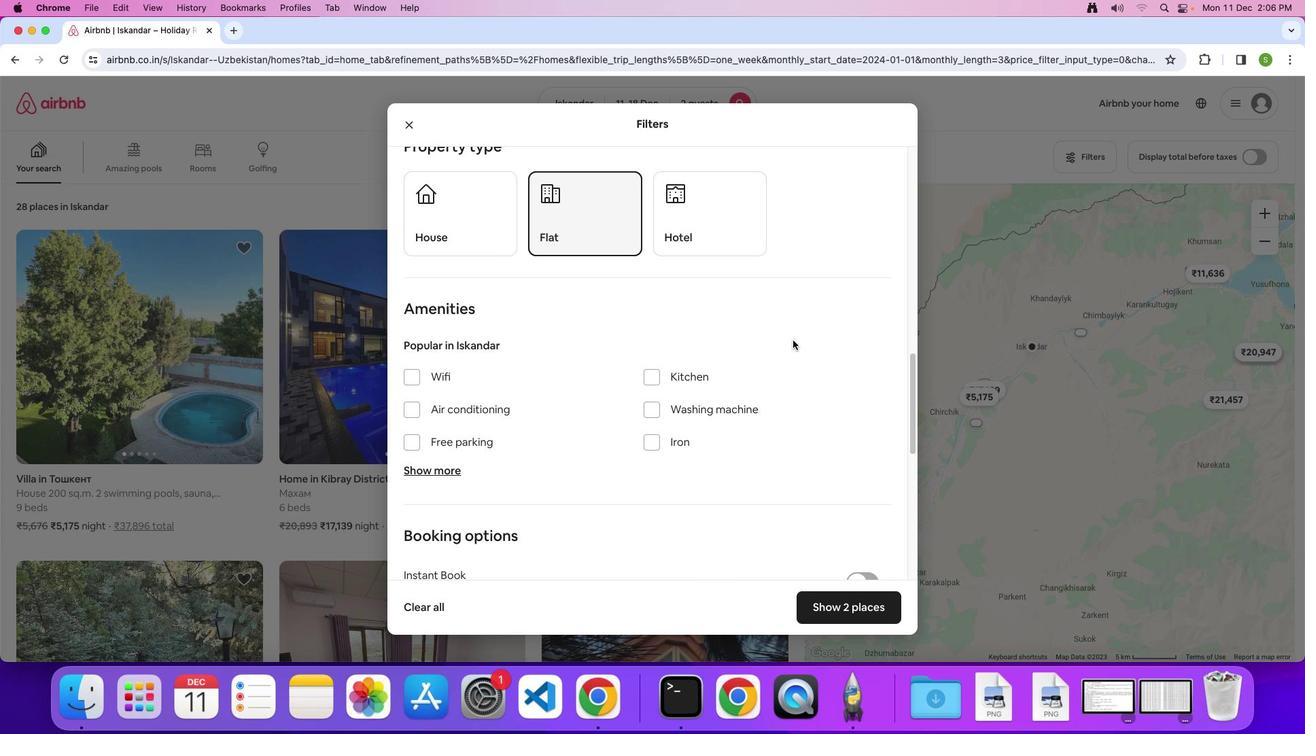 
Action: Mouse scrolled (793, 340) with delta (0, 0)
Screenshot: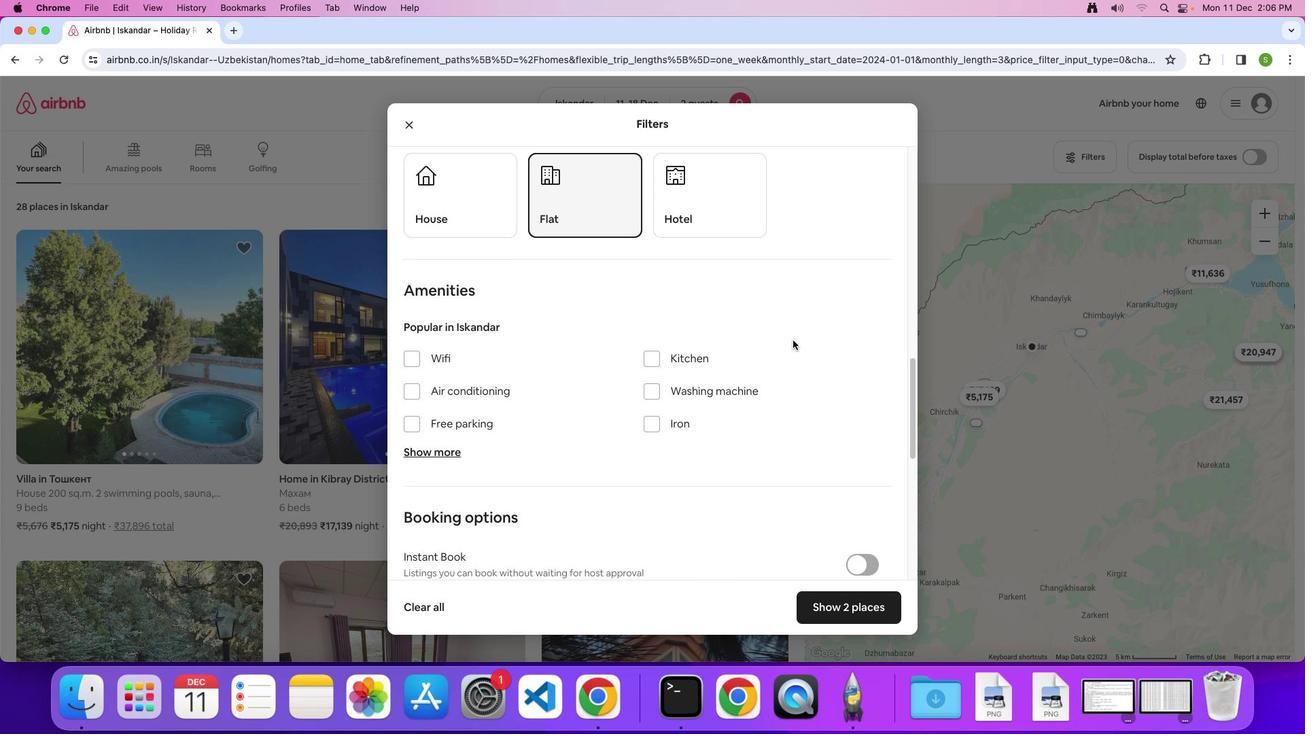 
Action: Mouse scrolled (793, 340) with delta (0, -1)
Screenshot: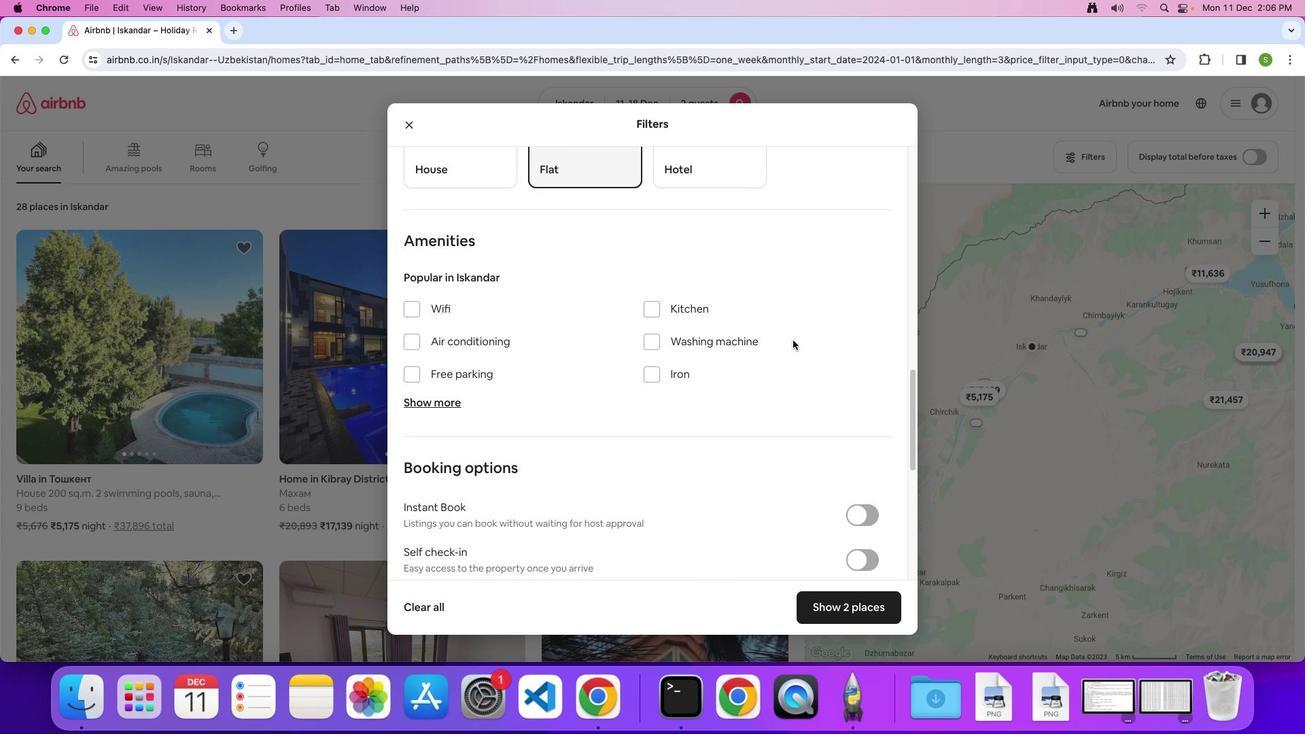 
Action: Mouse scrolled (793, 340) with delta (0, 0)
Screenshot: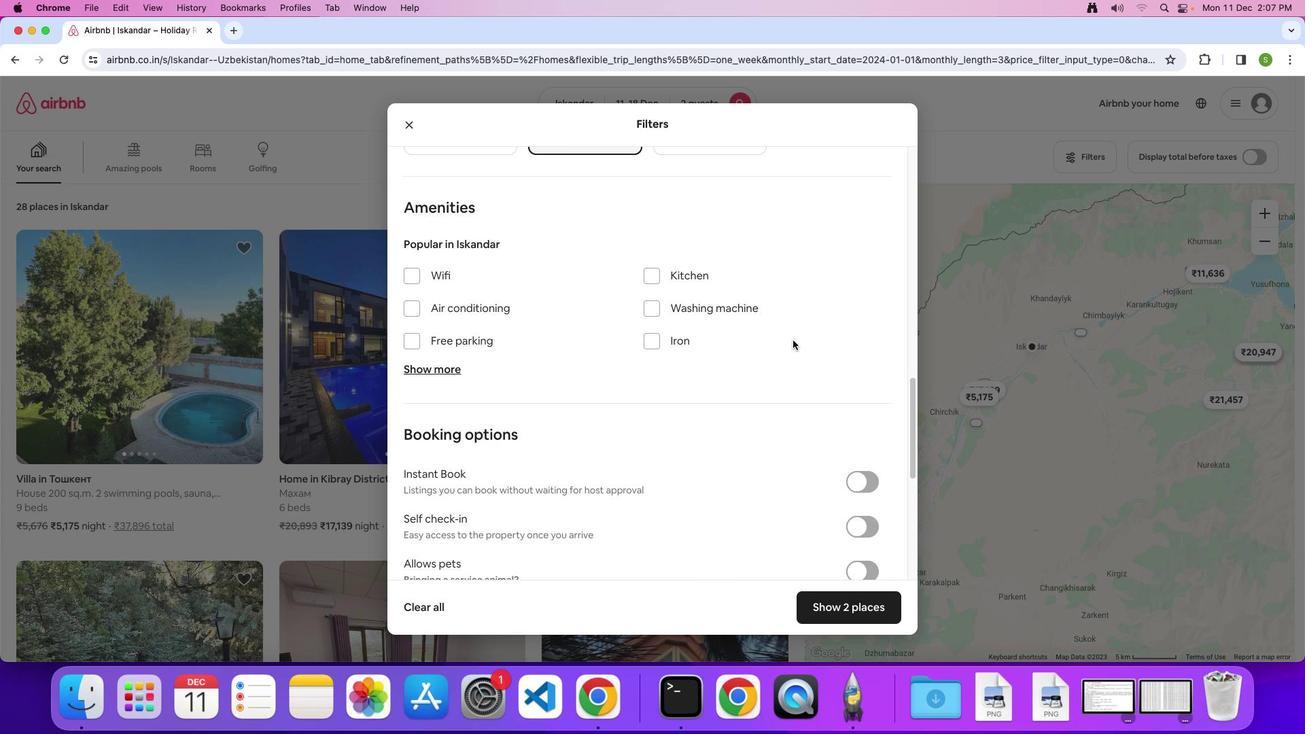 
Action: Mouse scrolled (793, 340) with delta (0, 0)
Screenshot: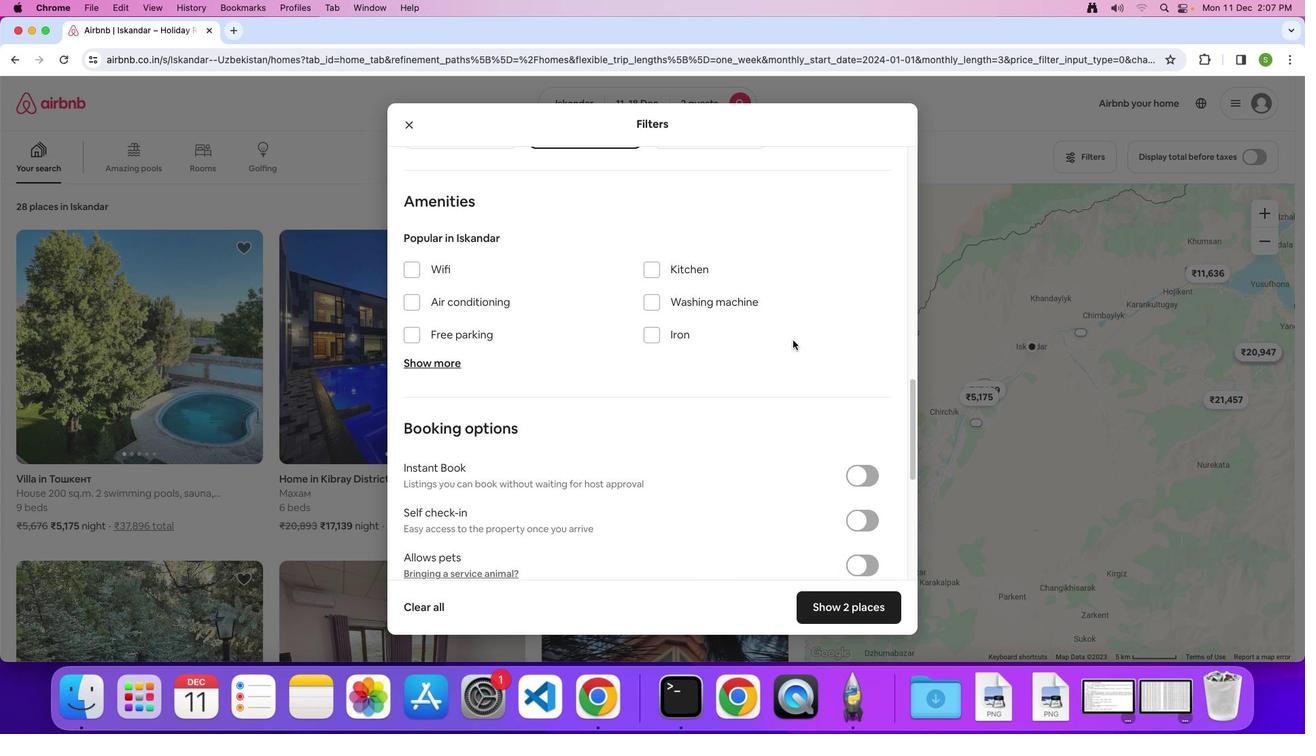 
Action: Mouse moved to (410, 267)
Screenshot: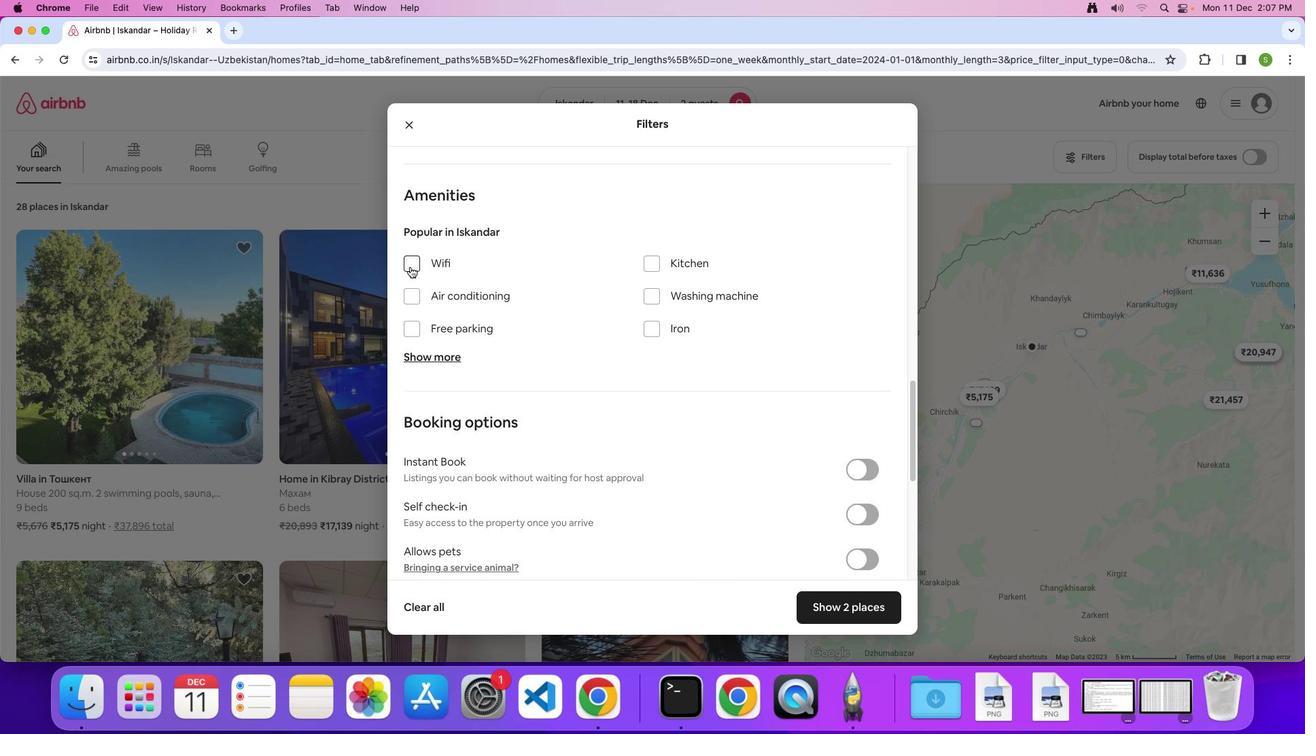 
Action: Mouse pressed left at (410, 267)
Screenshot: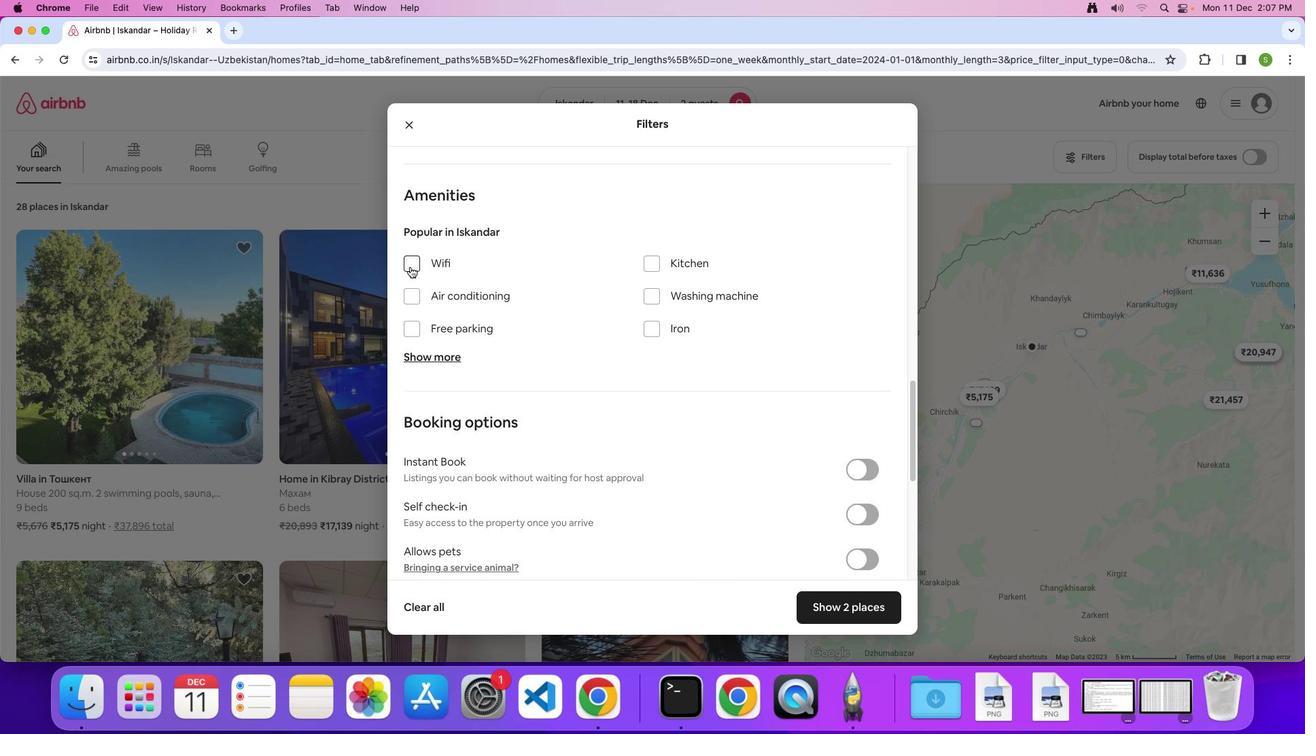 
Action: Mouse moved to (450, 356)
Screenshot: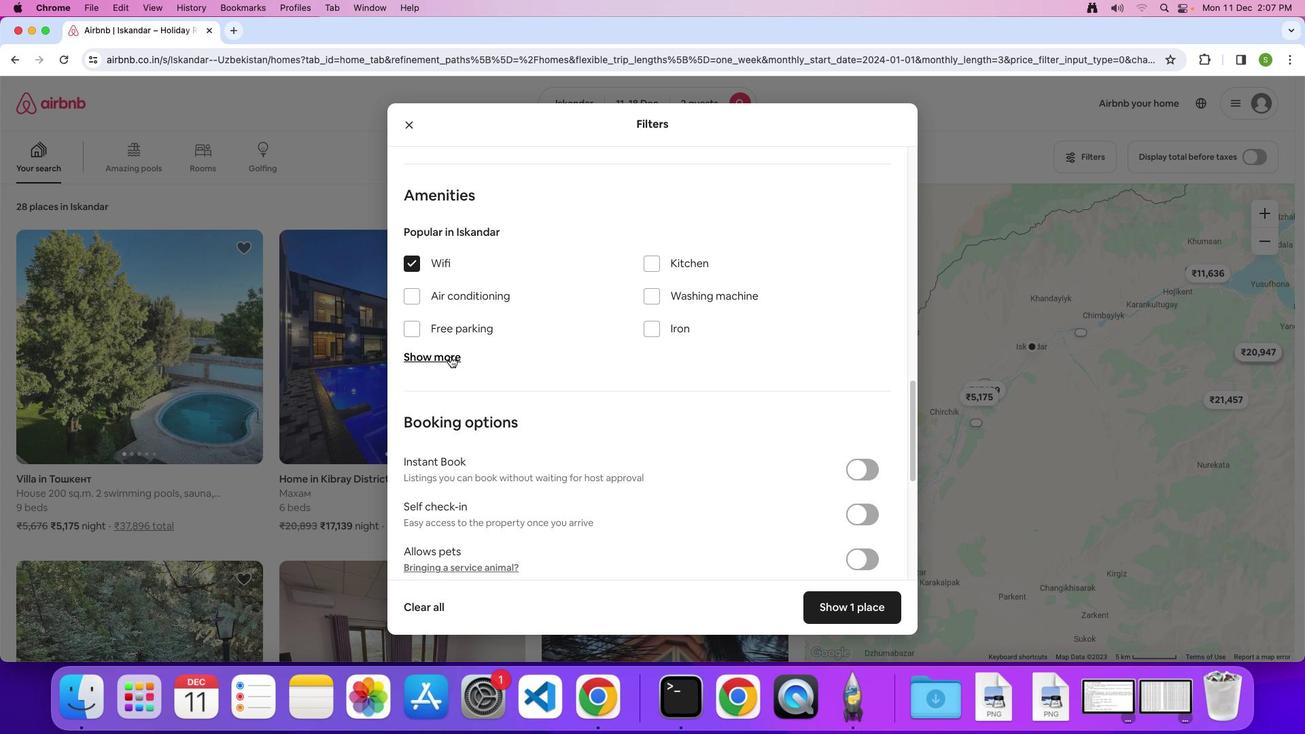 
Action: Mouse pressed left at (450, 356)
Screenshot: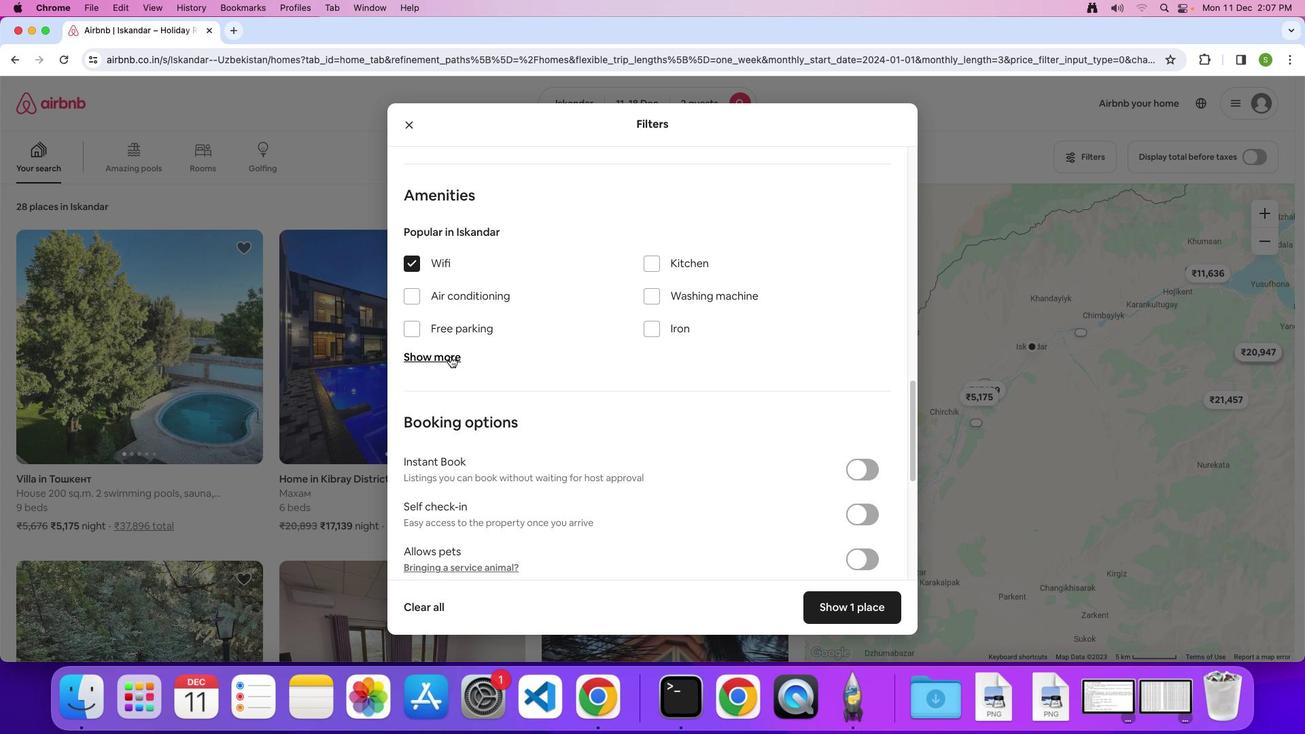 
Action: Mouse moved to (625, 327)
Screenshot: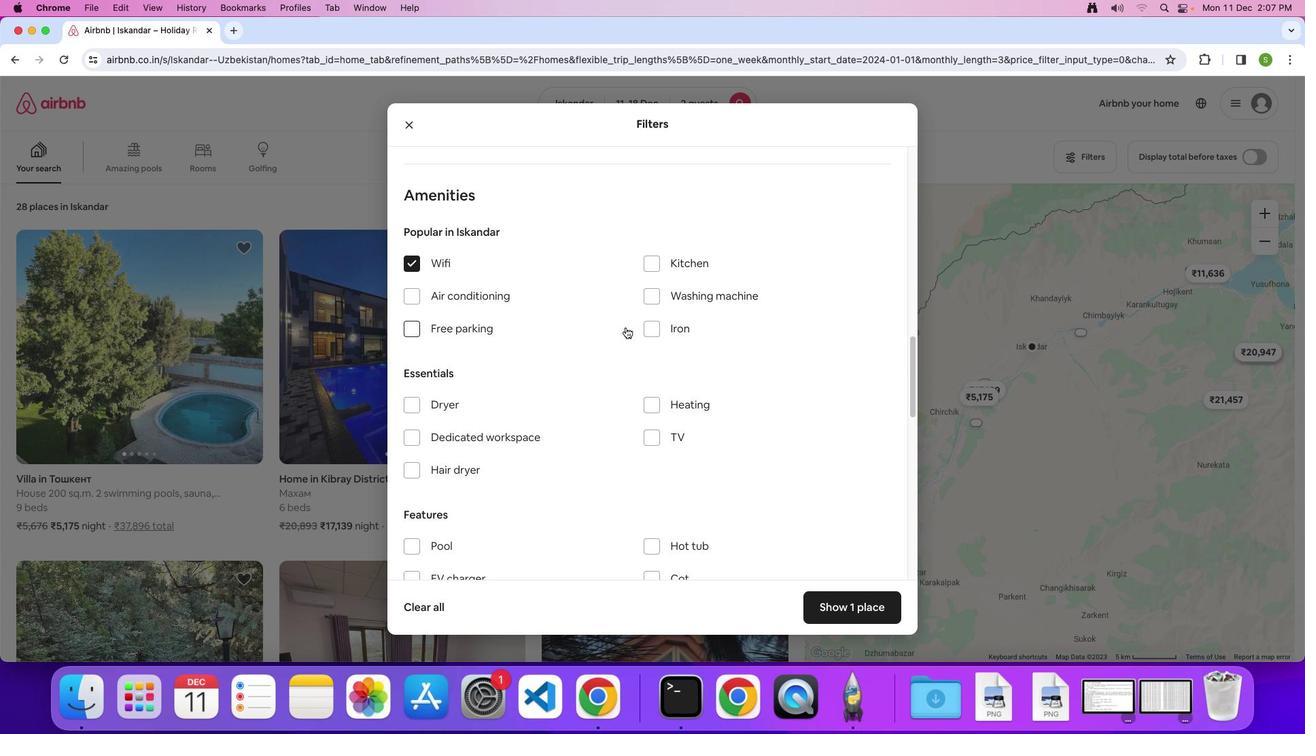 
Action: Mouse scrolled (625, 327) with delta (0, 0)
Screenshot: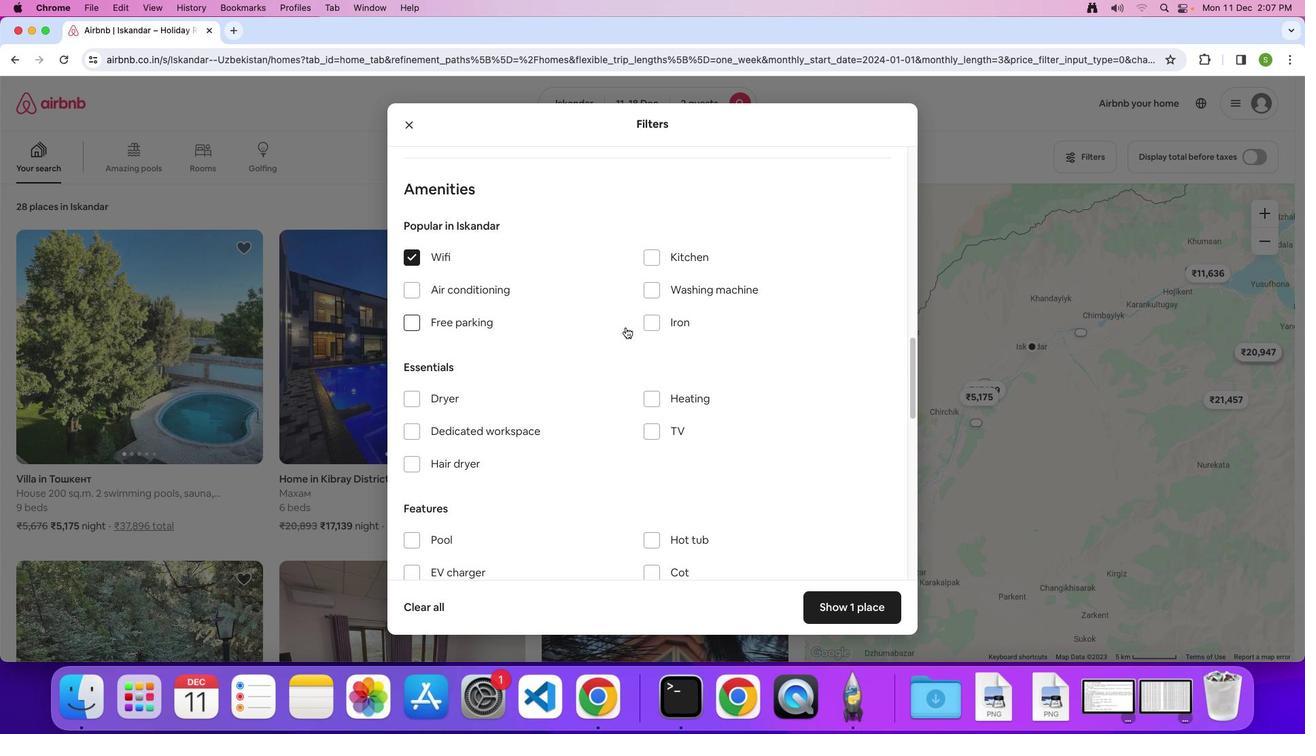 
Action: Mouse scrolled (625, 327) with delta (0, 0)
Screenshot: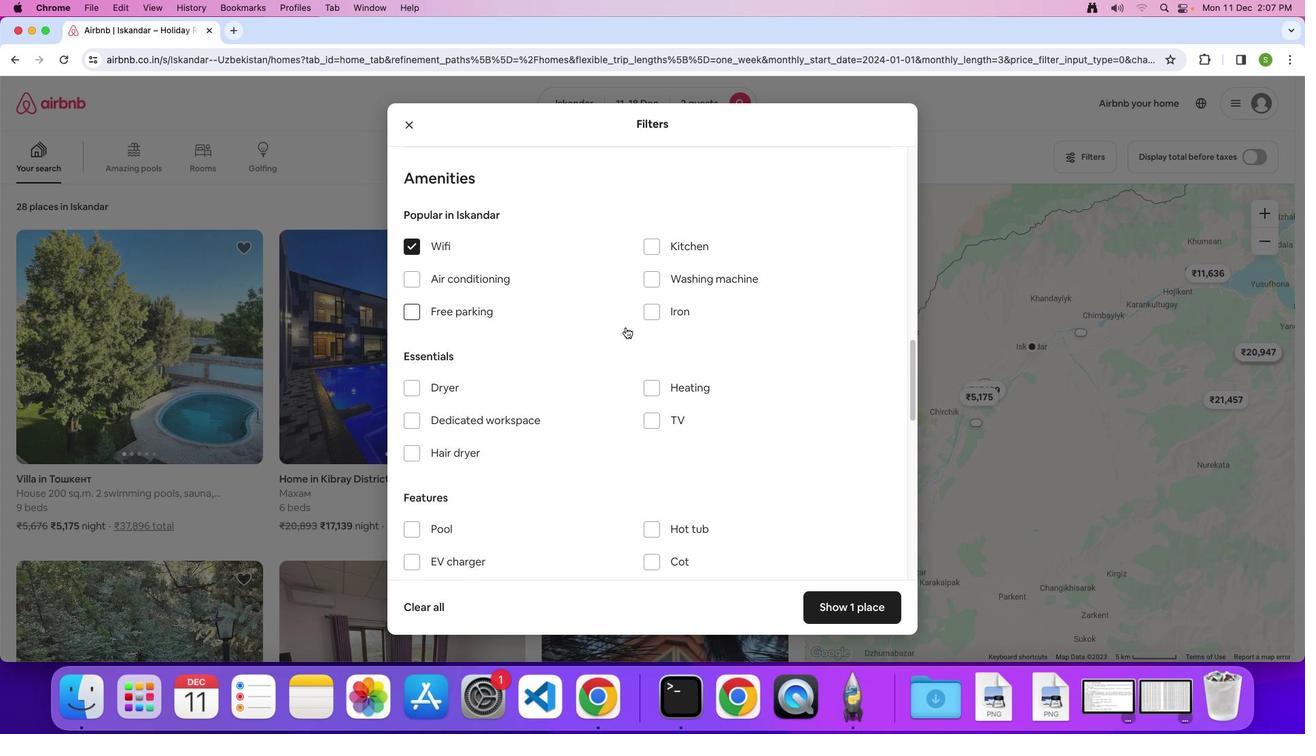 
Action: Mouse scrolled (625, 327) with delta (0, 0)
Screenshot: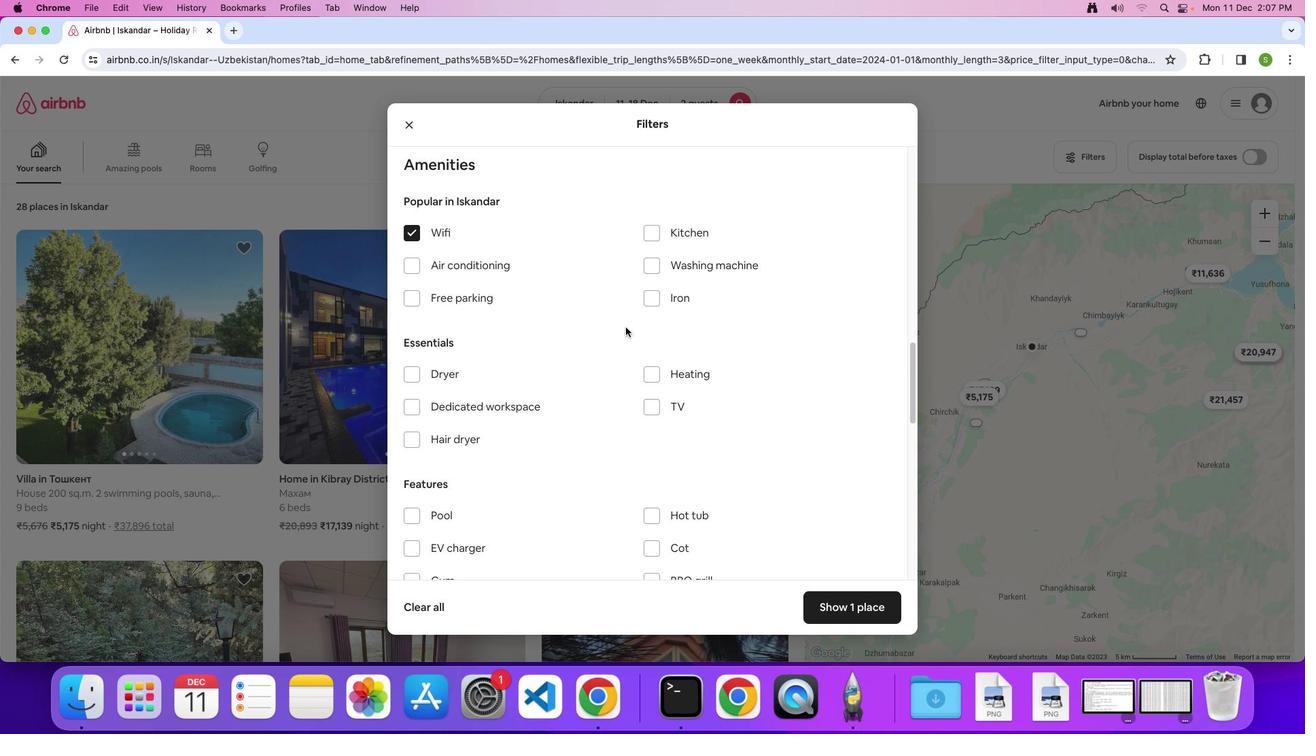 
Action: Mouse scrolled (625, 327) with delta (0, 0)
Screenshot: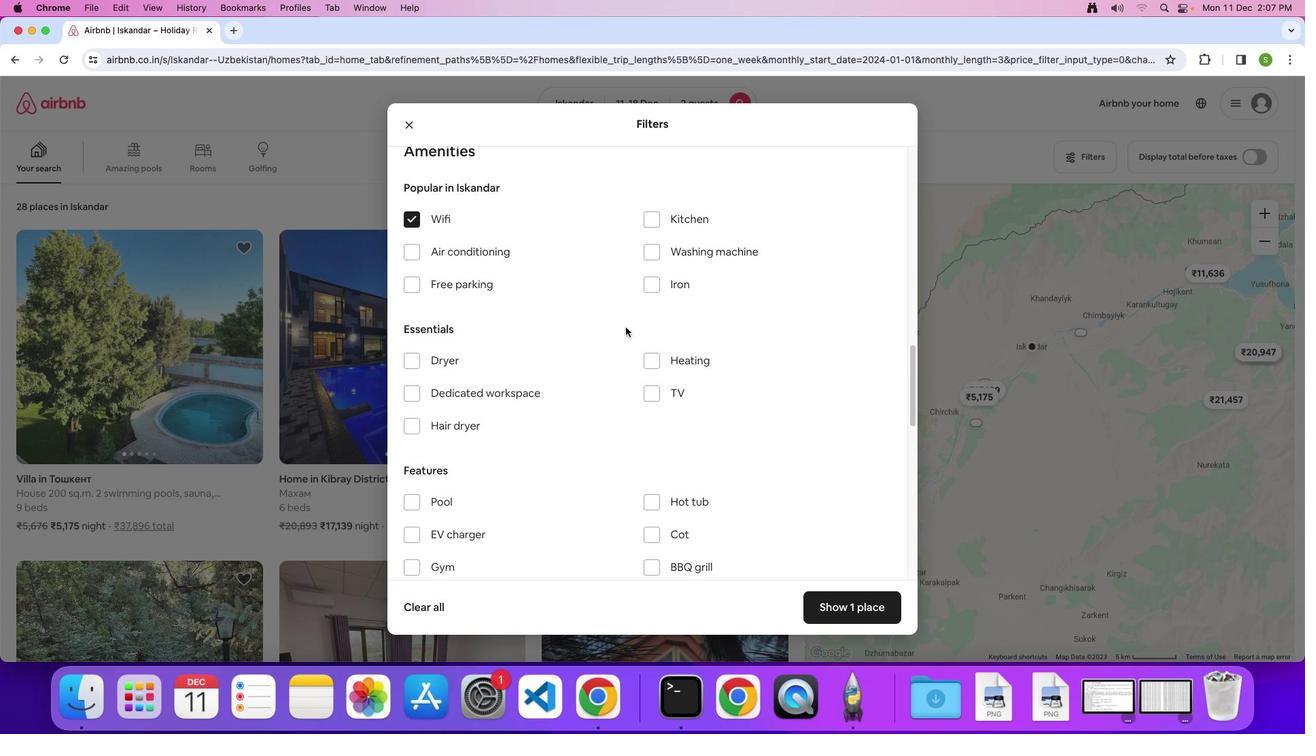 
Action: Mouse moved to (408, 284)
Screenshot: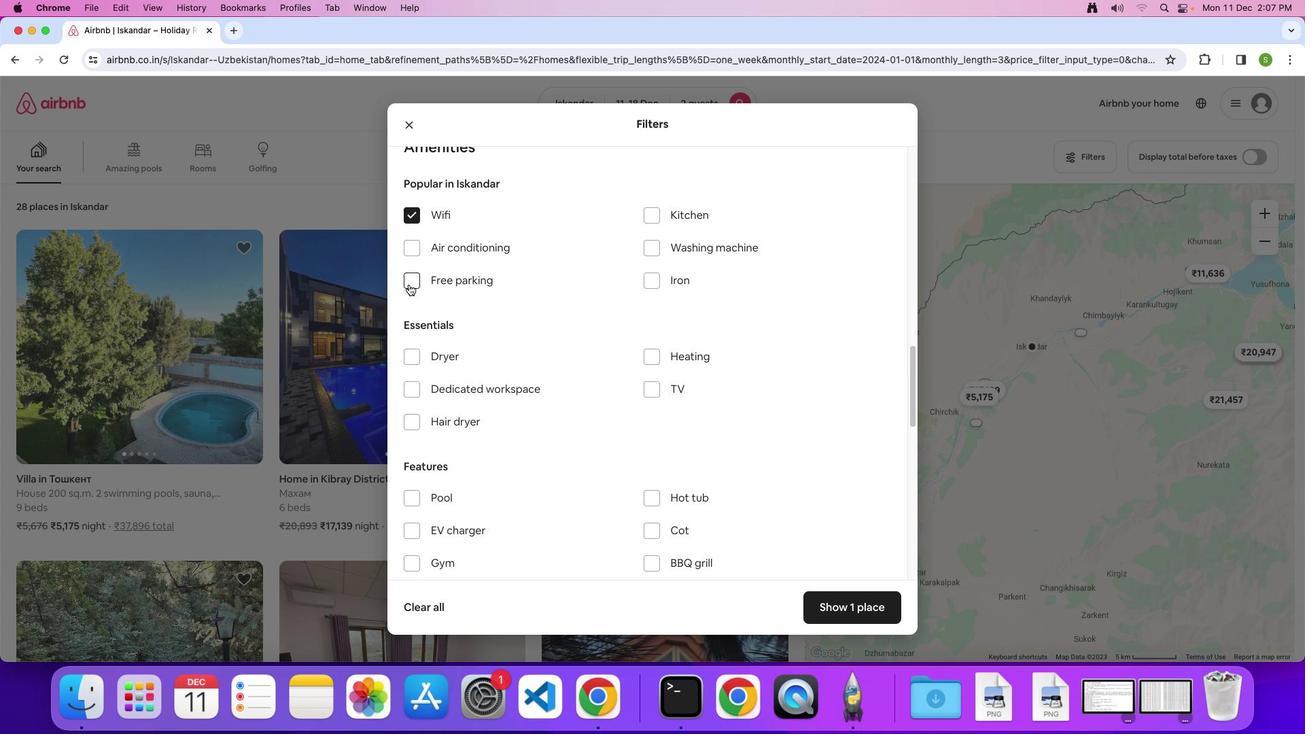 
Action: Mouse pressed left at (408, 284)
Screenshot: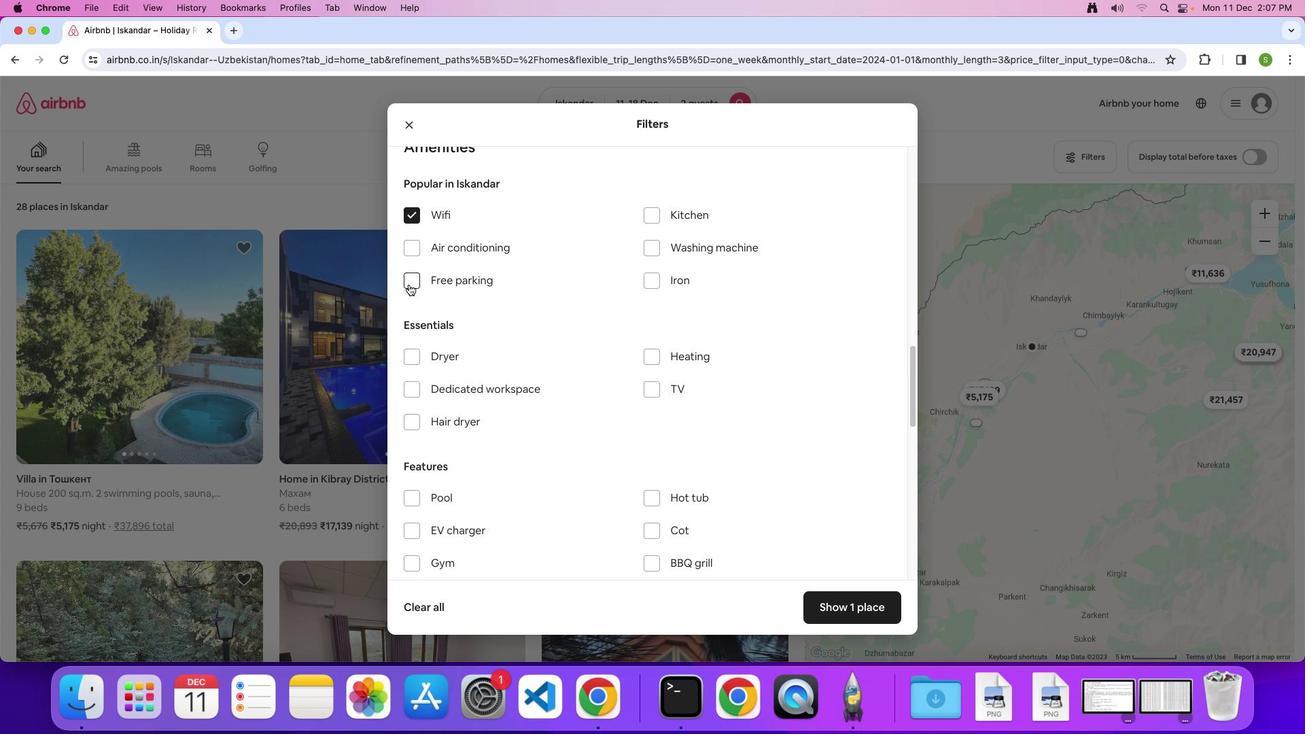 
Action: Mouse moved to (552, 317)
Screenshot: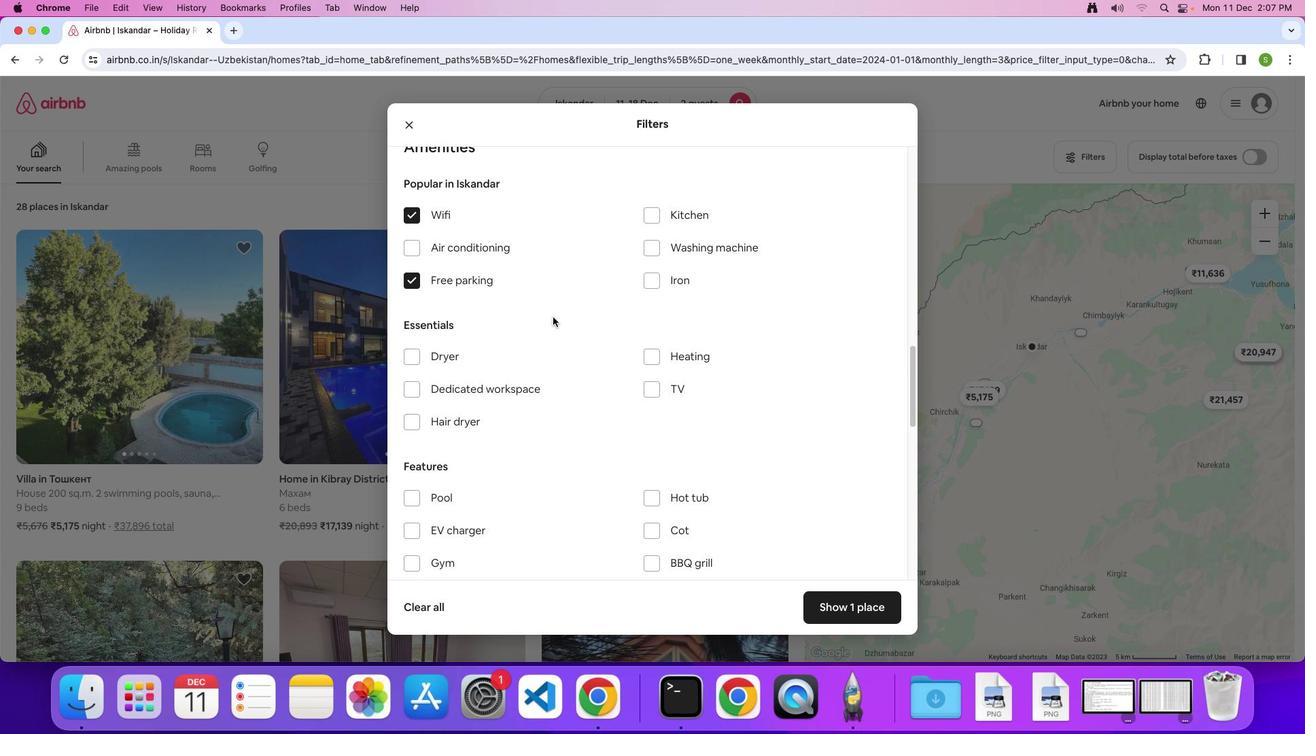 
Action: Mouse scrolled (552, 317) with delta (0, 0)
Screenshot: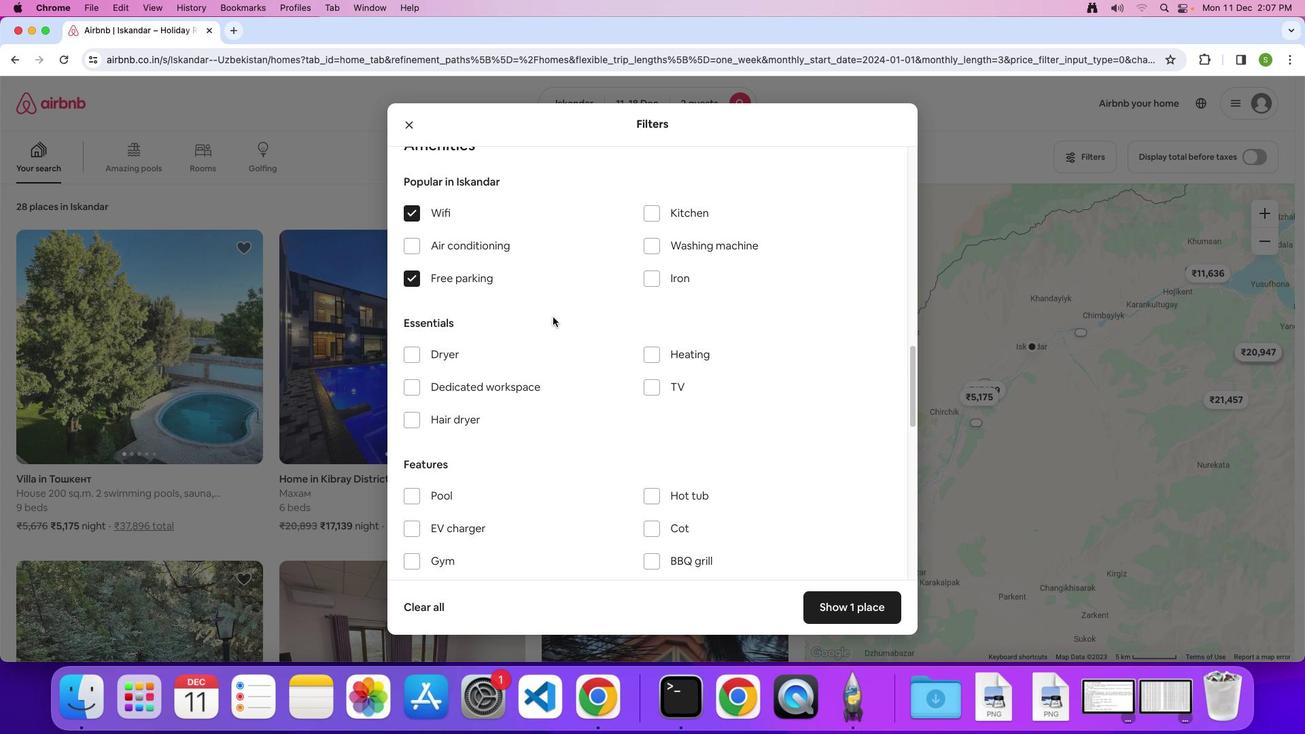 
Action: Mouse scrolled (552, 317) with delta (0, 0)
Screenshot: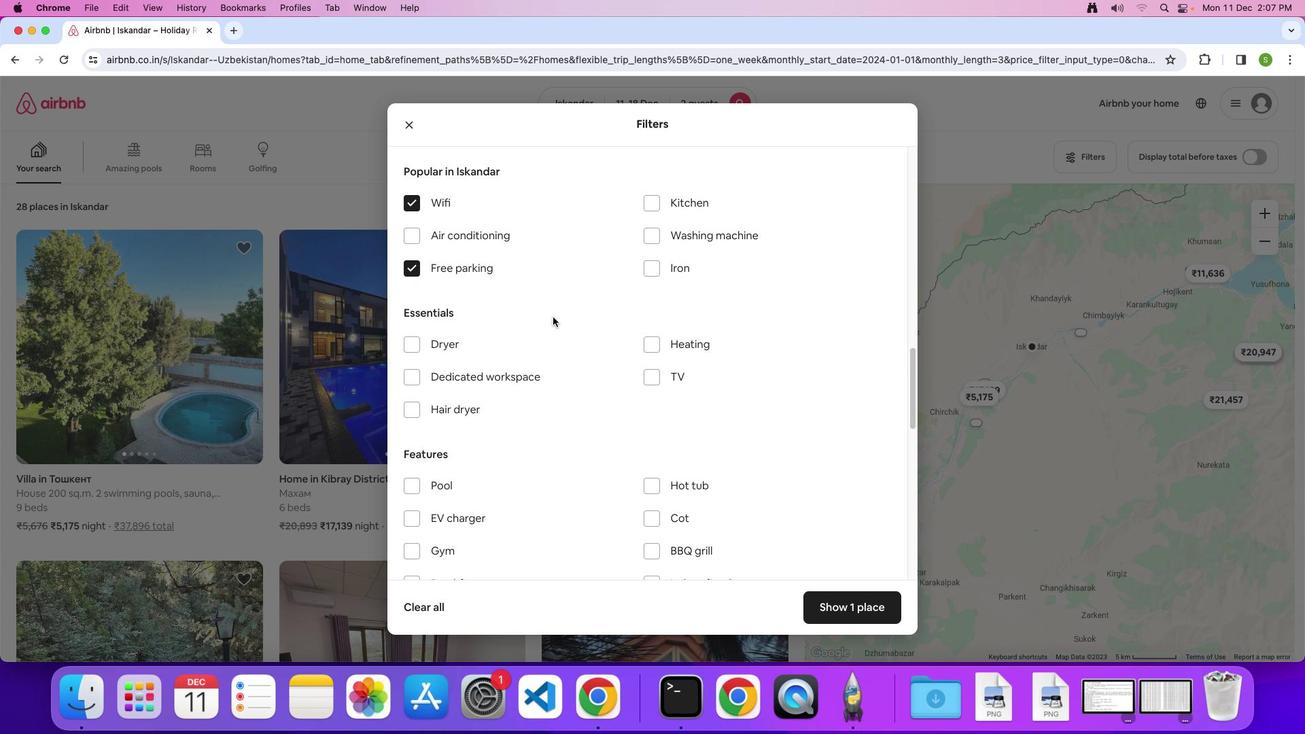 
Action: Mouse scrolled (552, 317) with delta (0, 0)
Screenshot: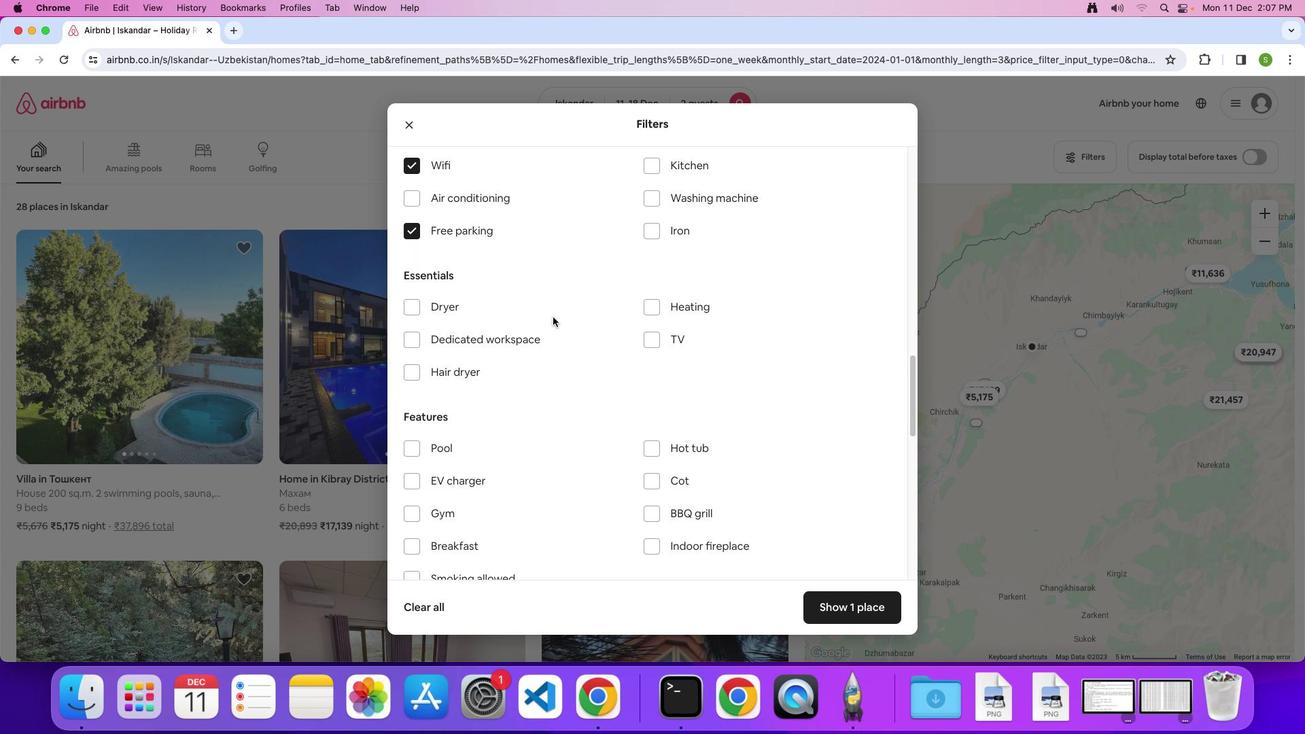 
Action: Mouse scrolled (552, 317) with delta (0, 0)
Screenshot: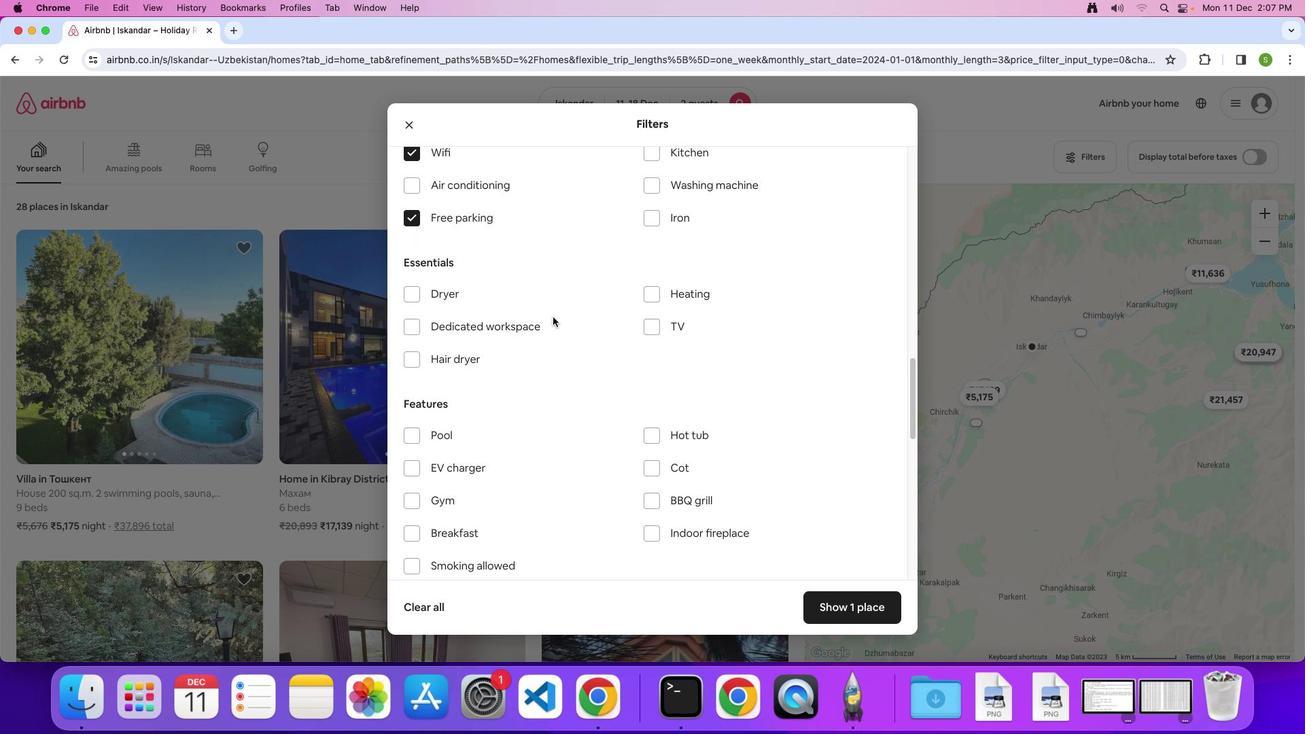 
Action: Mouse moved to (553, 317)
Screenshot: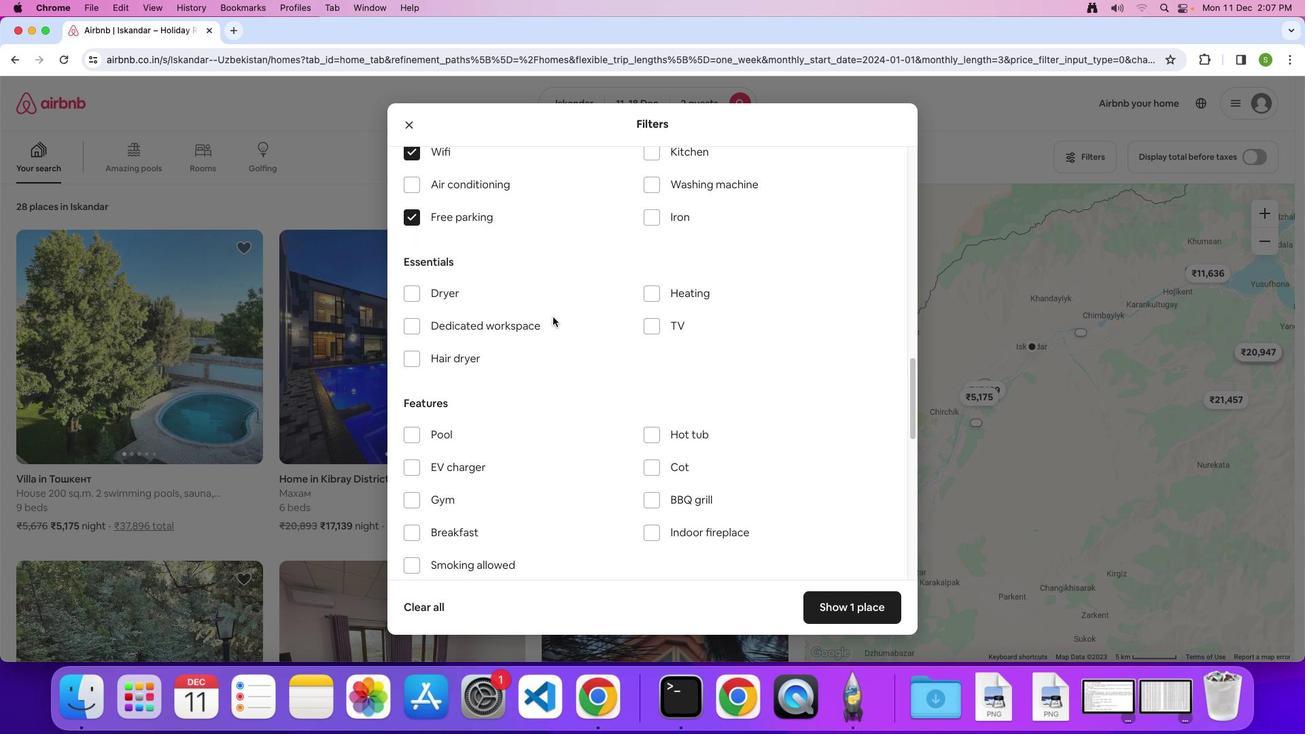 
Action: Mouse scrolled (553, 317) with delta (0, 0)
Screenshot: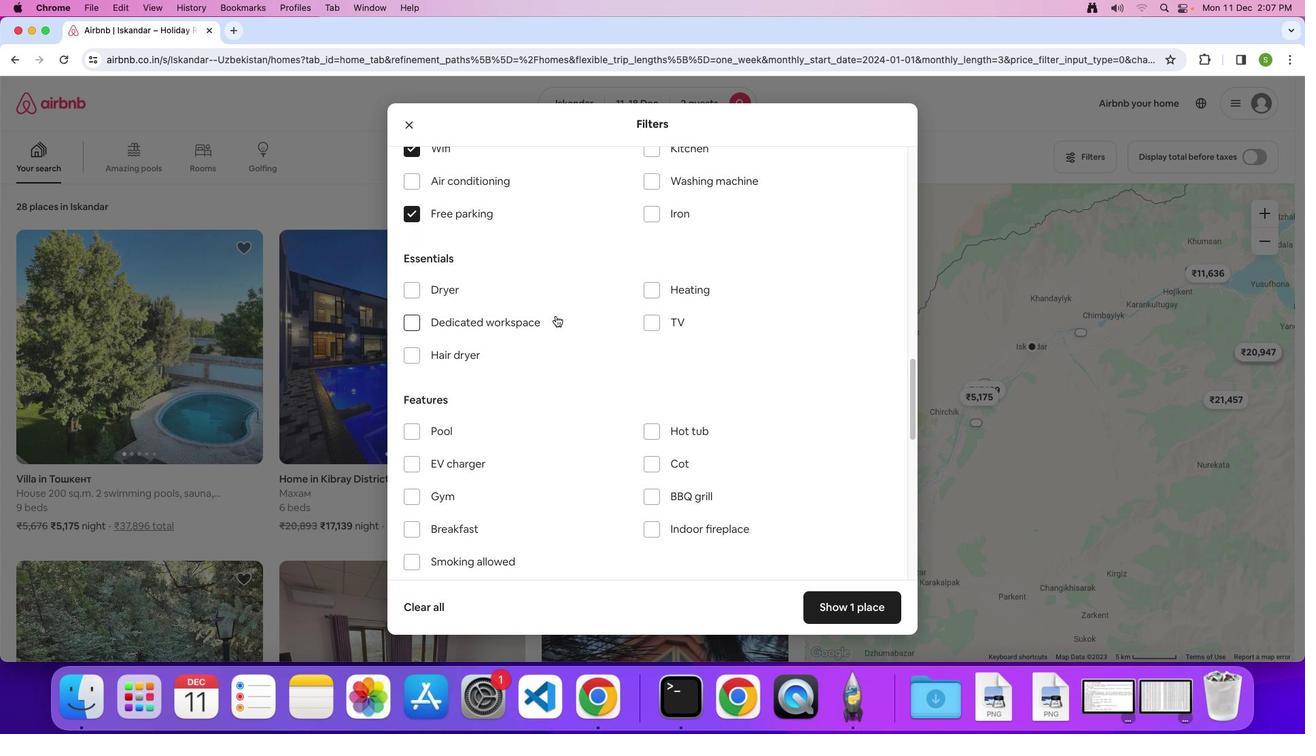
Action: Mouse moved to (655, 320)
Screenshot: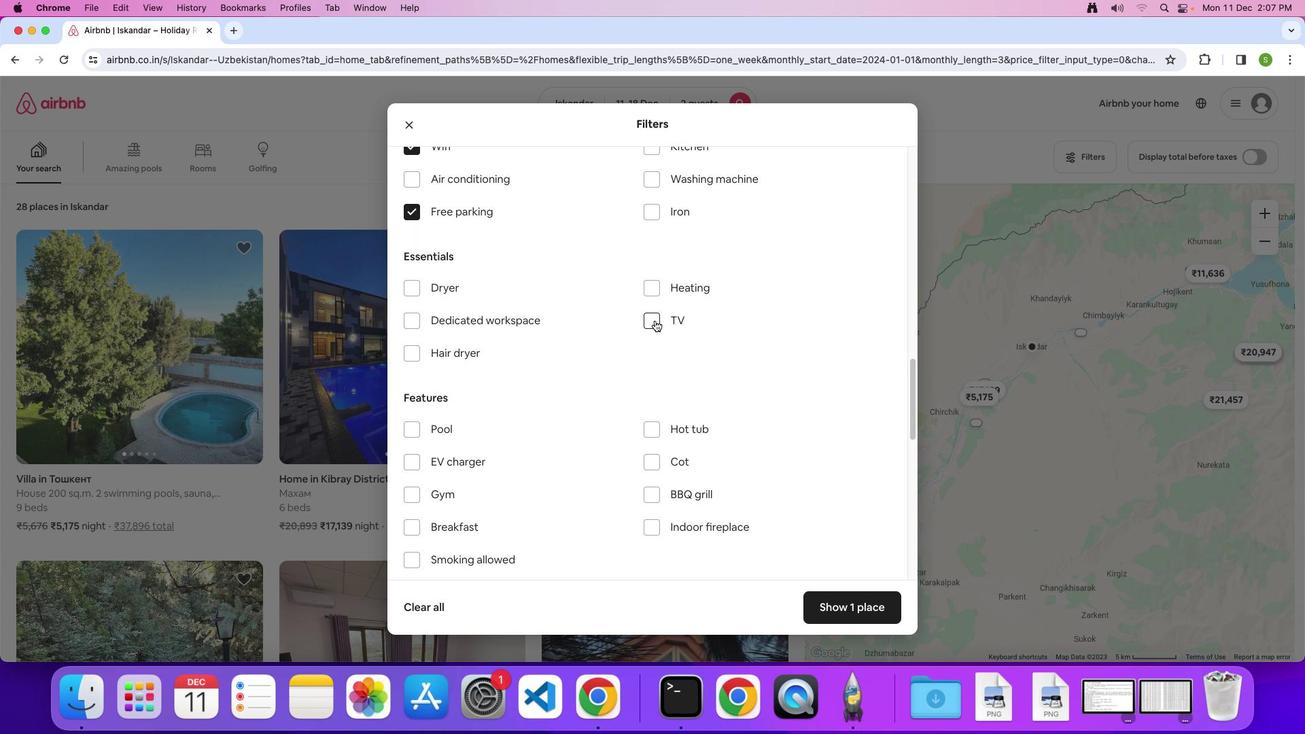 
Action: Mouse pressed left at (655, 320)
Screenshot: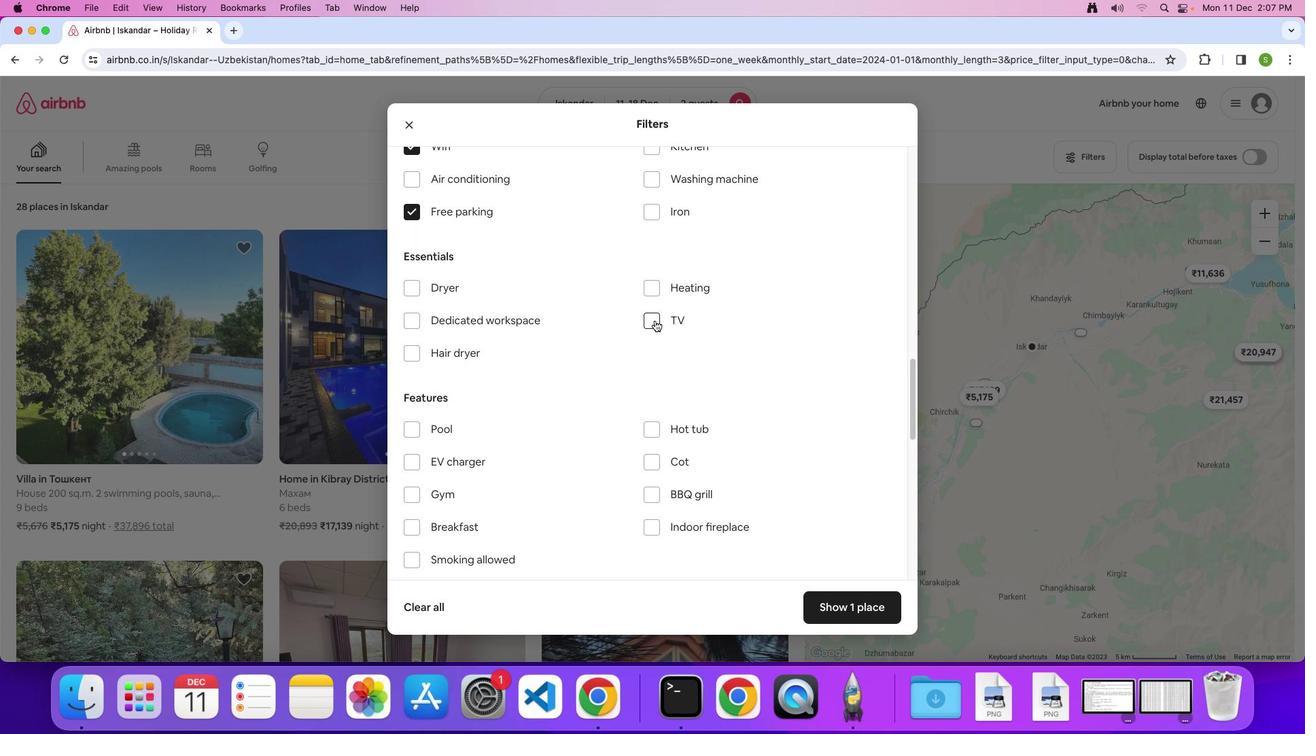
Action: Mouse moved to (599, 327)
Screenshot: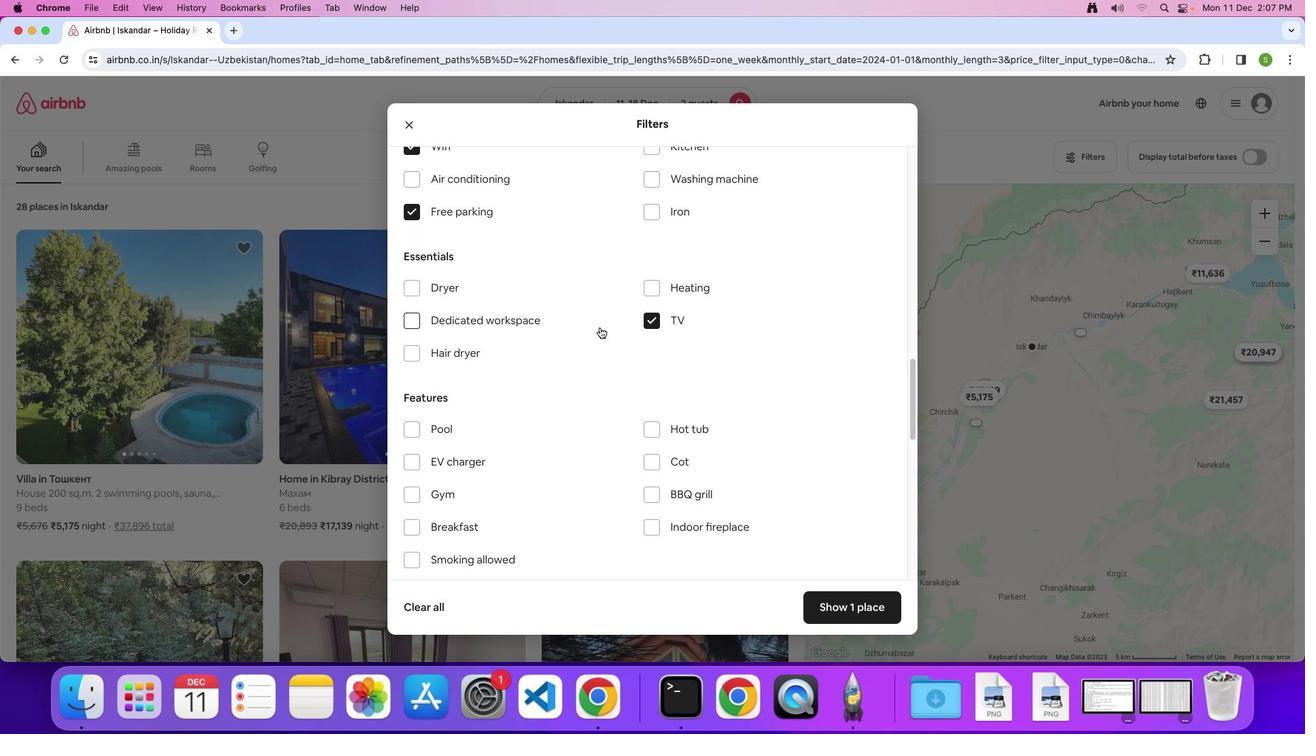 
Action: Mouse scrolled (599, 327) with delta (0, 0)
Screenshot: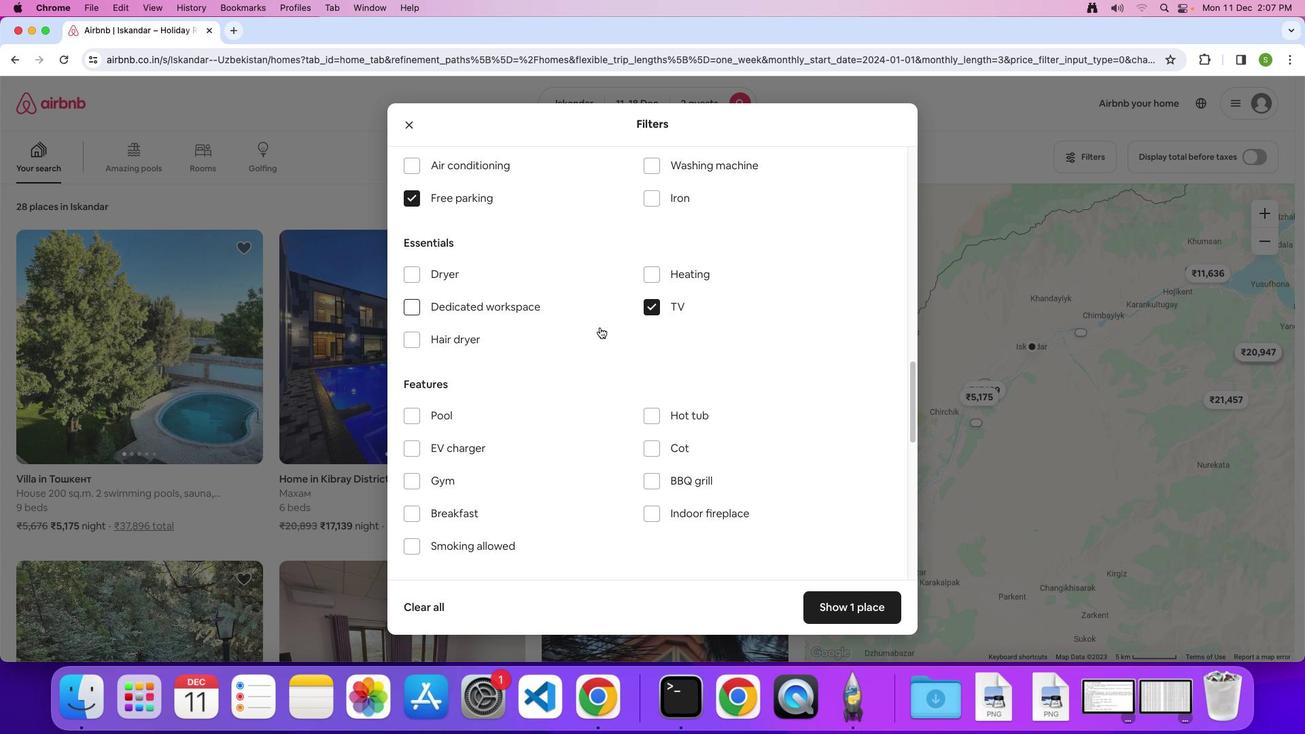 
Action: Mouse scrolled (599, 327) with delta (0, 0)
Screenshot: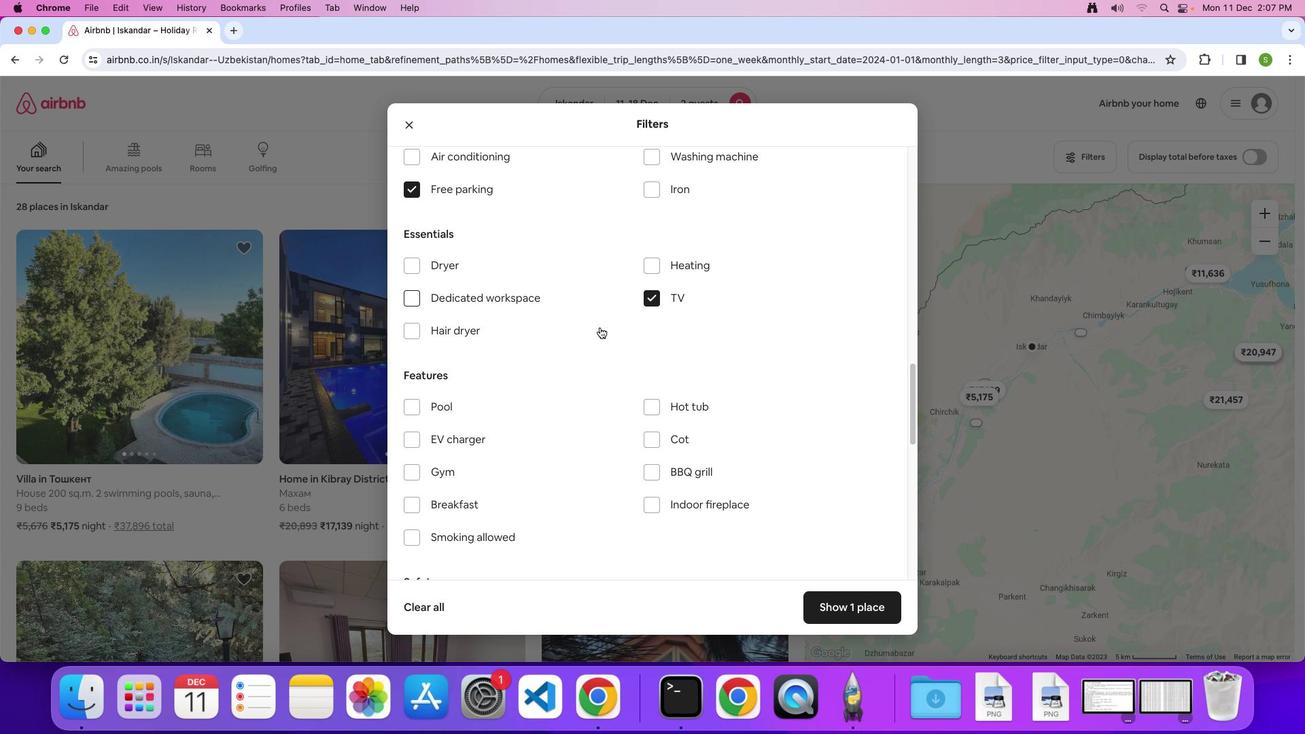 
Action: Mouse scrolled (599, 327) with delta (0, 0)
Screenshot: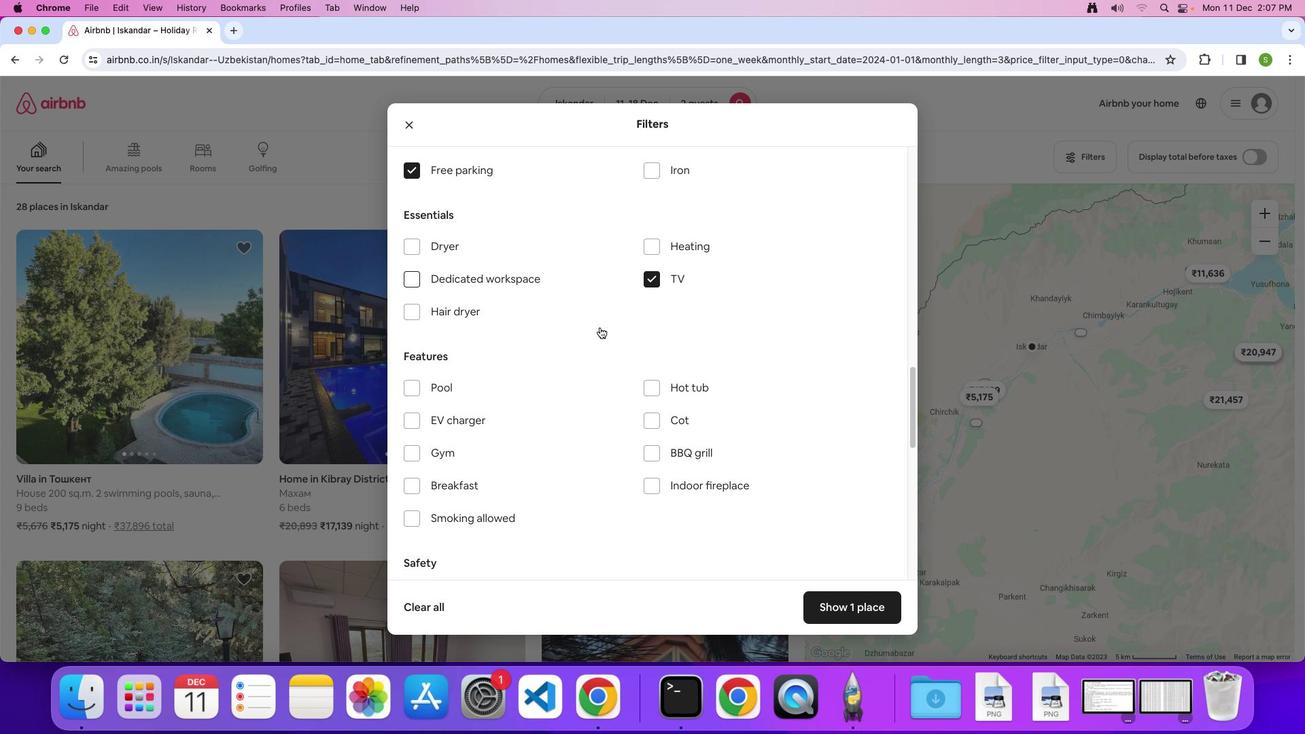 
Action: Mouse scrolled (599, 327) with delta (0, 0)
Screenshot: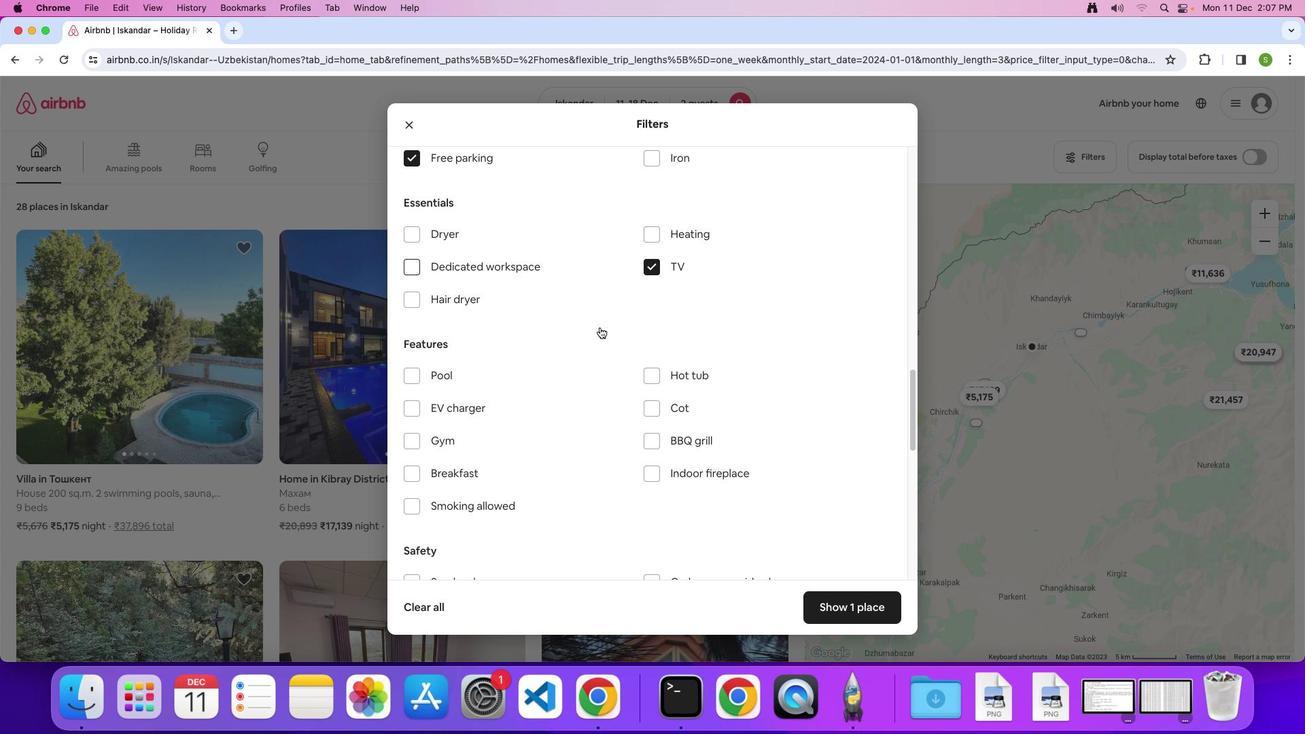 
Action: Mouse scrolled (599, 327) with delta (0, -1)
Screenshot: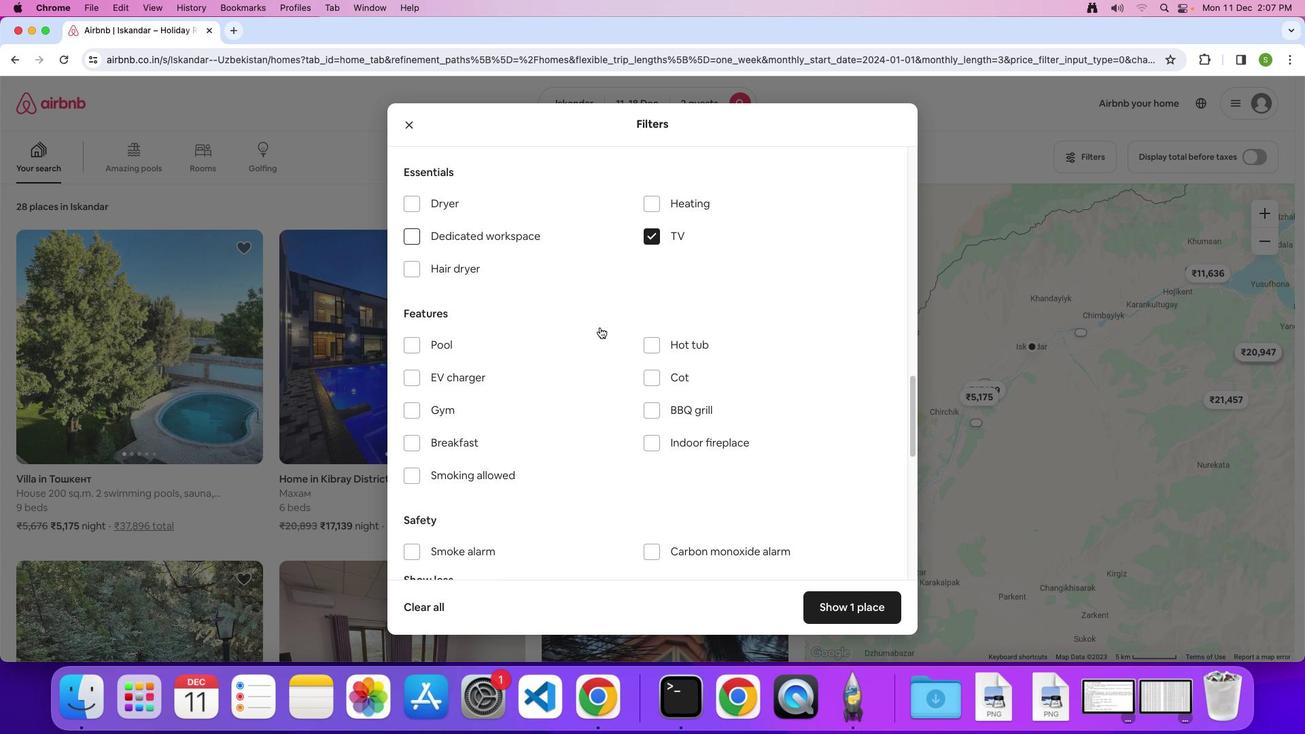 
Action: Mouse moved to (413, 371)
Screenshot: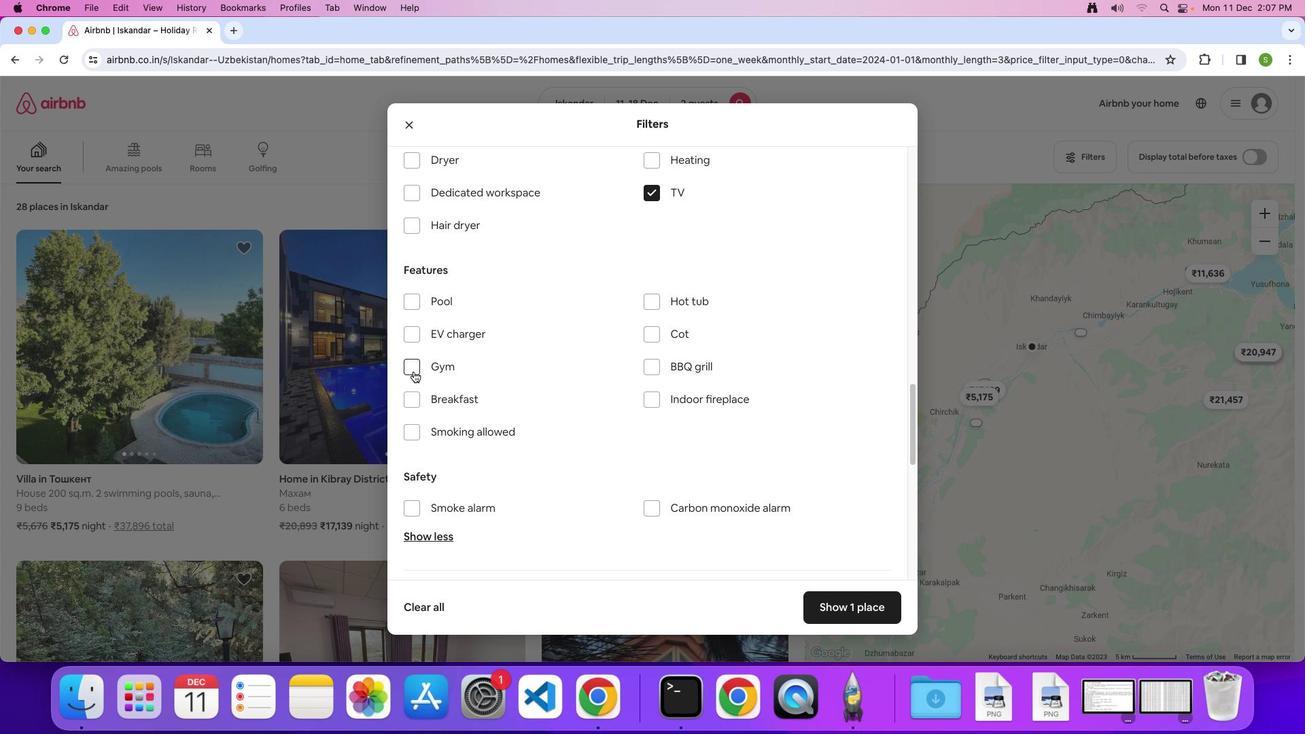 
Action: Mouse pressed left at (413, 371)
Screenshot: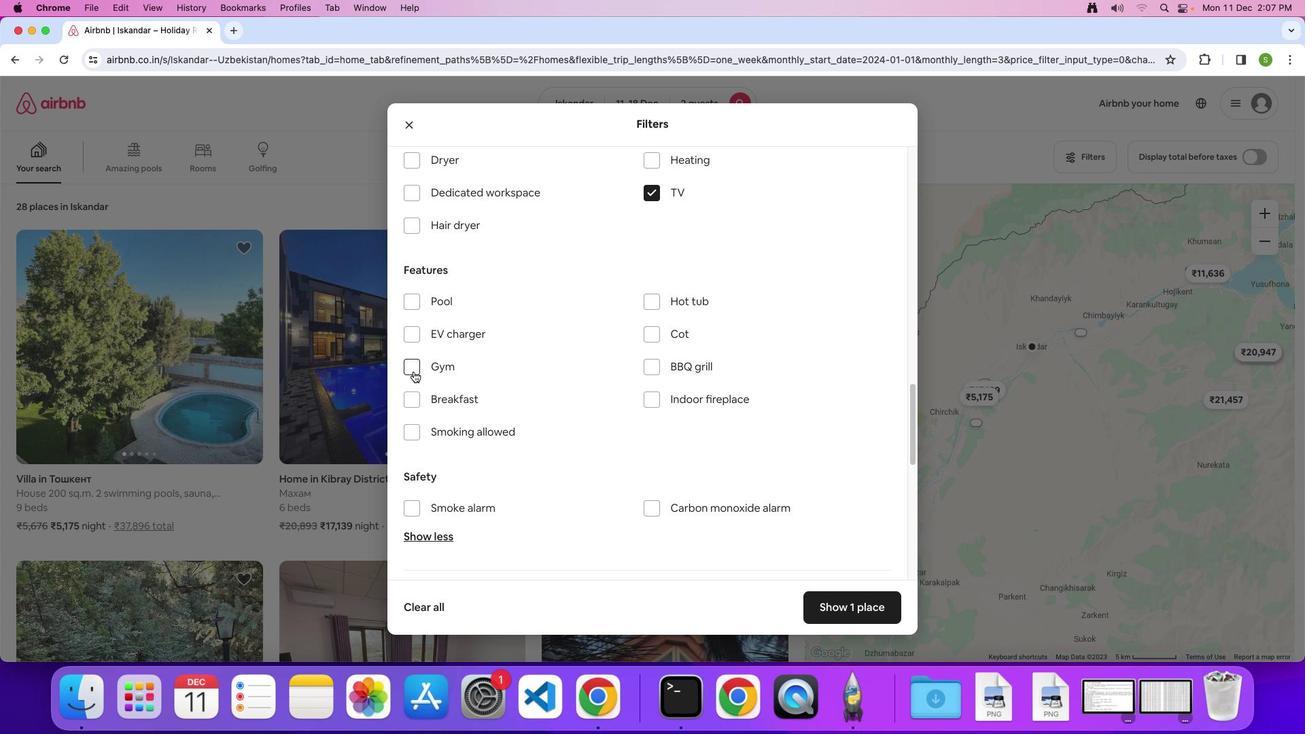 
Action: Mouse moved to (577, 369)
Screenshot: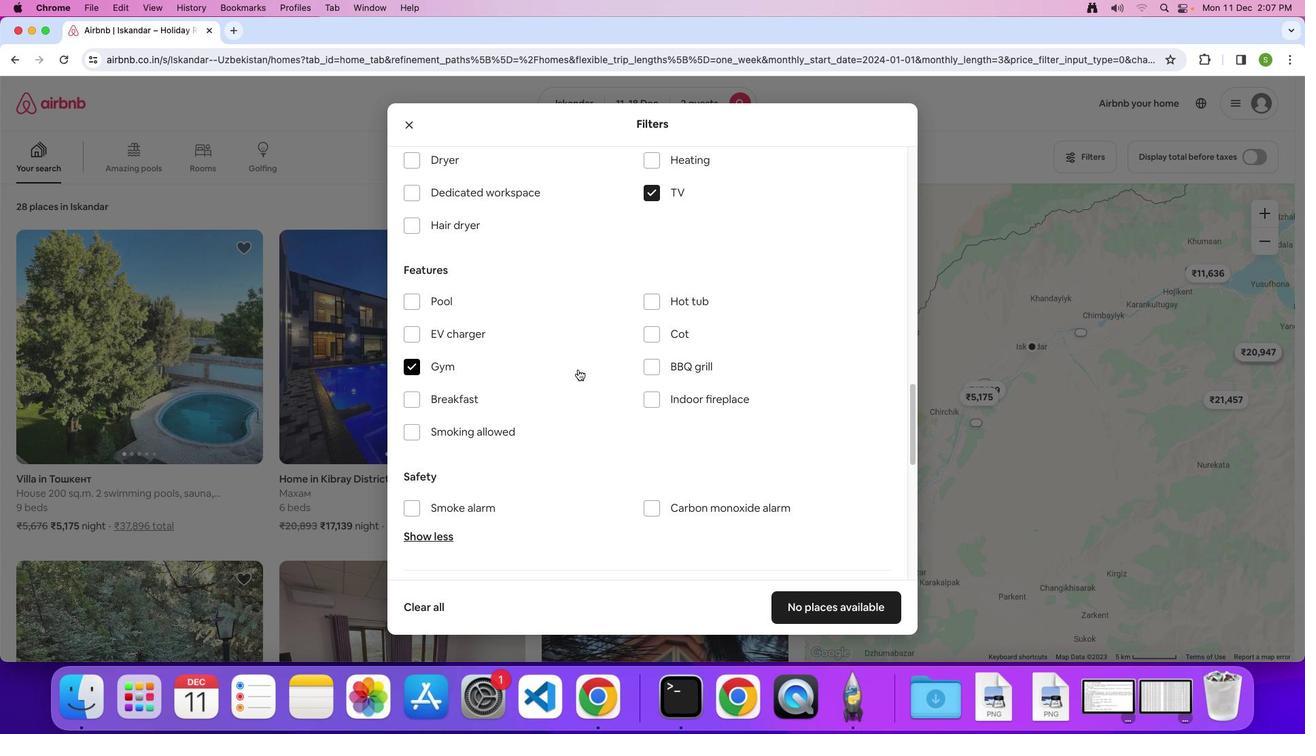 
Action: Mouse scrolled (577, 369) with delta (0, 0)
Screenshot: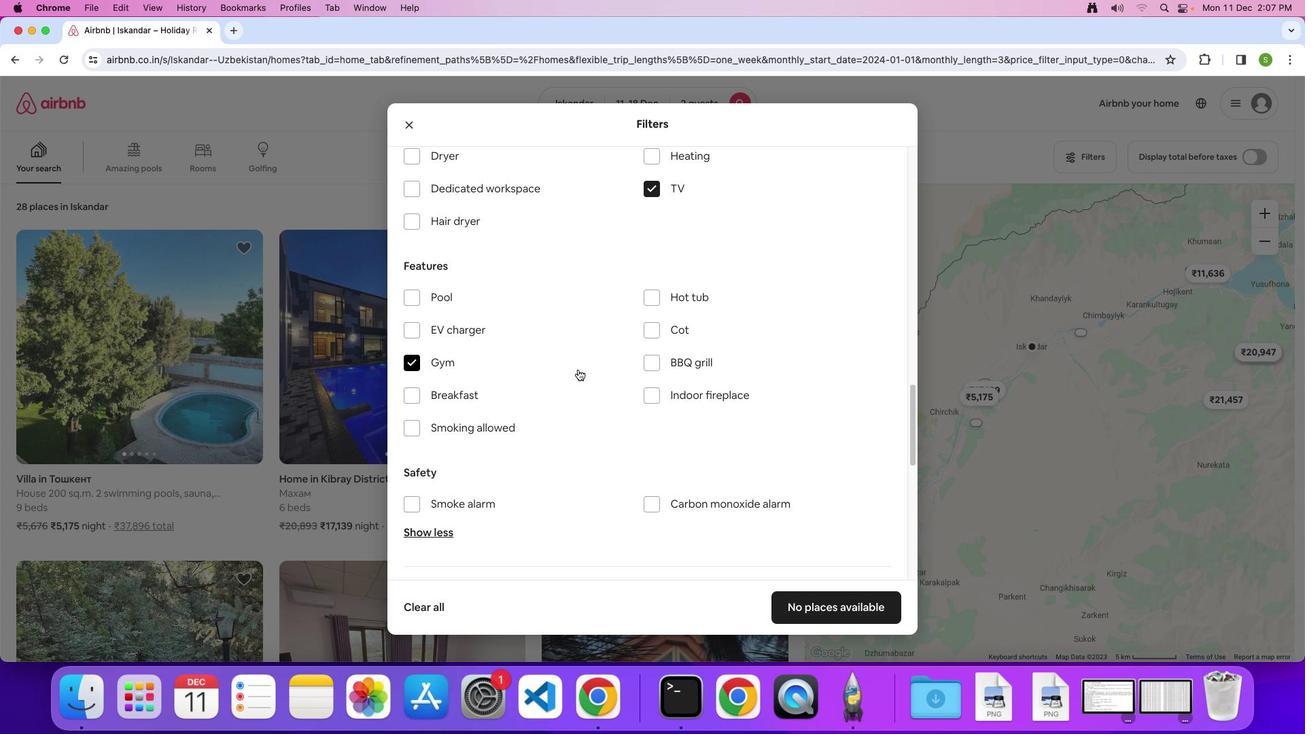 
Action: Mouse scrolled (577, 369) with delta (0, 0)
Screenshot: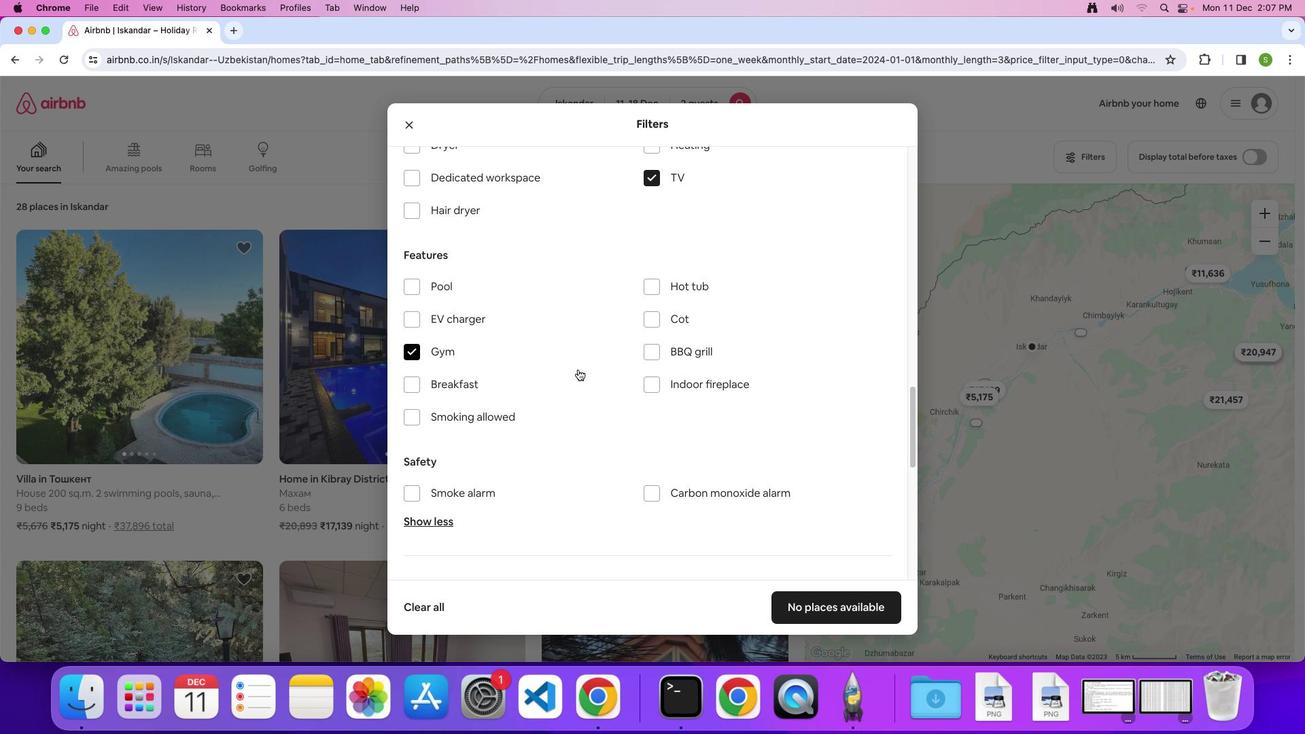 
Action: Mouse scrolled (577, 369) with delta (0, 0)
Screenshot: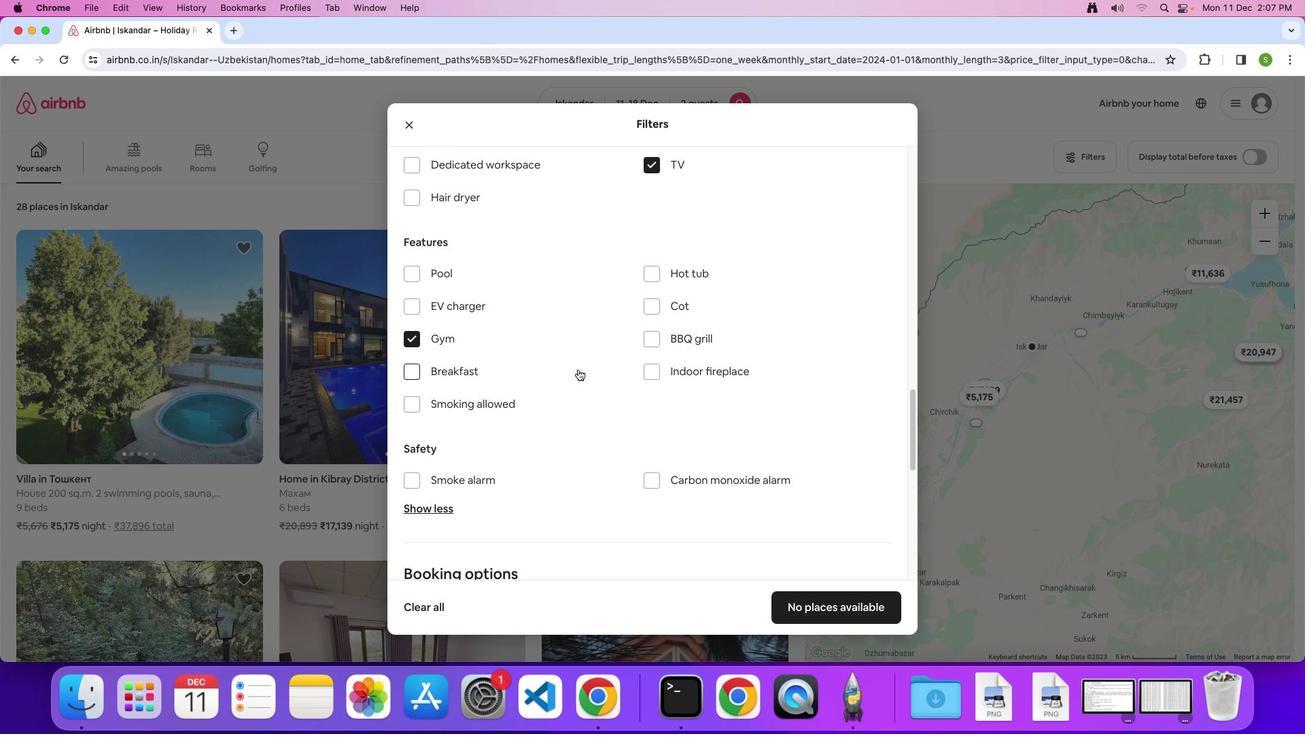 
Action: Mouse scrolled (577, 369) with delta (0, 0)
Screenshot: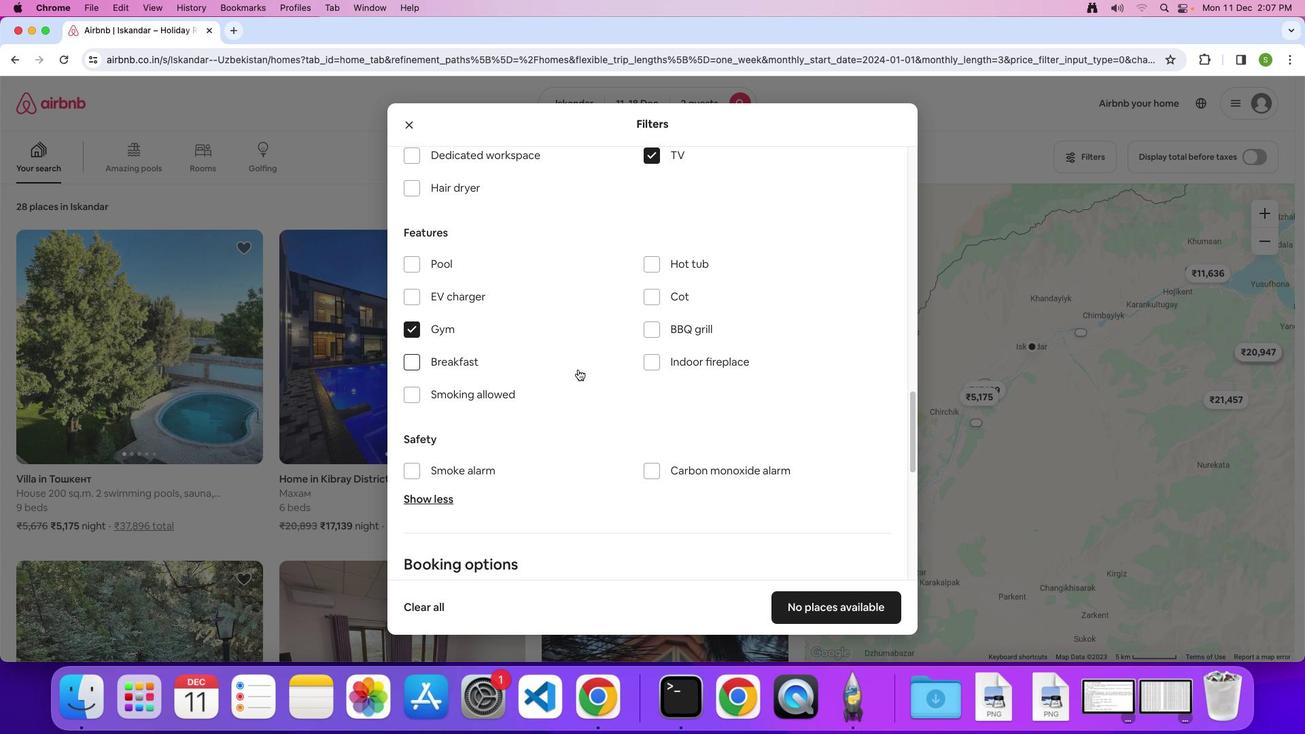 
Action: Mouse scrolled (577, 369) with delta (0, 0)
Screenshot: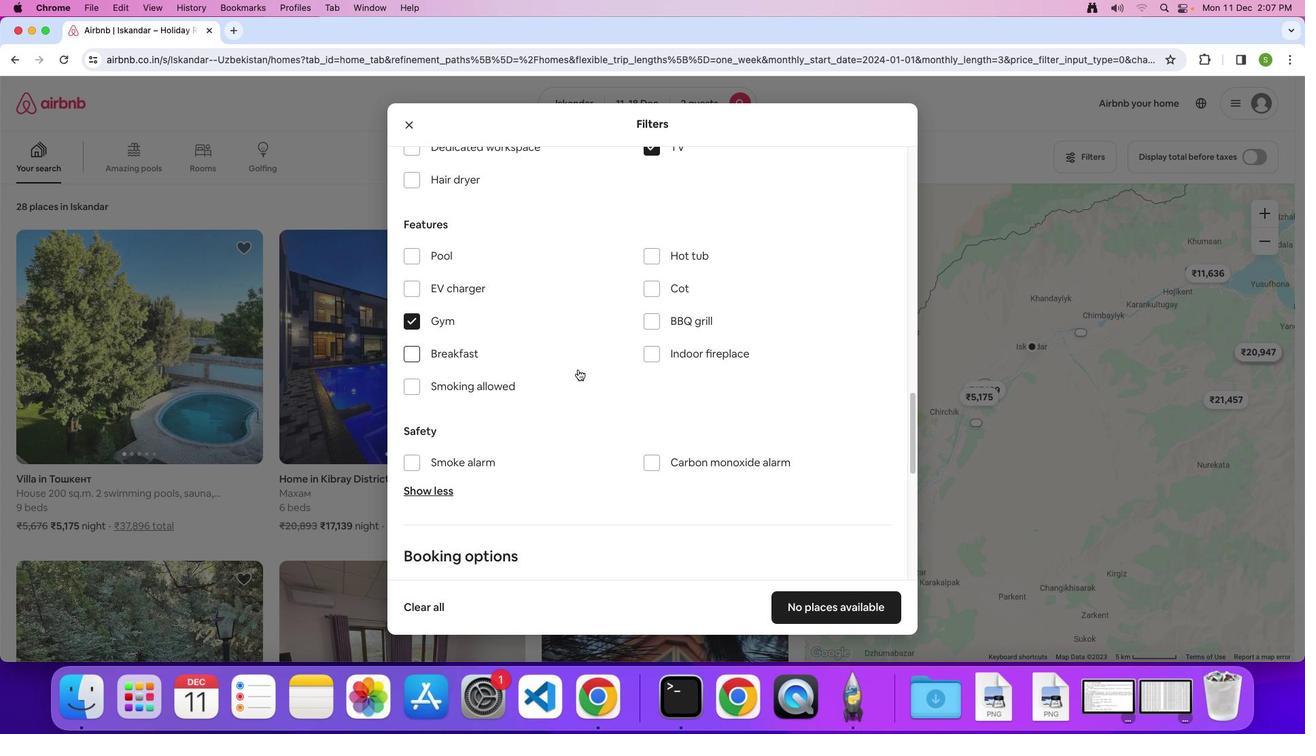 
Action: Mouse scrolled (577, 369) with delta (0, 0)
Screenshot: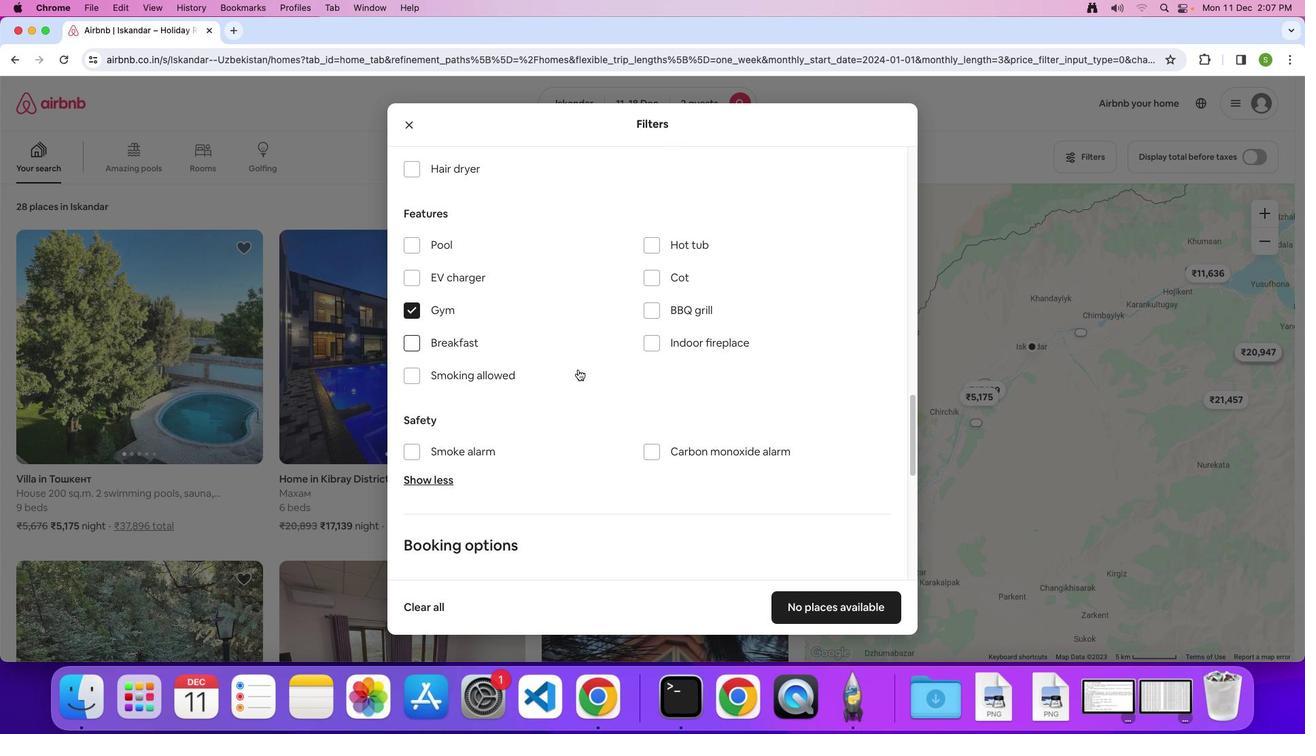 
Action: Mouse moved to (414, 334)
Screenshot: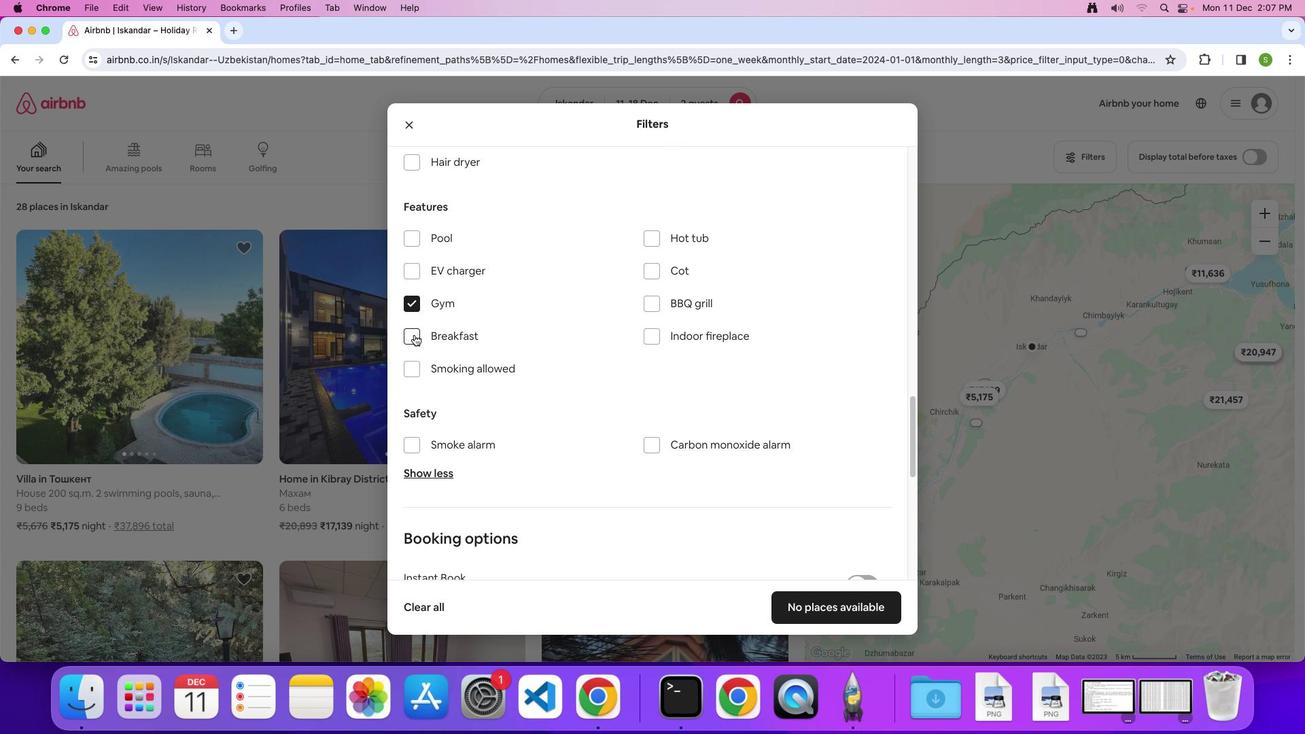 
Action: Mouse pressed left at (414, 334)
Screenshot: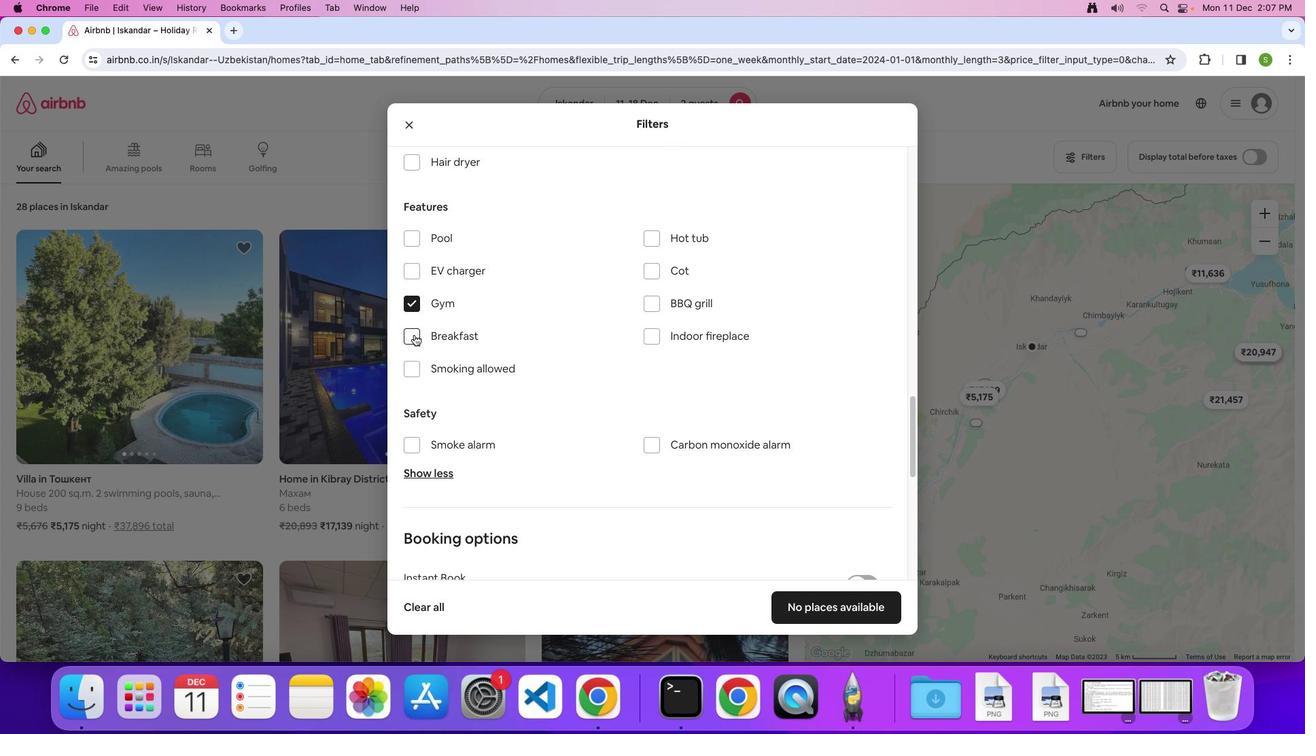 
Action: Mouse moved to (642, 372)
Screenshot: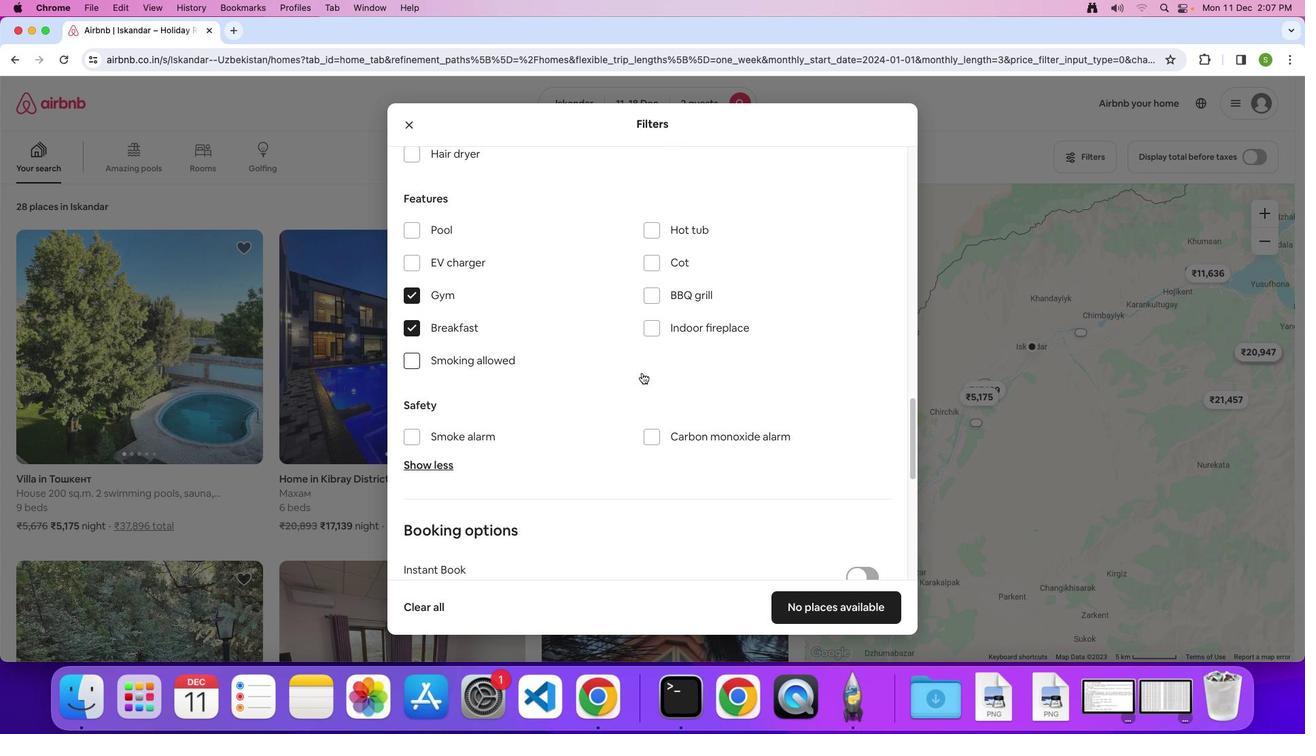 
Action: Mouse scrolled (642, 372) with delta (0, 0)
Screenshot: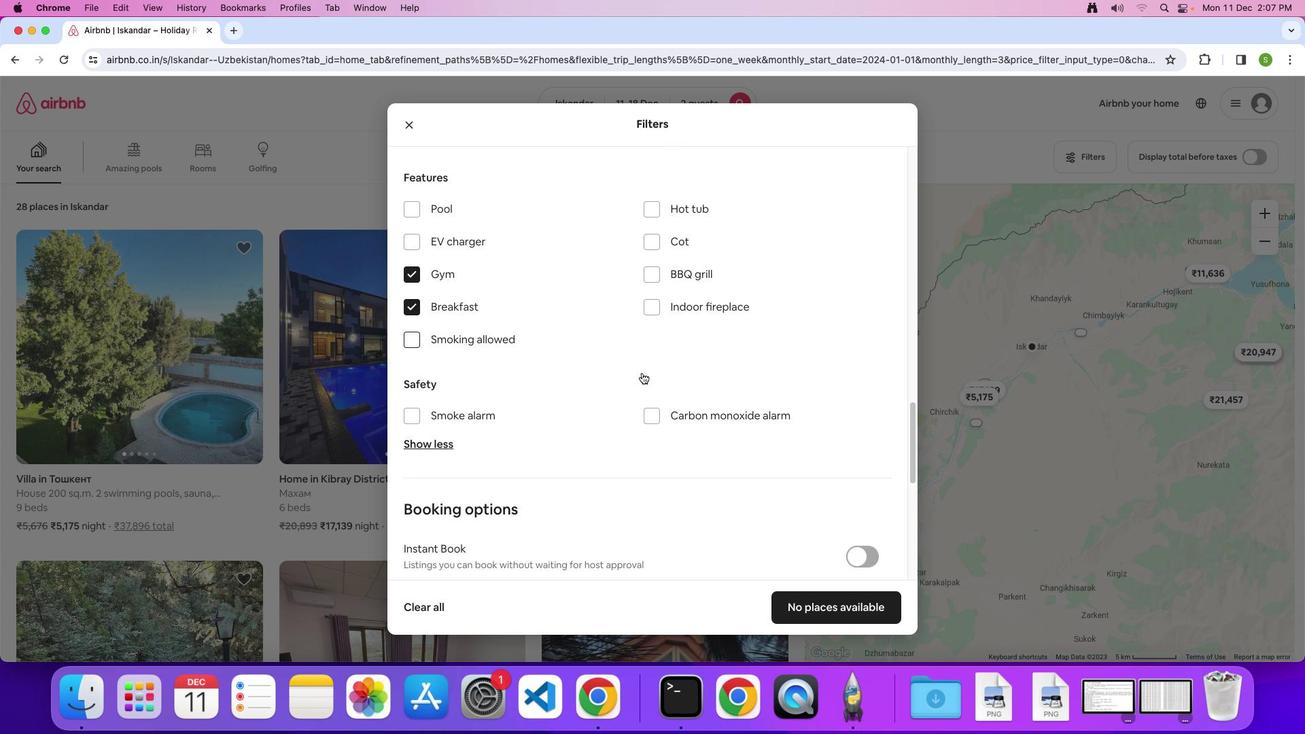 
Action: Mouse scrolled (642, 372) with delta (0, 0)
Screenshot: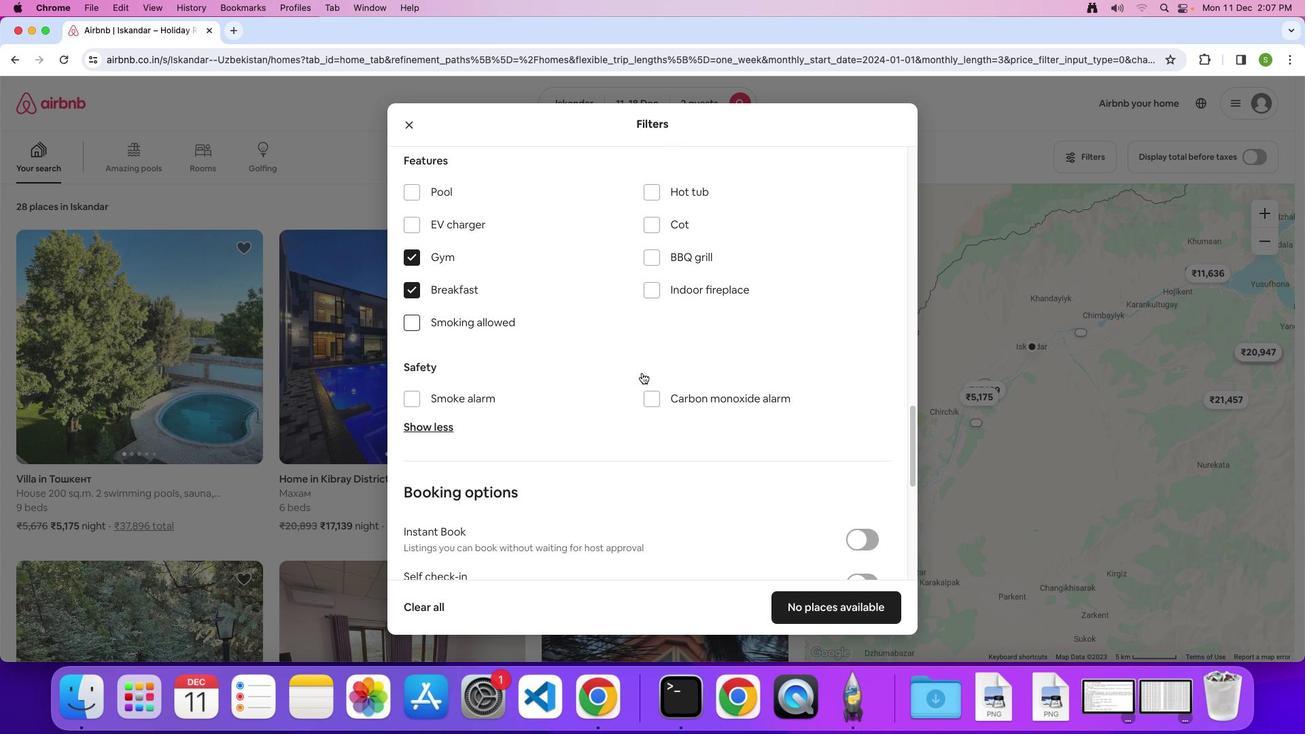 
Action: Mouse scrolled (642, 372) with delta (0, -2)
Screenshot: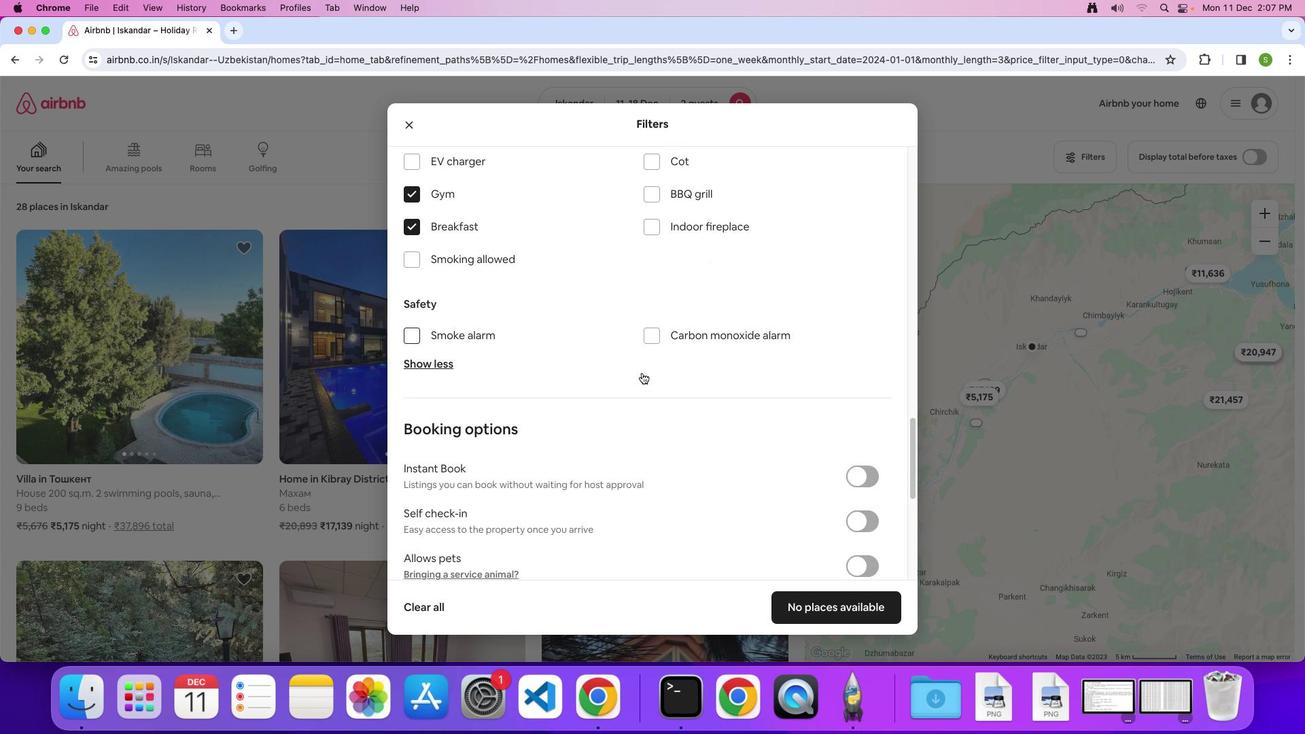 
Action: Mouse scrolled (642, 372) with delta (0, 0)
Screenshot: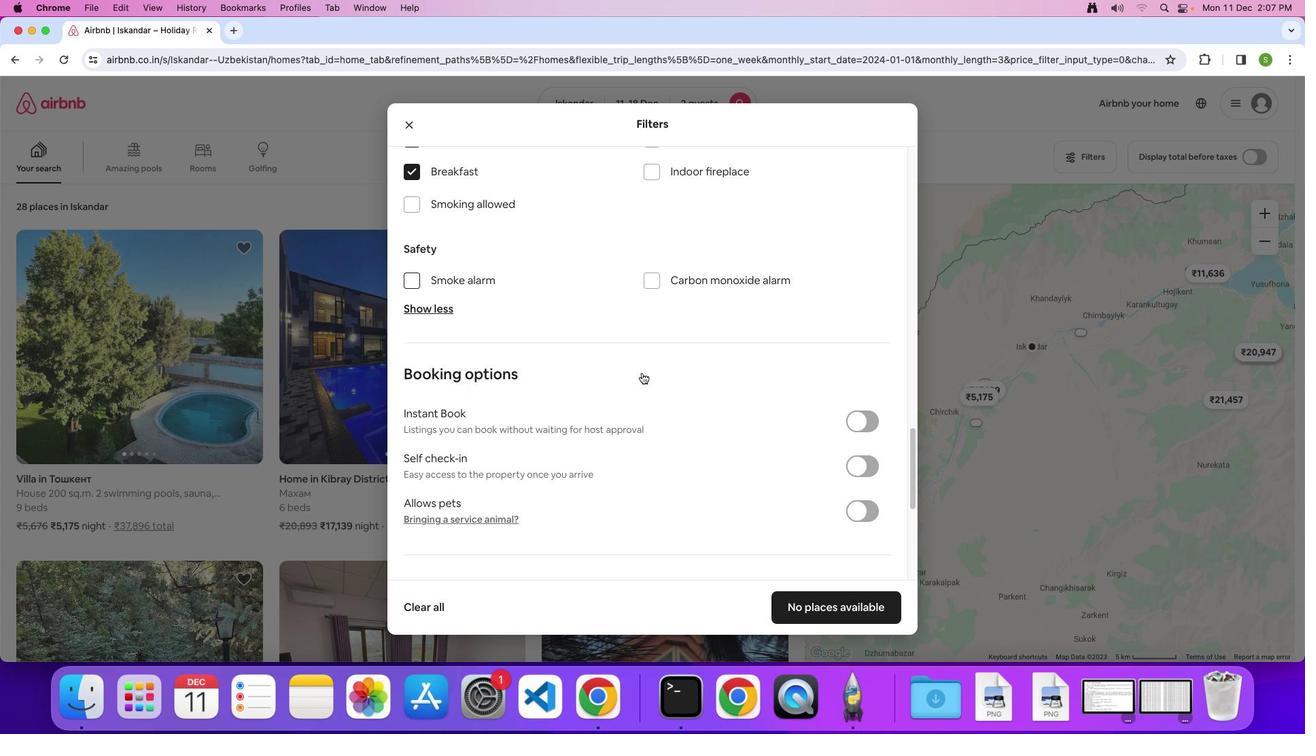 
Action: Mouse scrolled (642, 372) with delta (0, 0)
Screenshot: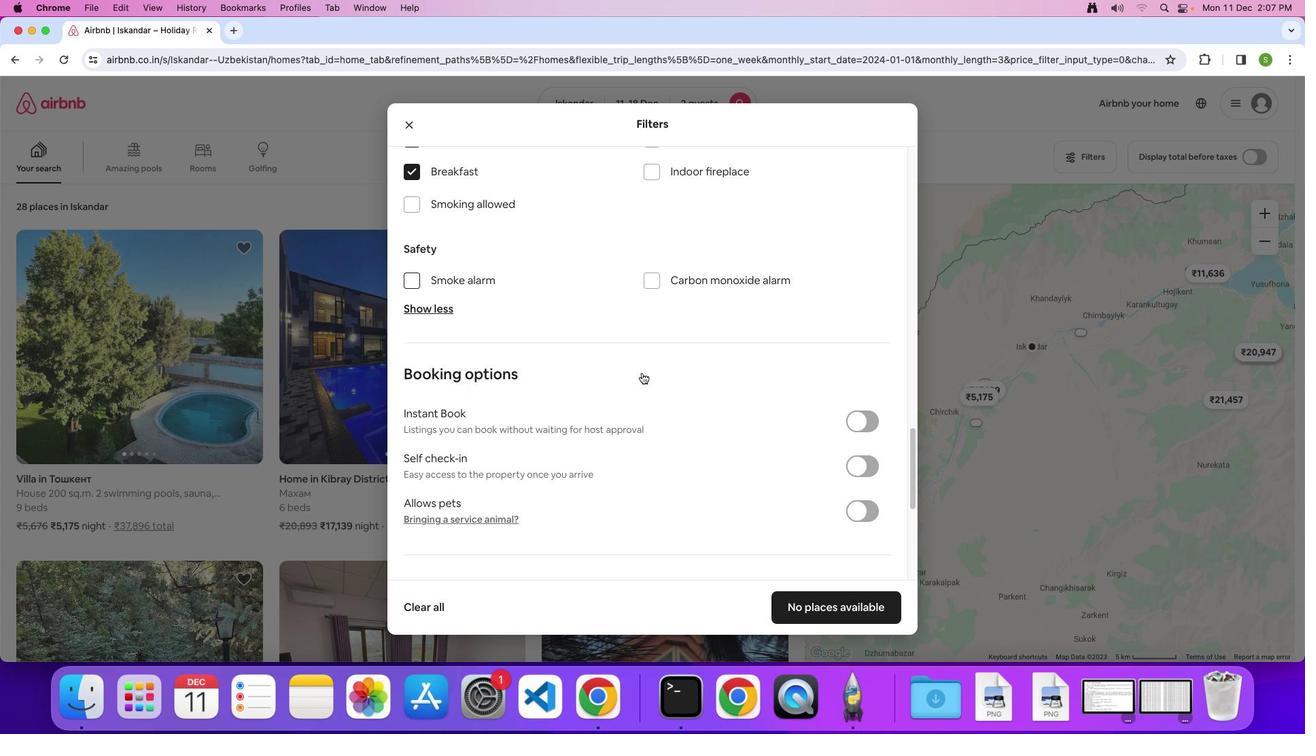 
Action: Mouse moved to (642, 372)
Screenshot: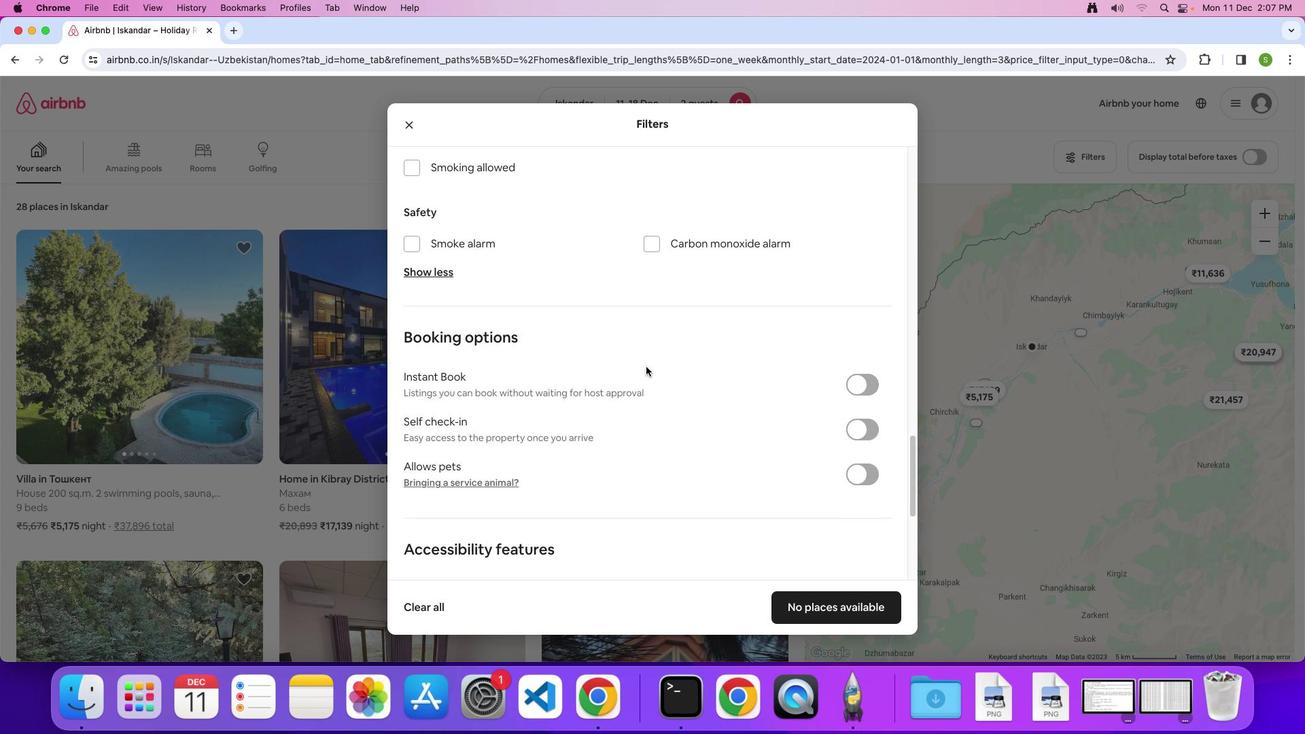 
Action: Mouse scrolled (642, 372) with delta (0, 0)
Screenshot: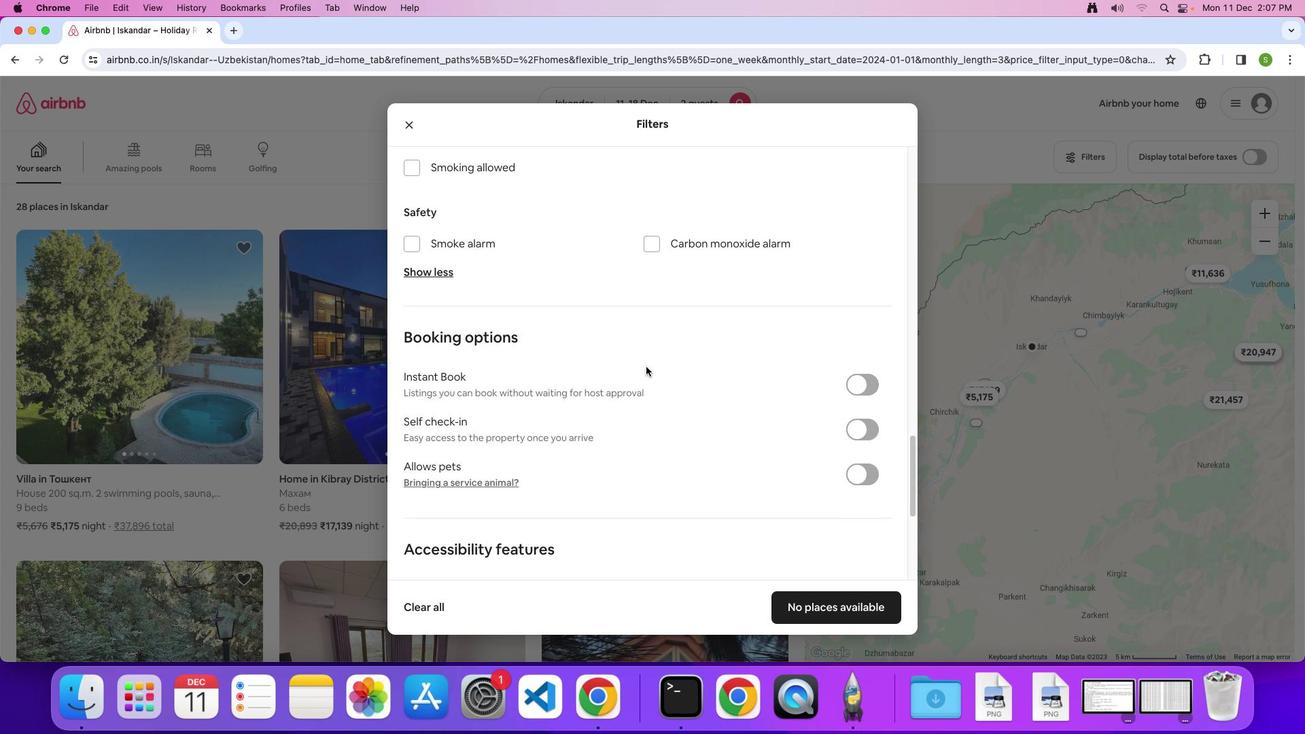 
Action: Mouse moved to (643, 371)
Screenshot: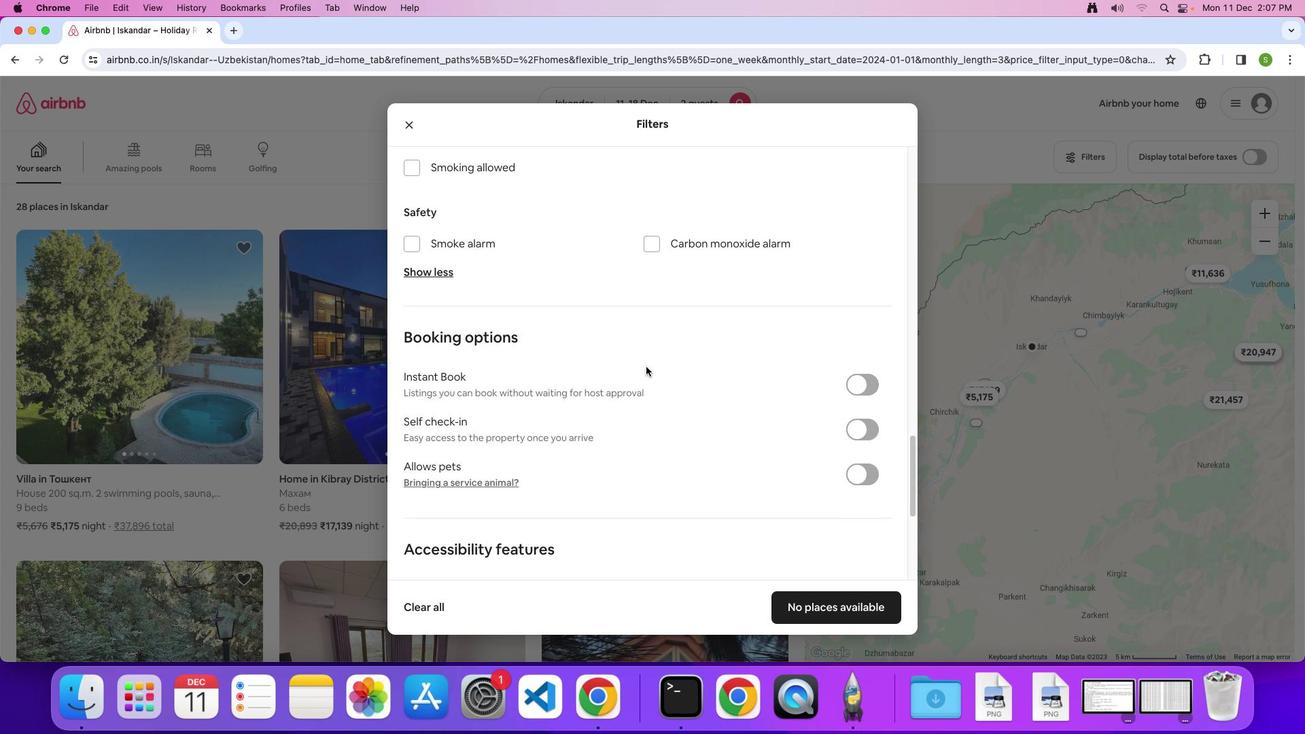 
Action: Mouse scrolled (643, 371) with delta (0, 0)
Screenshot: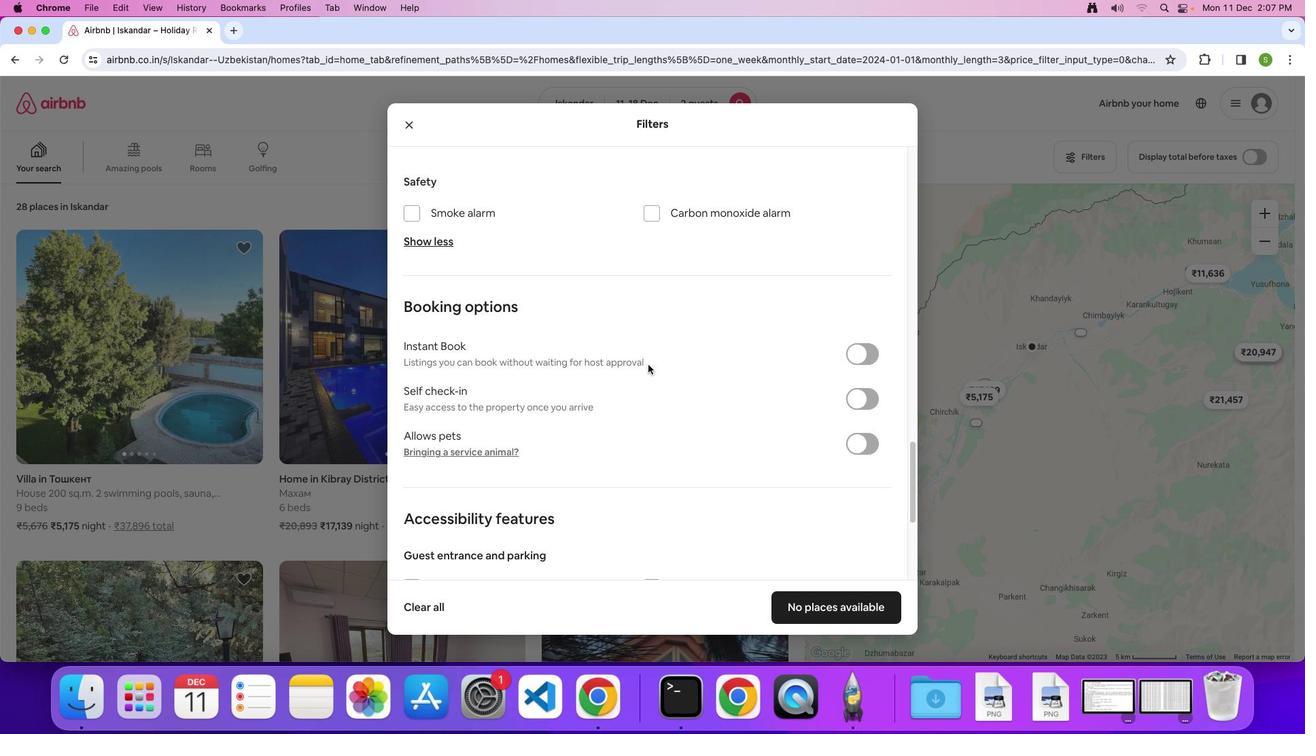 
Action: Mouse moved to (643, 371)
Screenshot: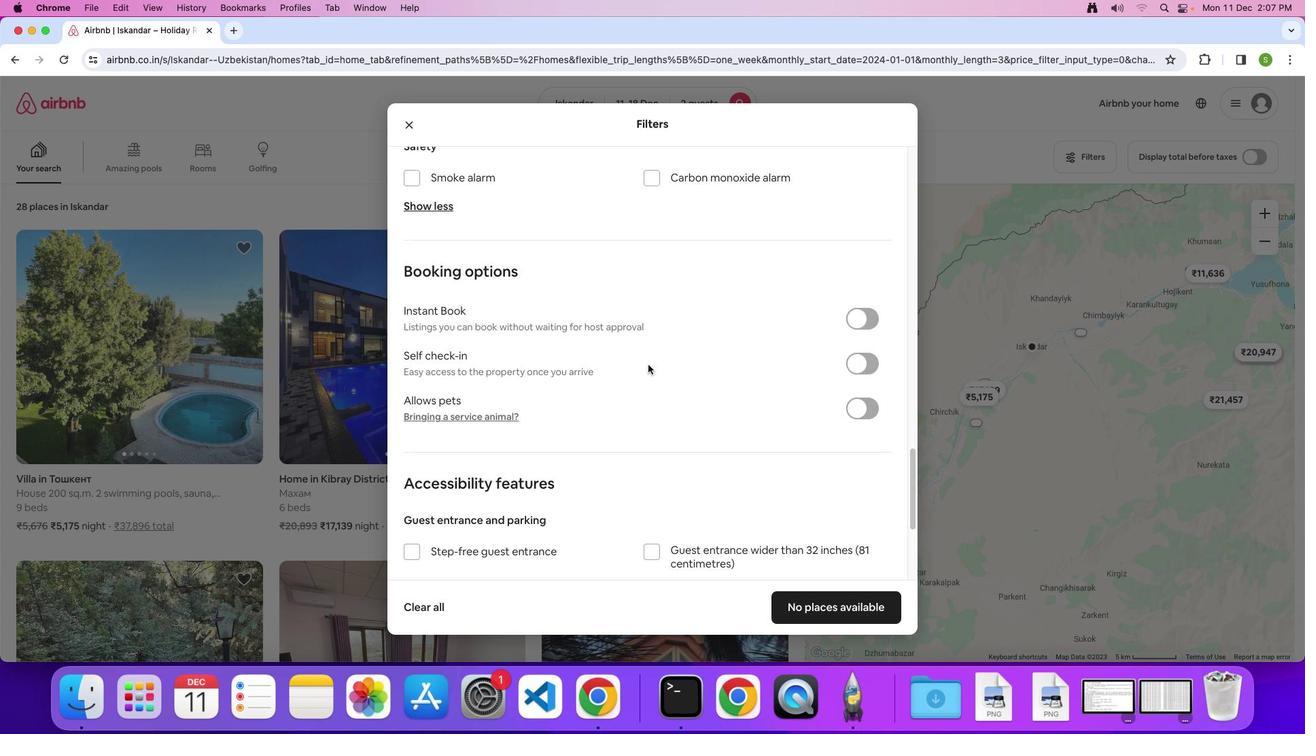 
Action: Mouse scrolled (643, 371) with delta (0, -2)
Screenshot: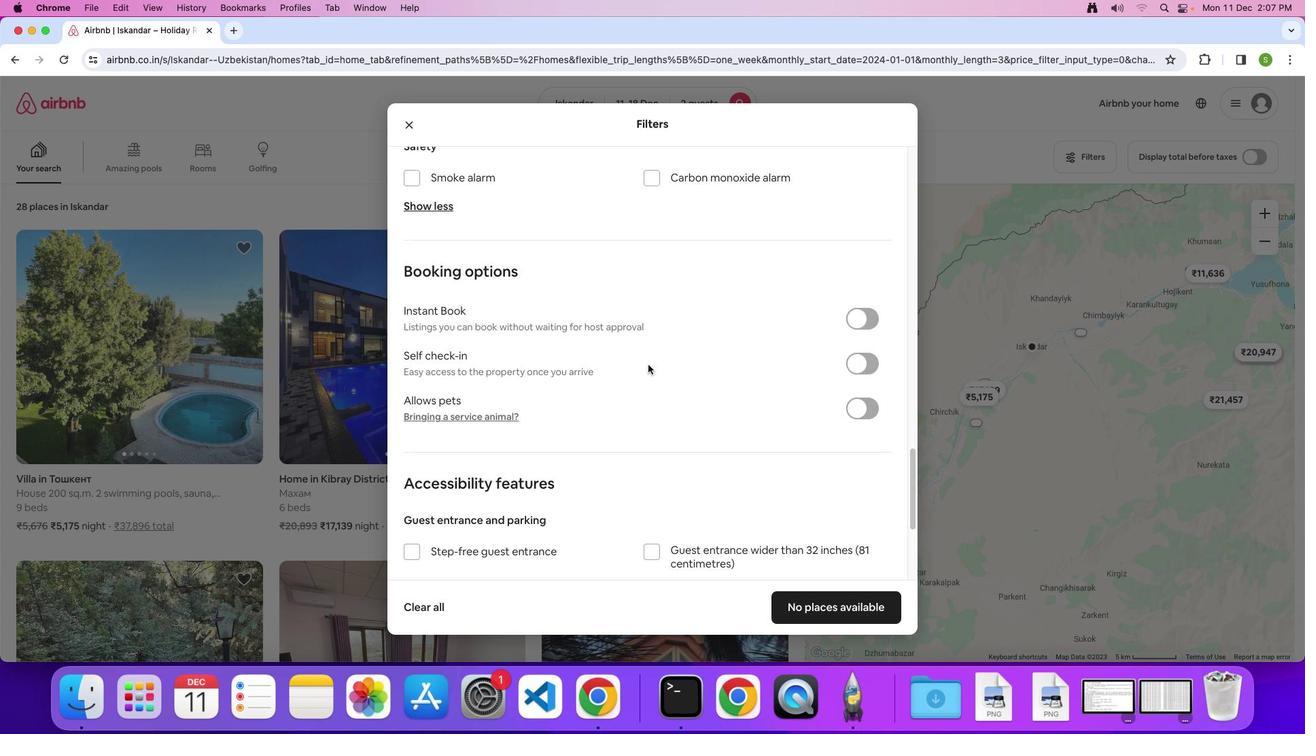 
Action: Mouse moved to (735, 410)
Screenshot: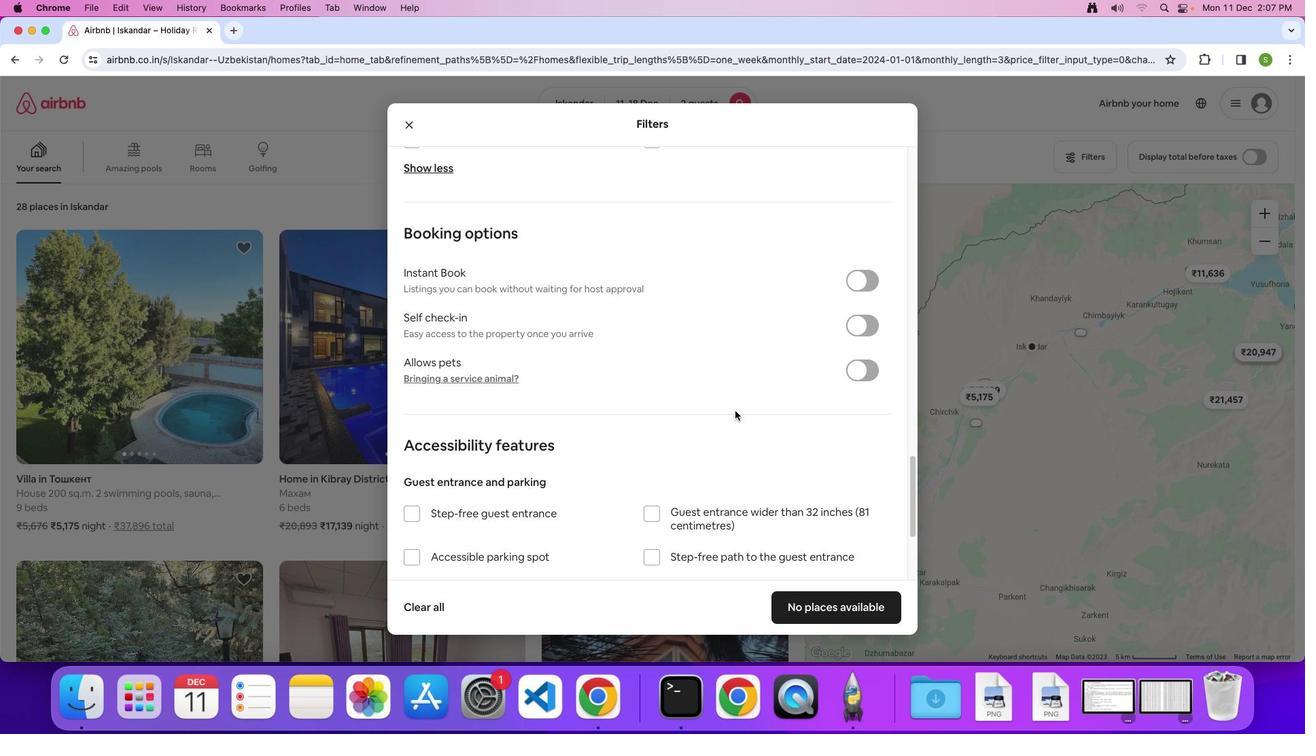 
Action: Mouse scrolled (735, 410) with delta (0, 0)
Screenshot: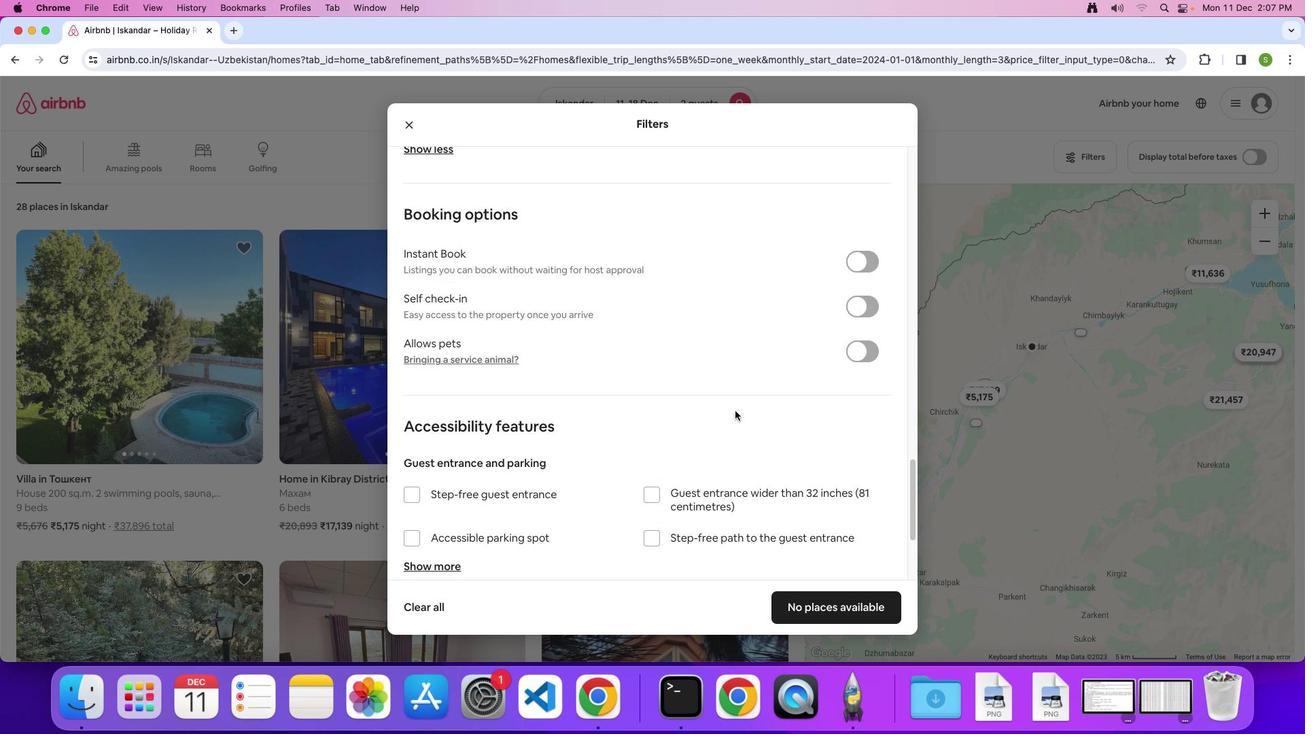 
Action: Mouse scrolled (735, 410) with delta (0, 0)
Screenshot: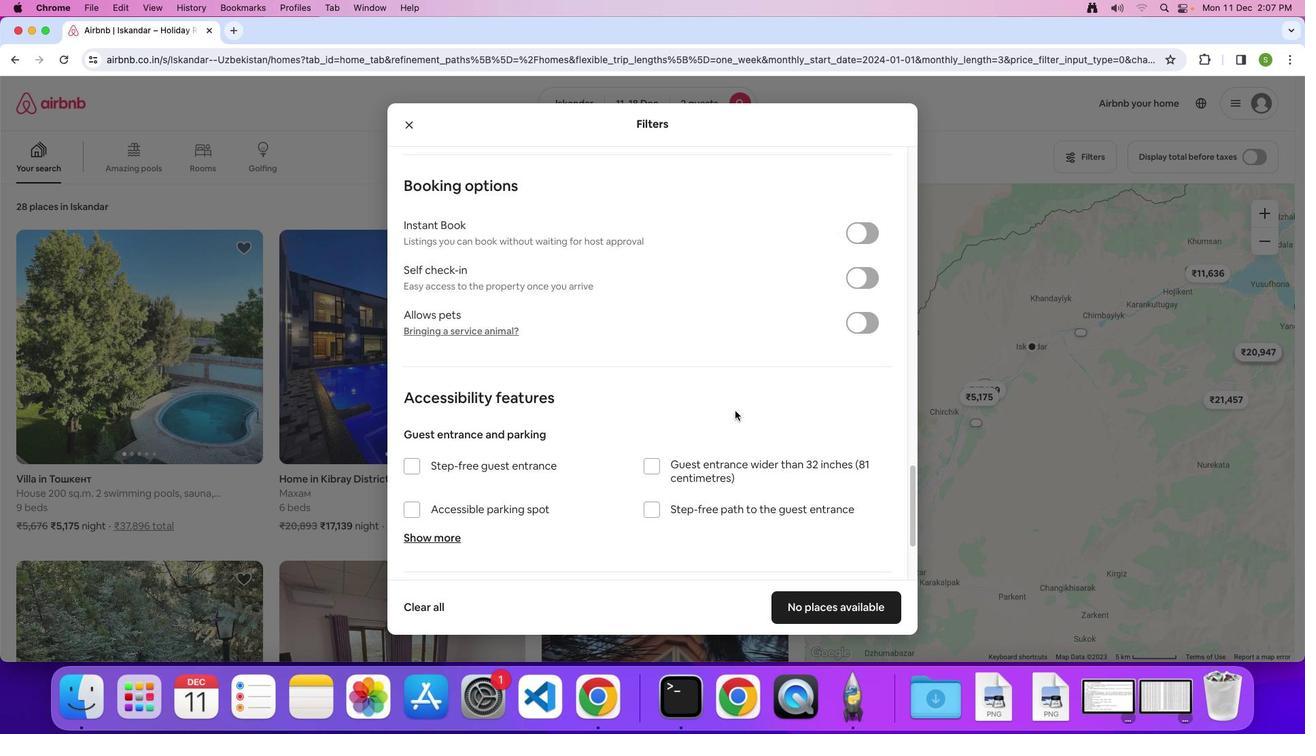 
Action: Mouse scrolled (735, 410) with delta (0, -2)
Screenshot: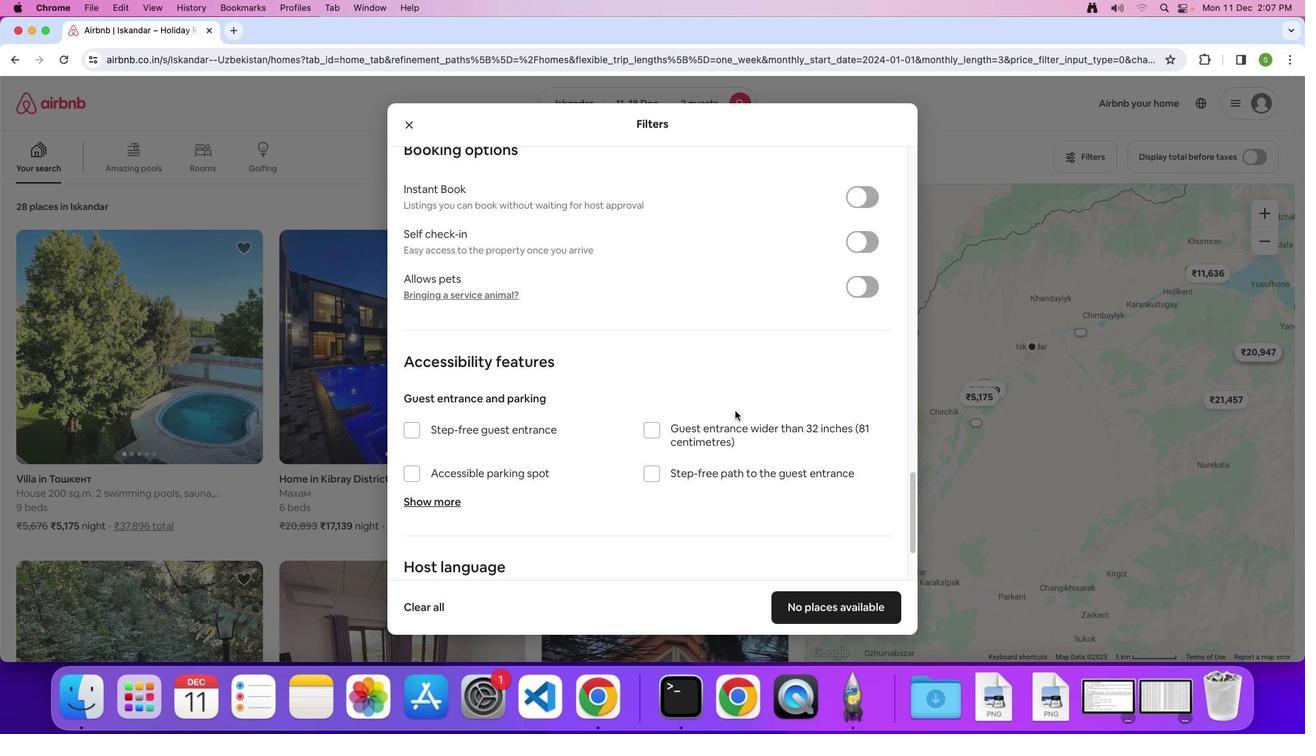 
Action: Mouse scrolled (735, 410) with delta (0, 0)
Screenshot: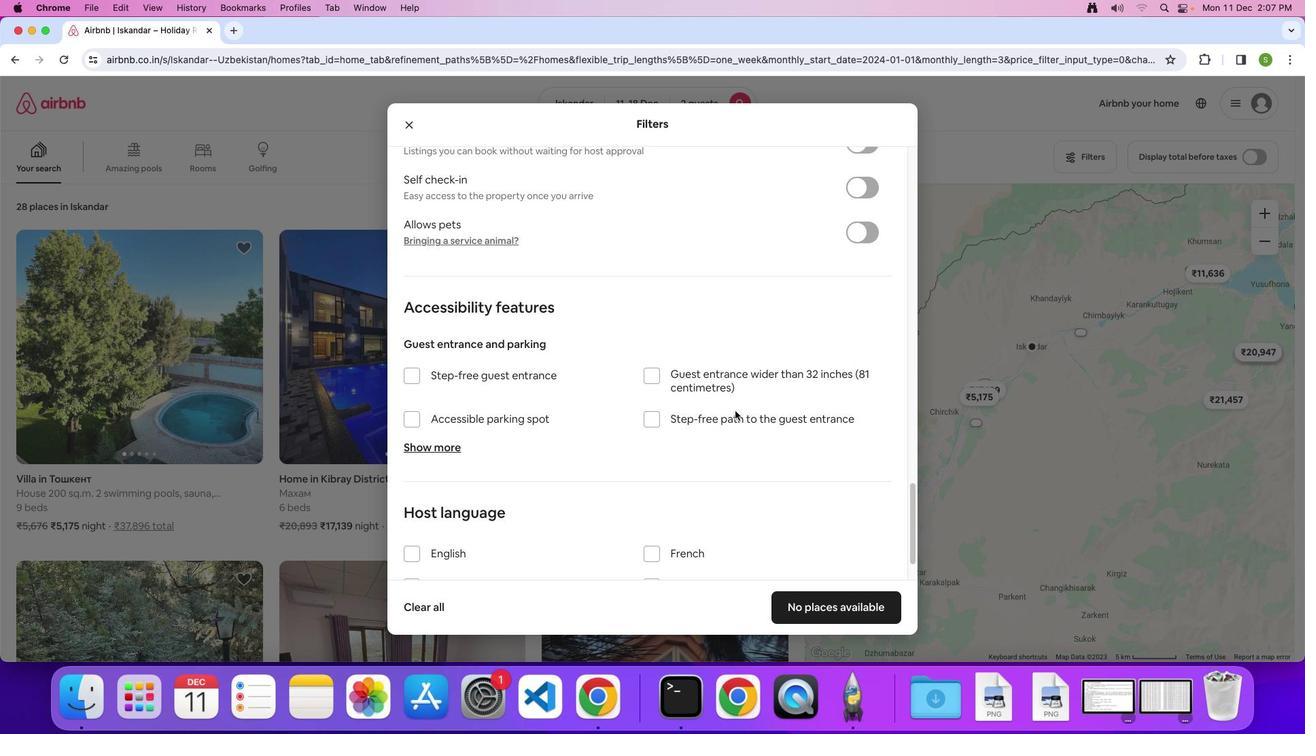 
Action: Mouse scrolled (735, 410) with delta (0, 0)
Screenshot: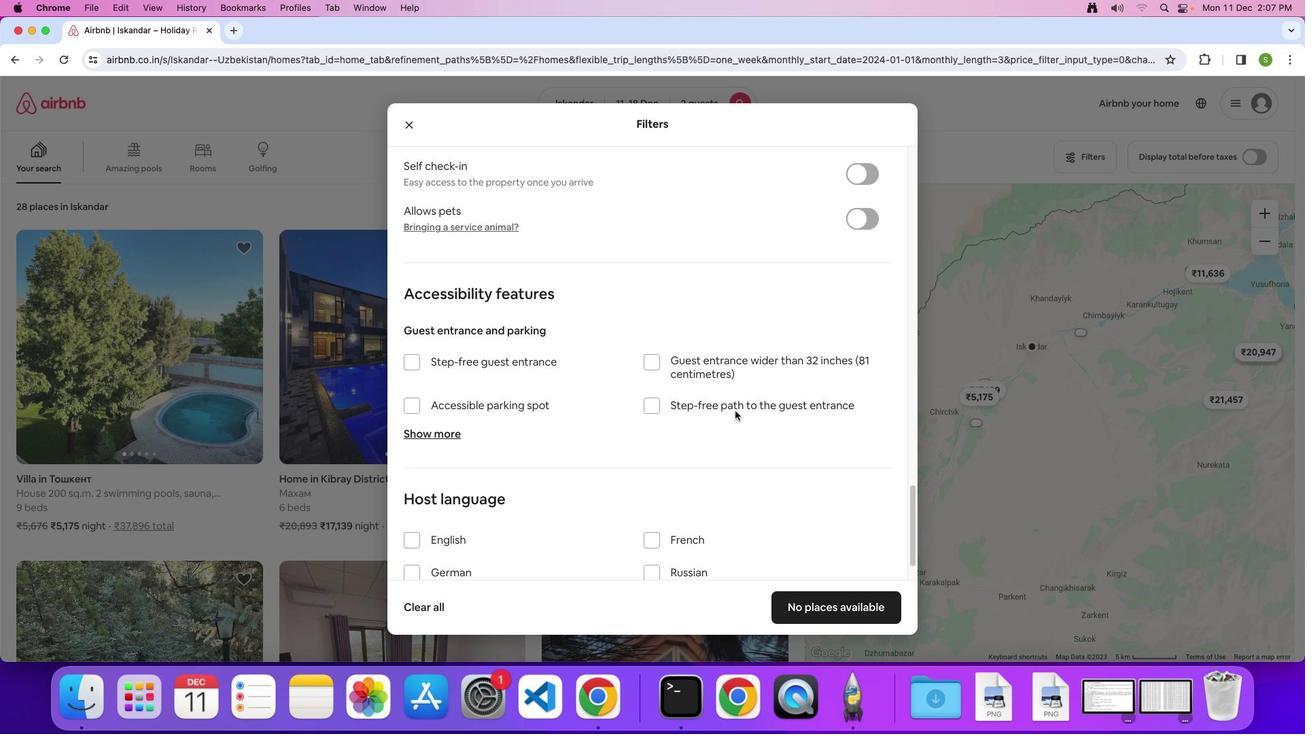 
Action: Mouse scrolled (735, 410) with delta (0, -2)
Screenshot: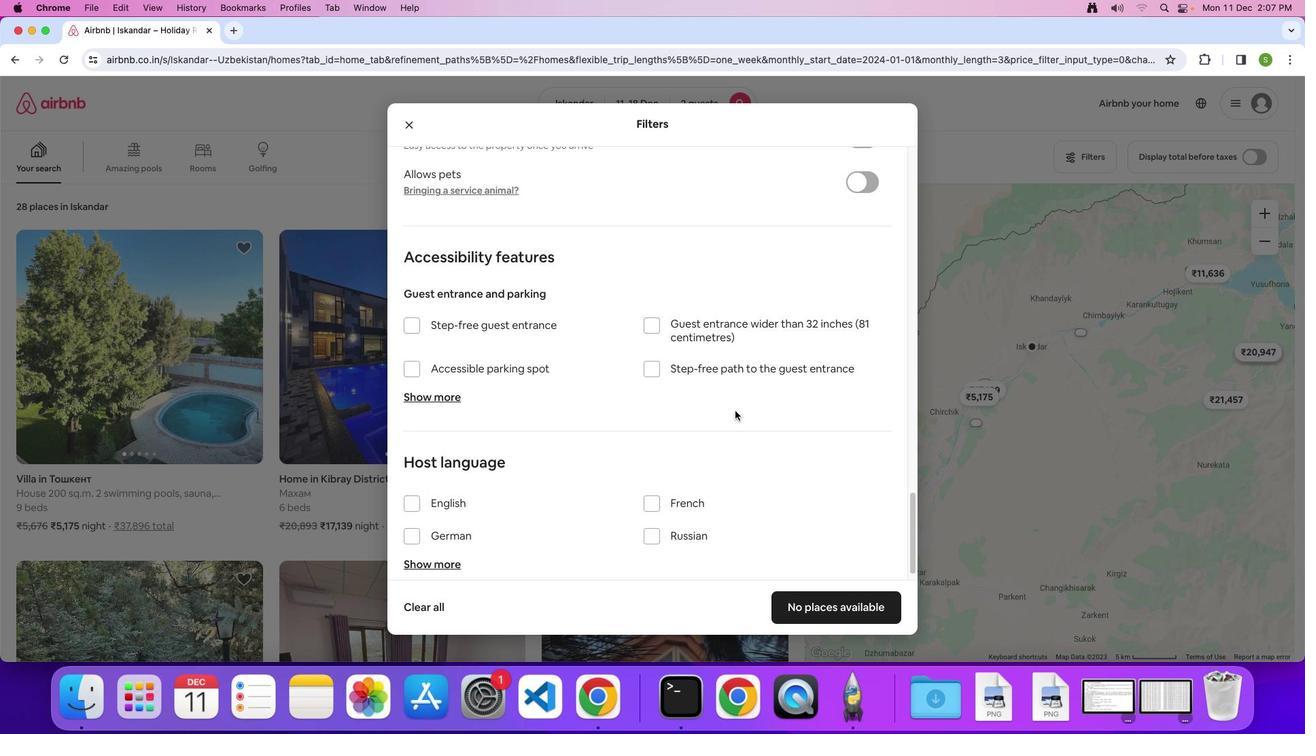 
Action: Mouse scrolled (735, 410) with delta (0, 0)
Screenshot: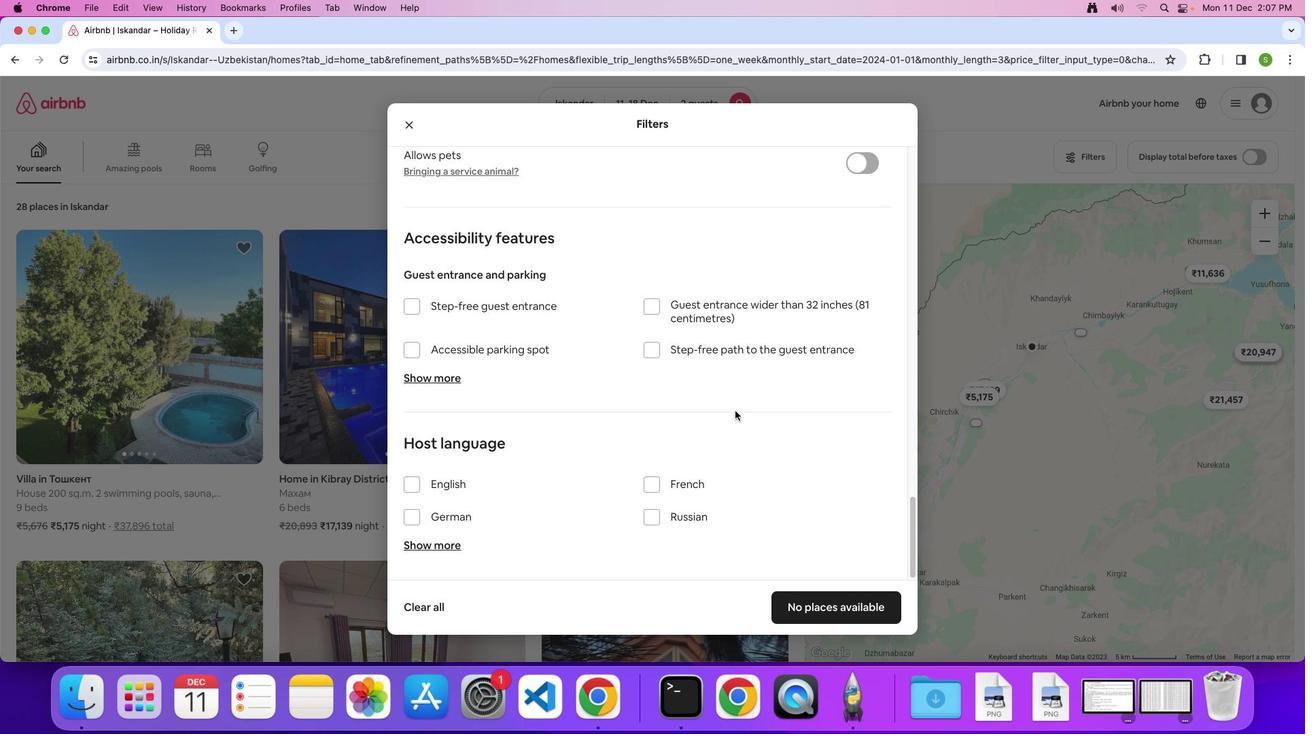 
Action: Mouse scrolled (735, 410) with delta (0, 0)
Screenshot: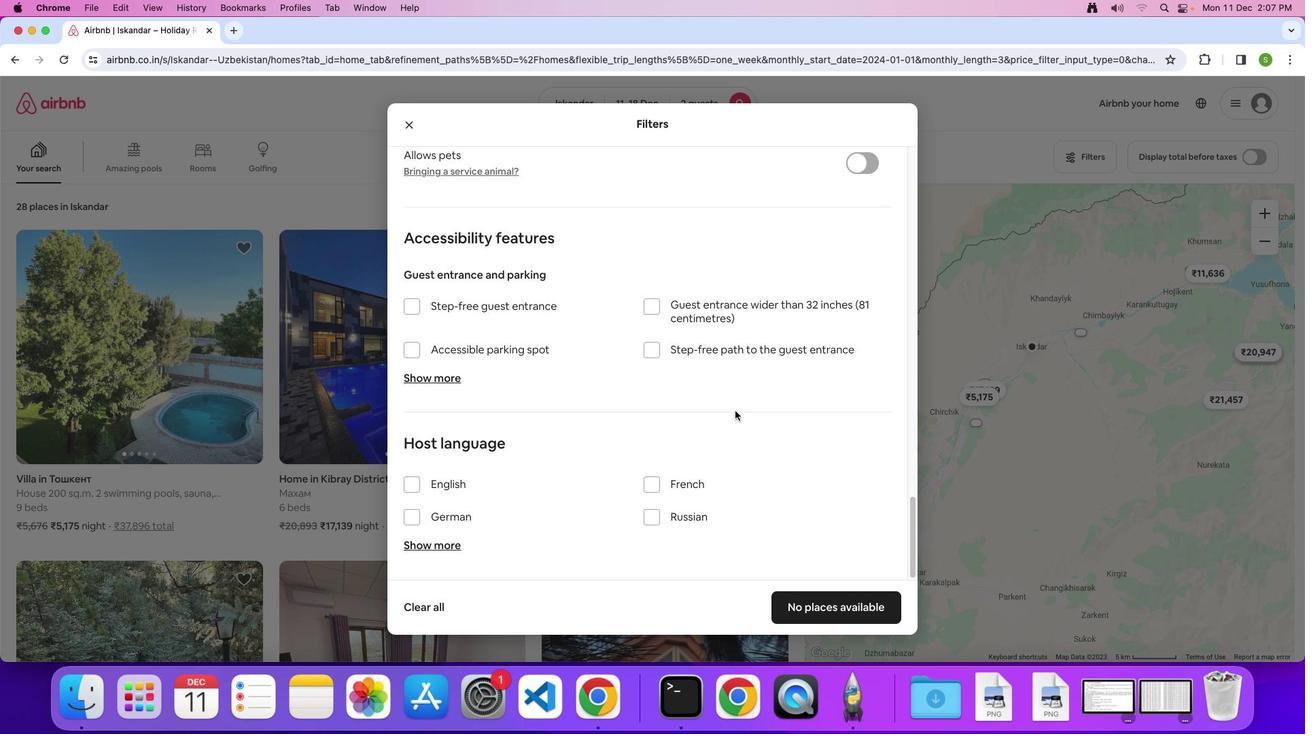 
Action: Mouse scrolled (735, 410) with delta (0, -2)
Screenshot: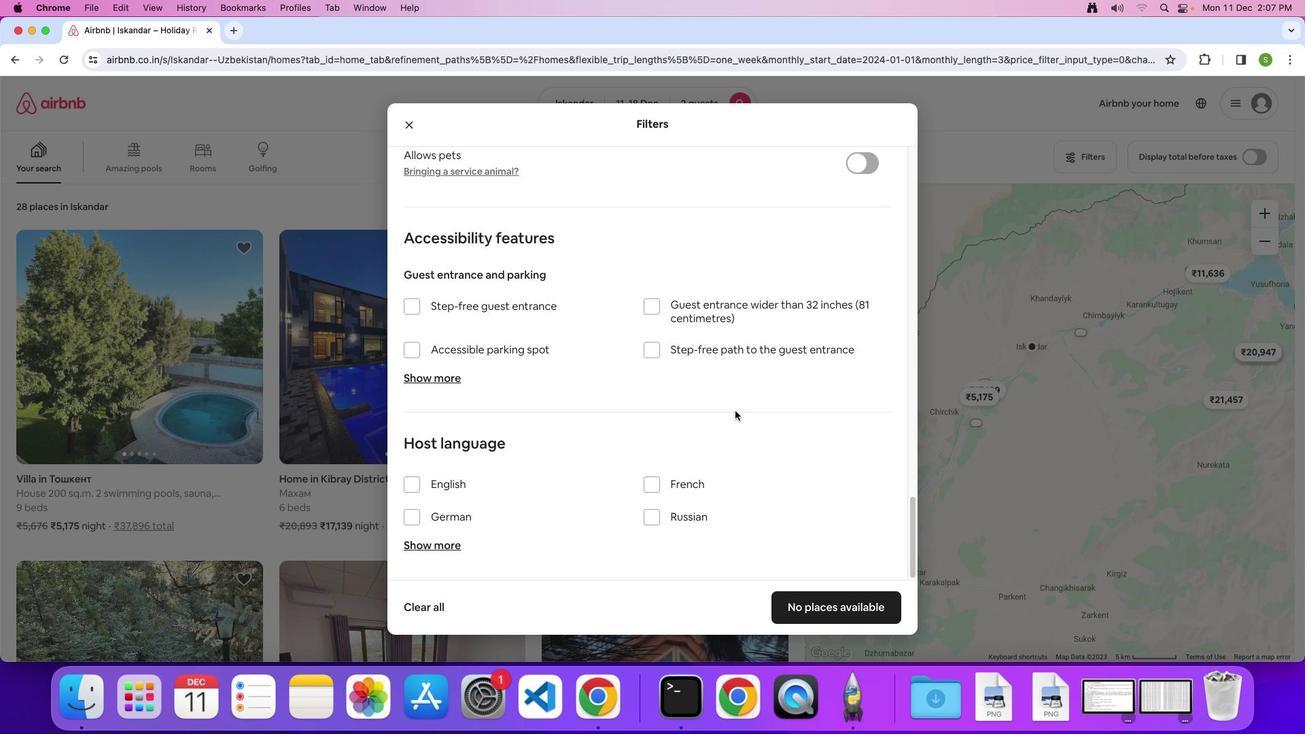 
Action: Mouse moved to (796, 614)
Screenshot: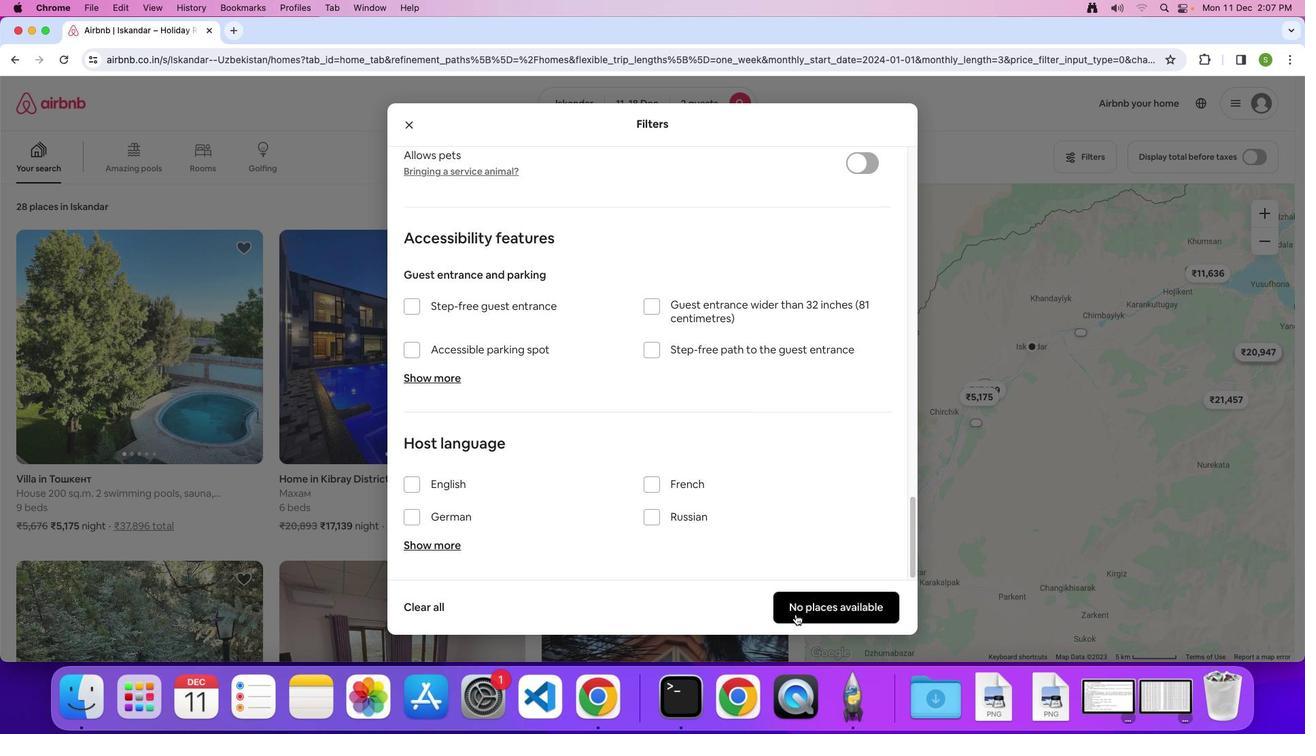
Action: Mouse pressed left at (796, 614)
Screenshot: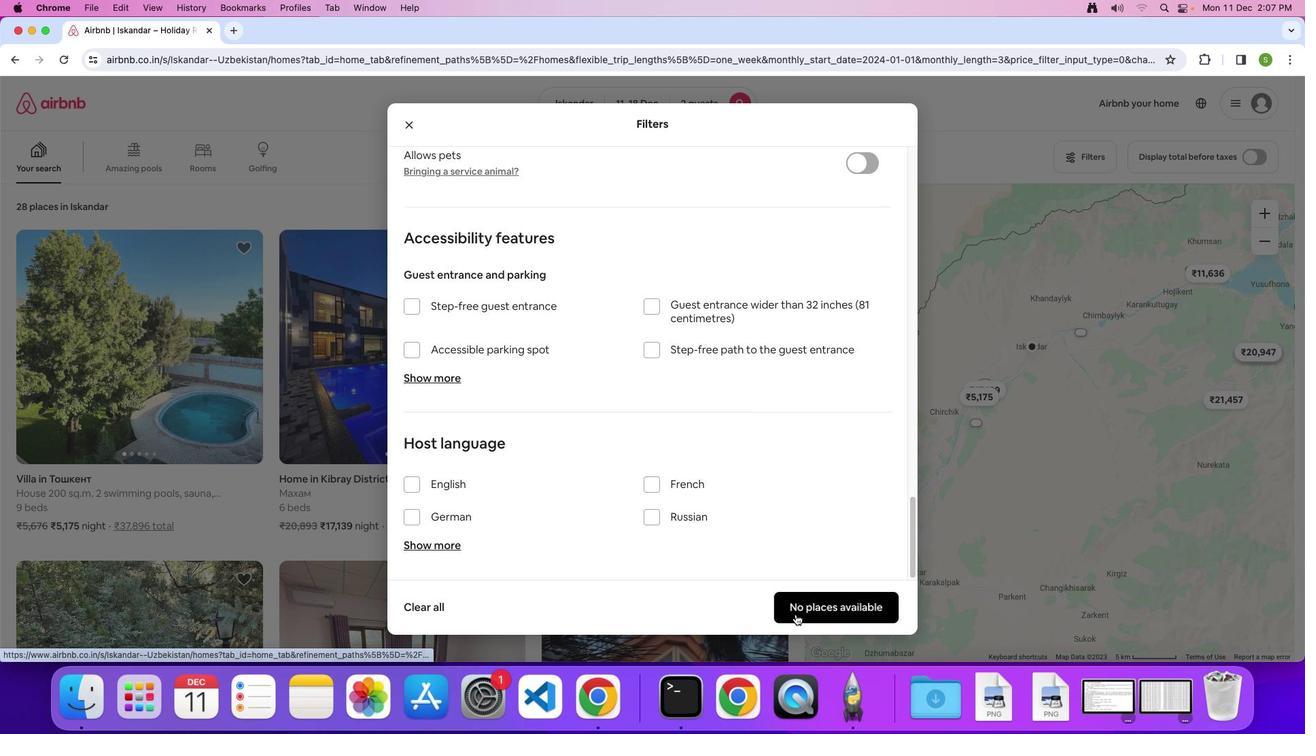 
Action: Mouse moved to (672, 431)
Screenshot: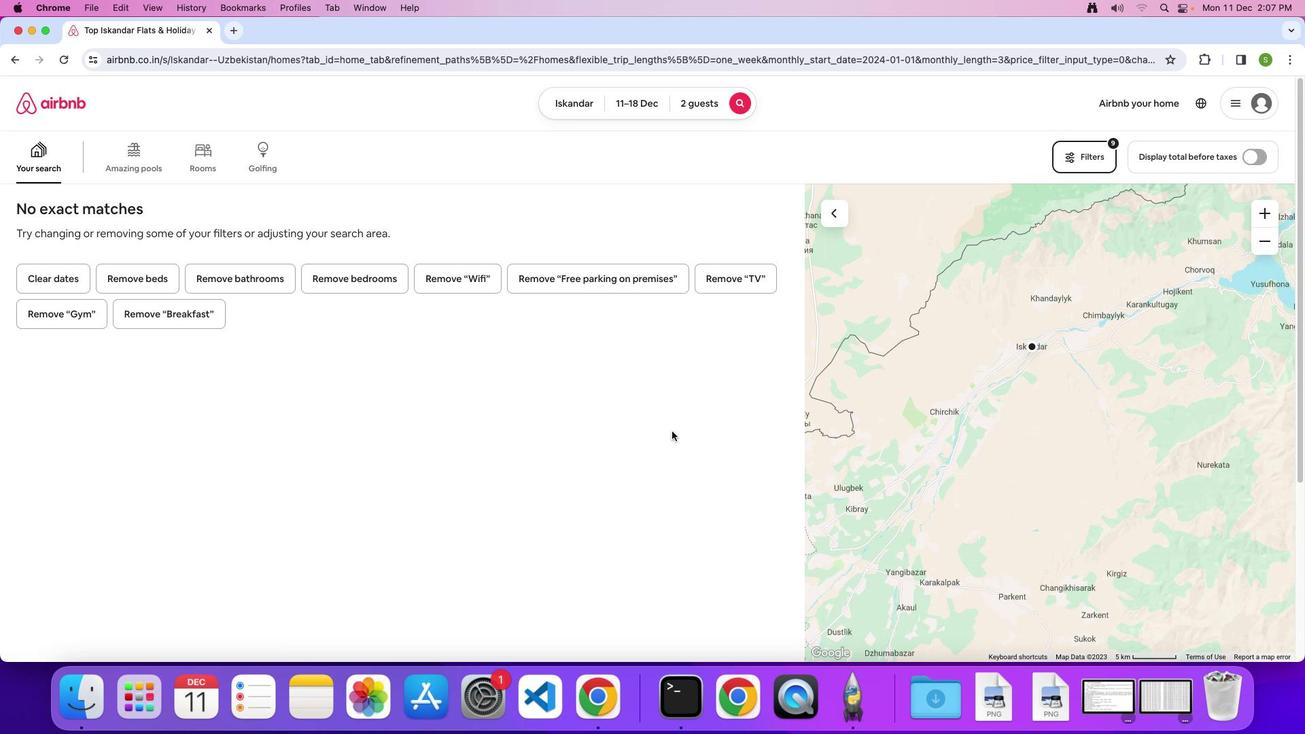
